 Task: Create a due date automation trigger when advanced on, on the monday of the week a card is due add fields without custom field "Resume" set to a number lower or equal to 1 and lower or equal to 10 at 11:00 AM.
Action: Mouse moved to (1194, 361)
Screenshot: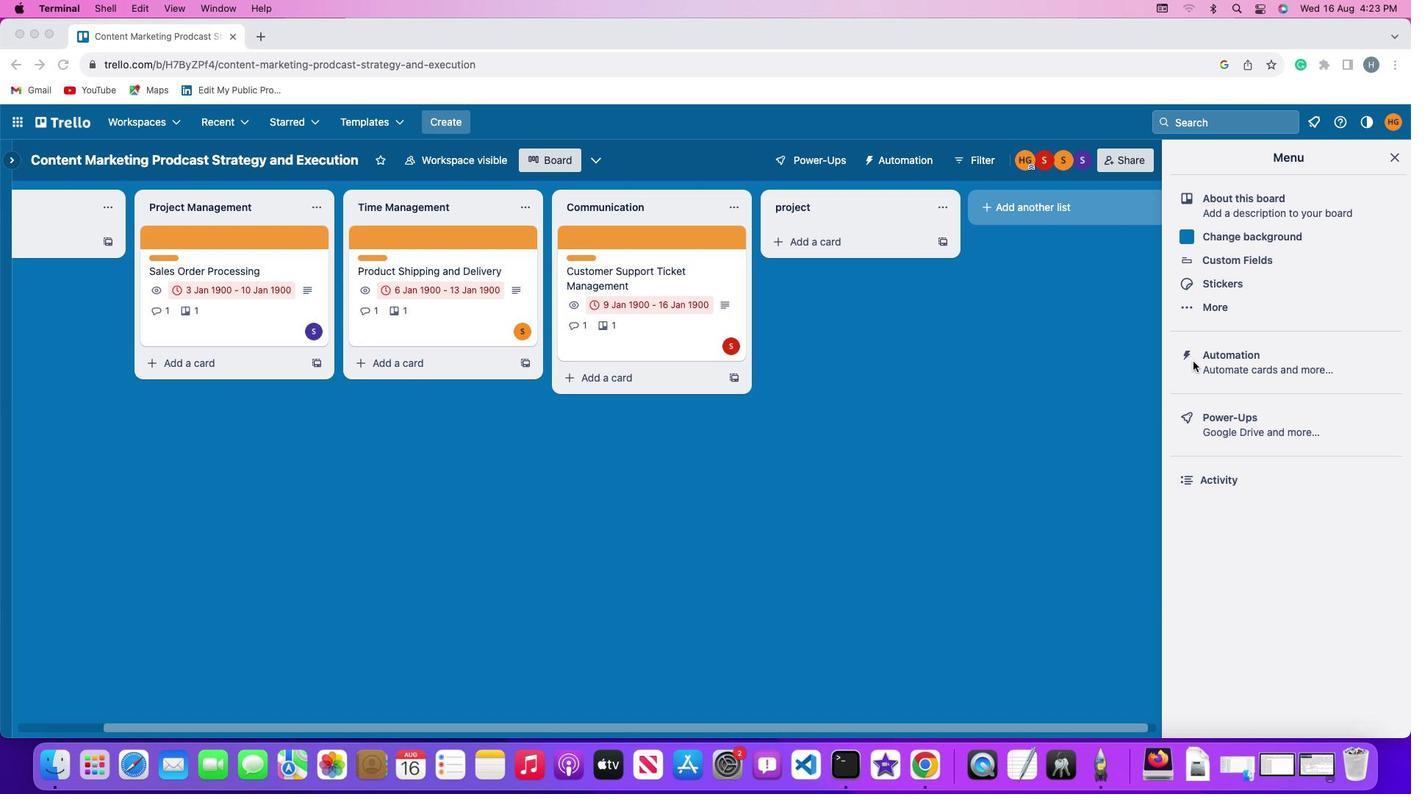 
Action: Mouse pressed left at (1194, 361)
Screenshot: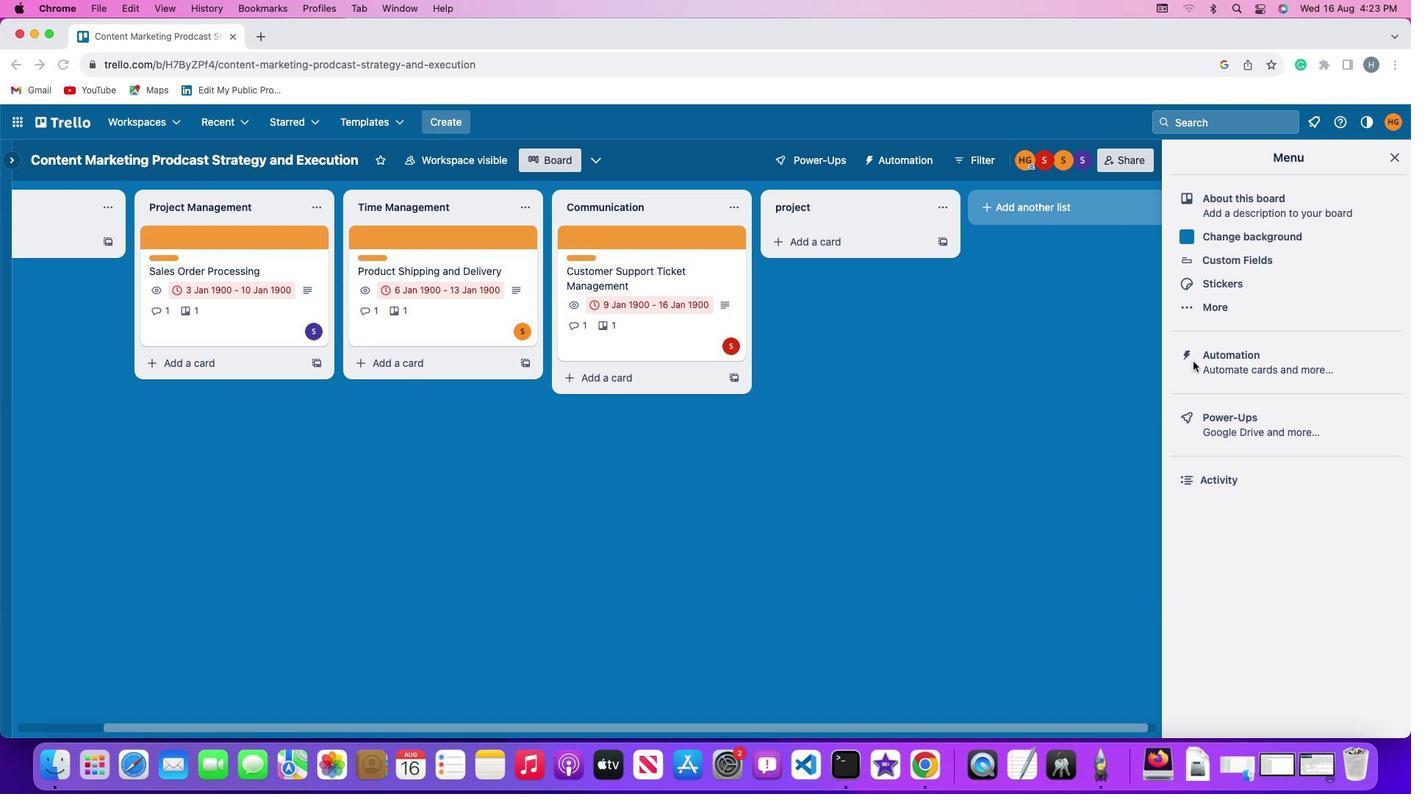 
Action: Mouse pressed left at (1194, 361)
Screenshot: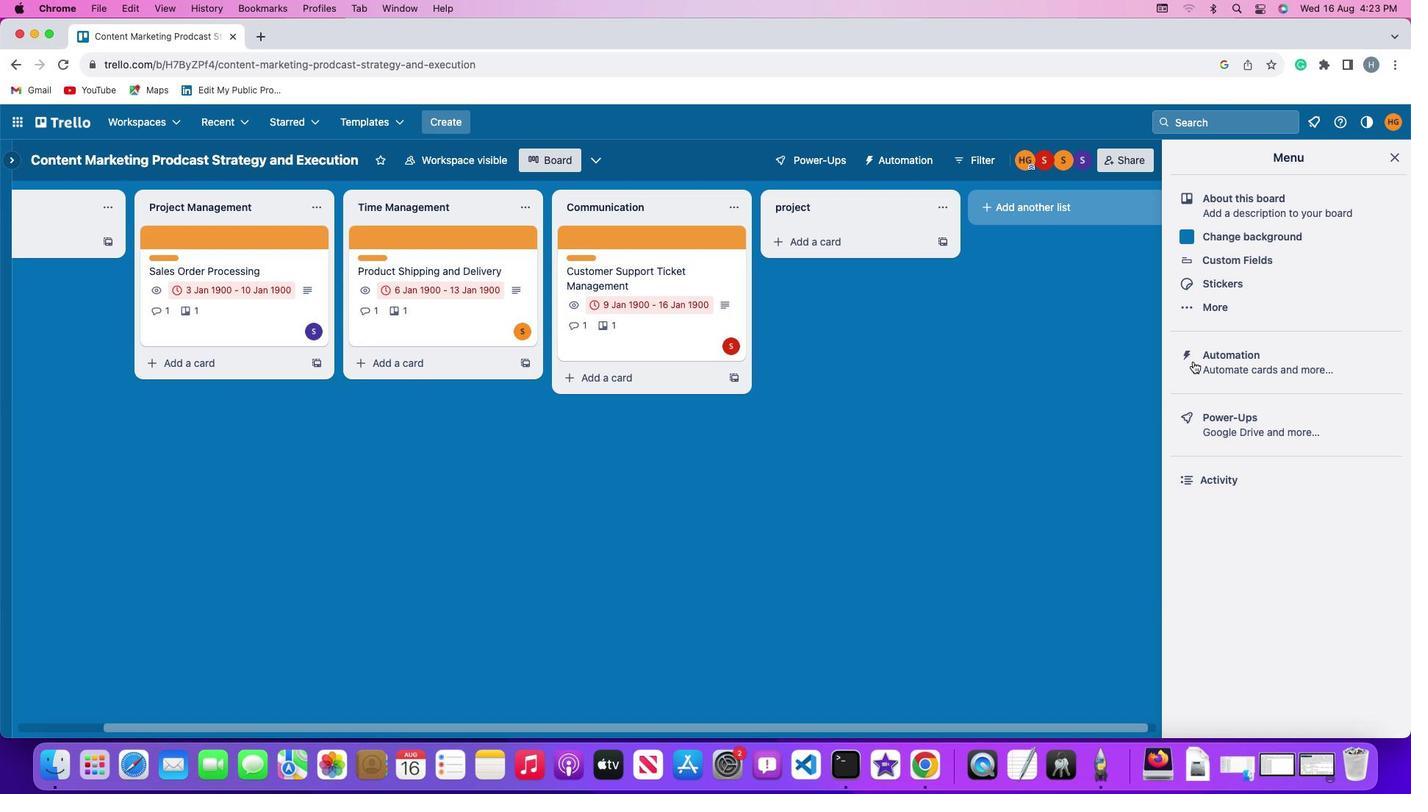 
Action: Mouse moved to (68, 349)
Screenshot: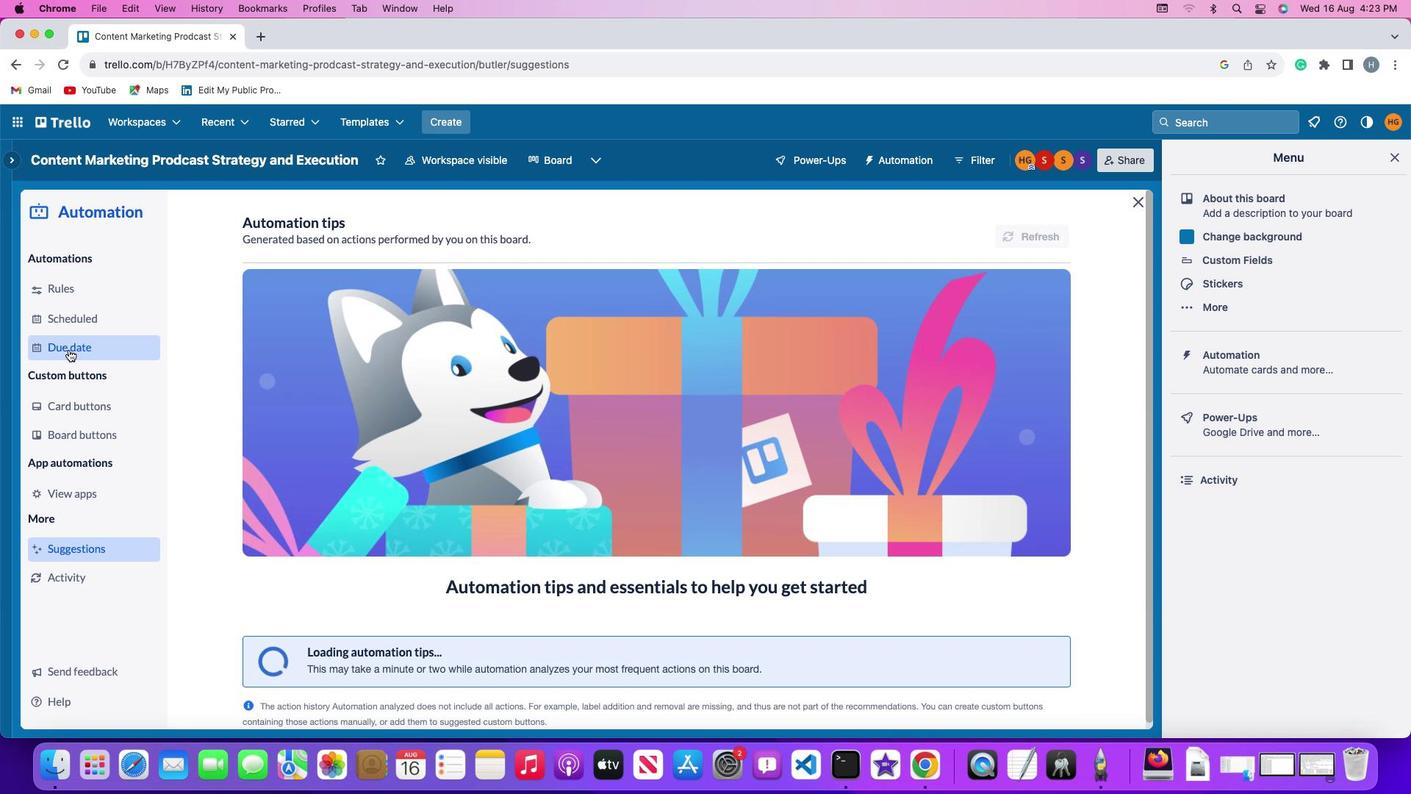 
Action: Mouse pressed left at (68, 349)
Screenshot: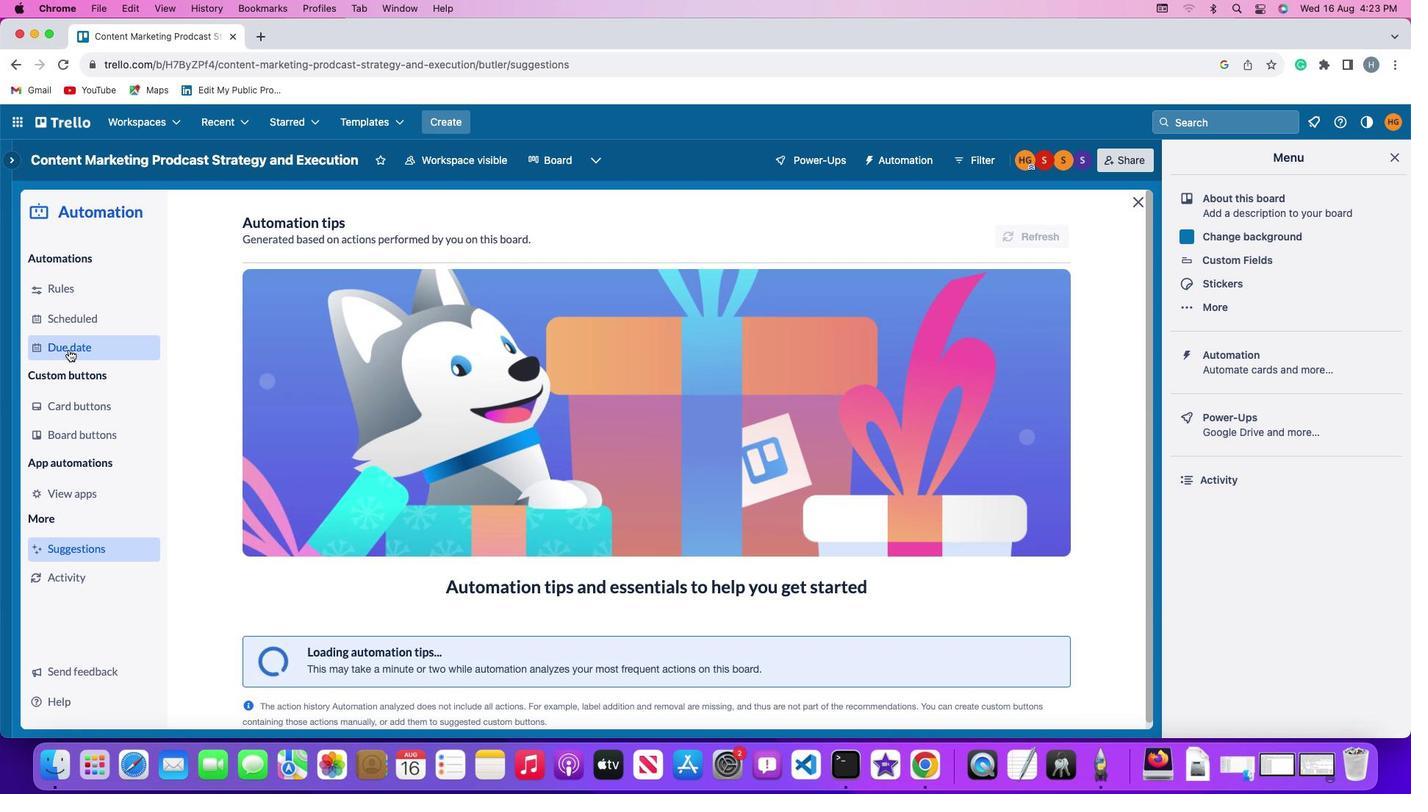 
Action: Mouse moved to (980, 229)
Screenshot: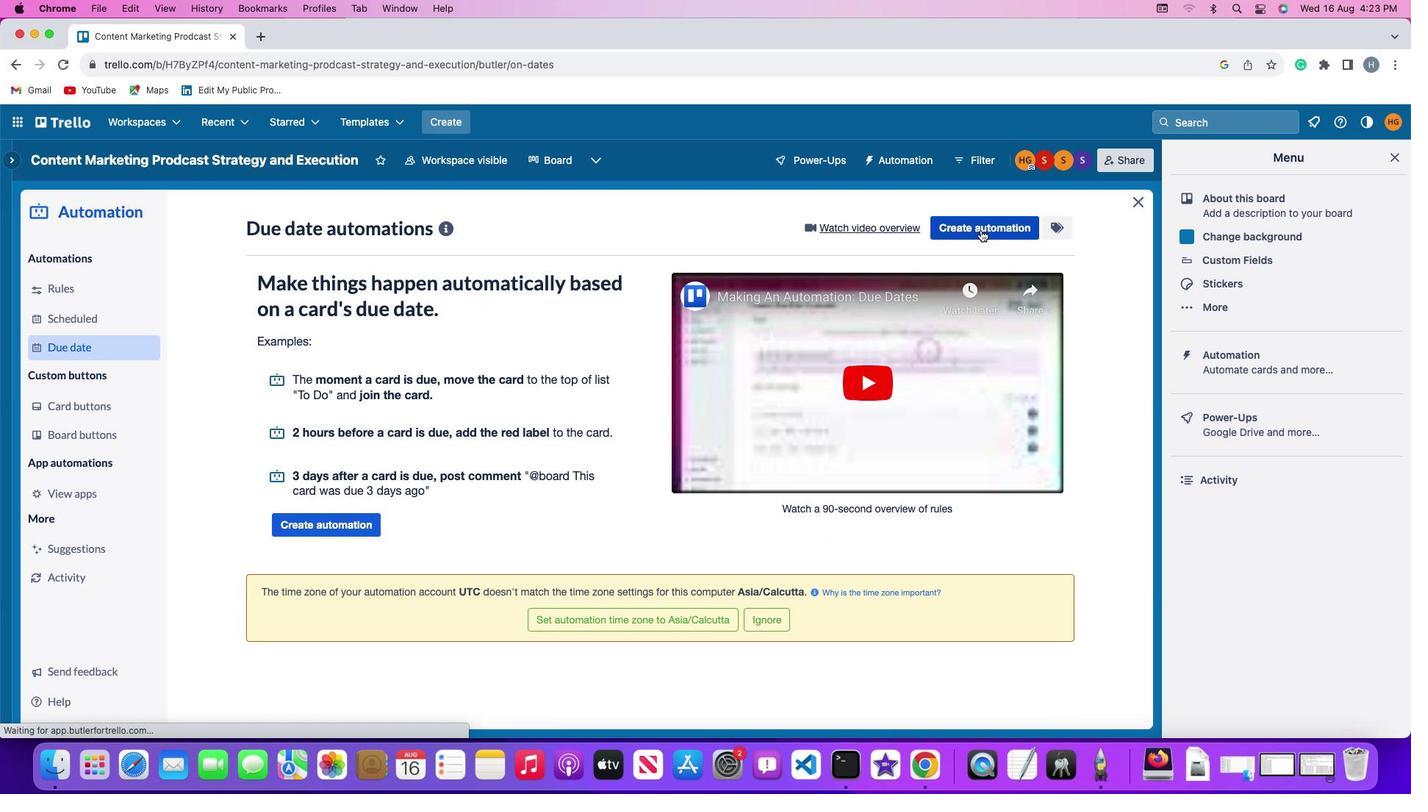 
Action: Mouse pressed left at (980, 229)
Screenshot: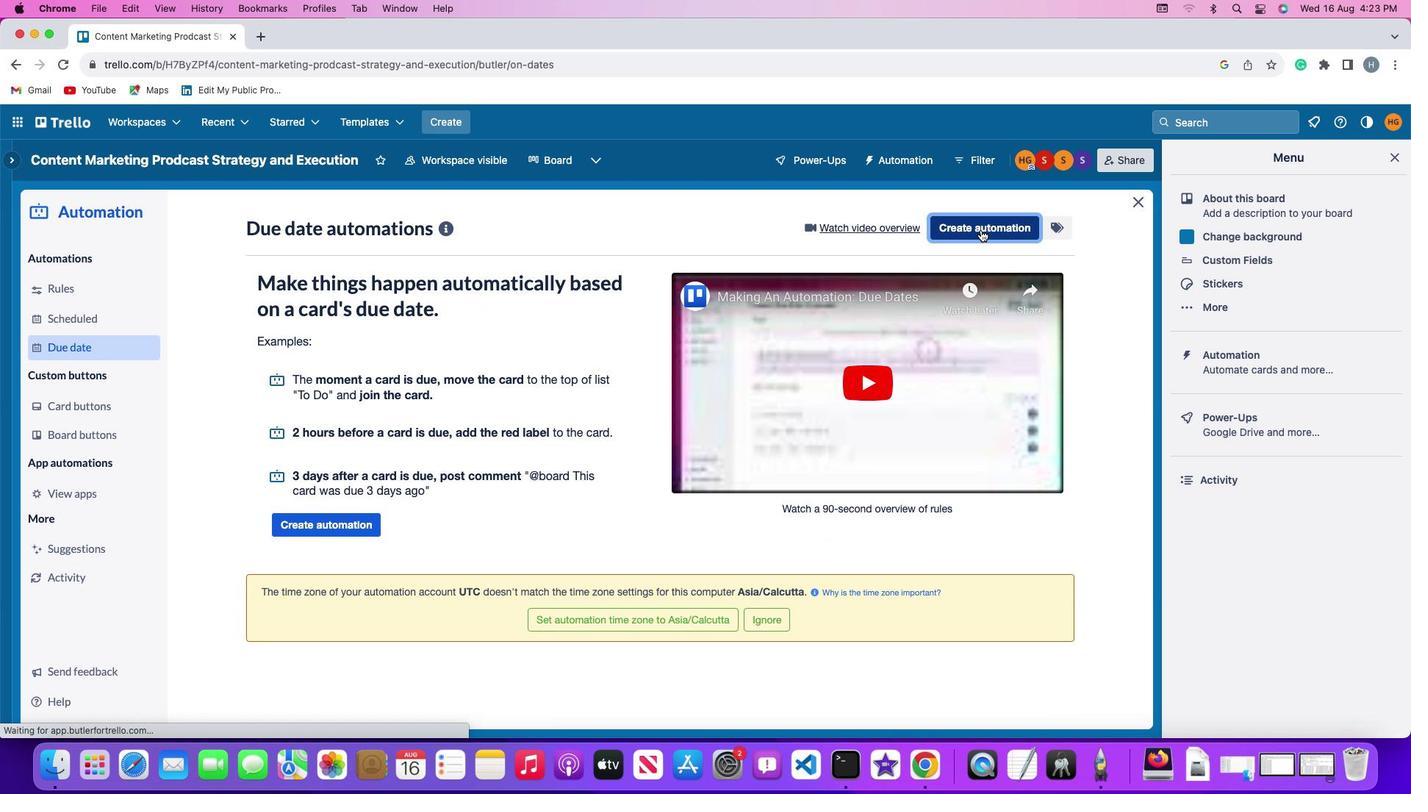 
Action: Mouse moved to (292, 372)
Screenshot: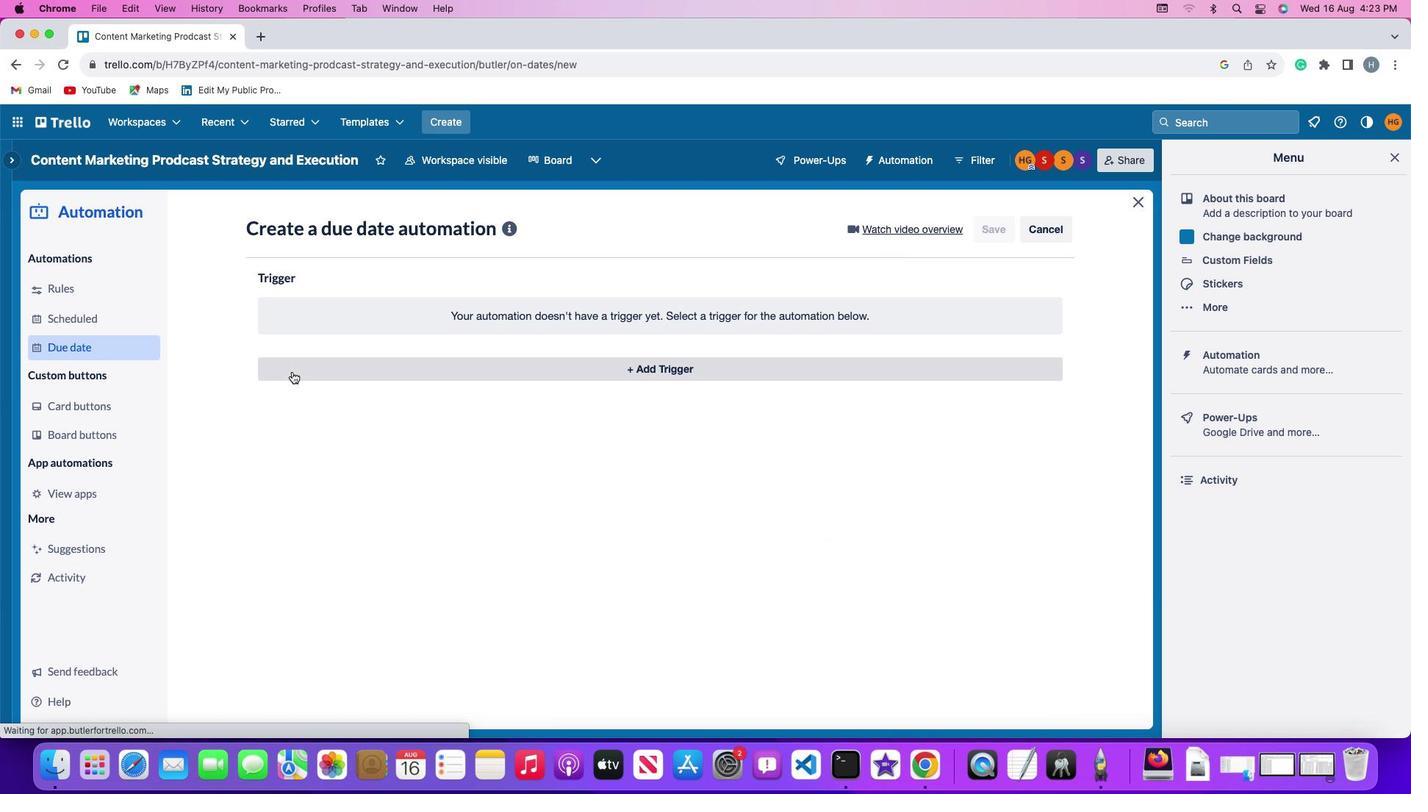 
Action: Mouse pressed left at (292, 372)
Screenshot: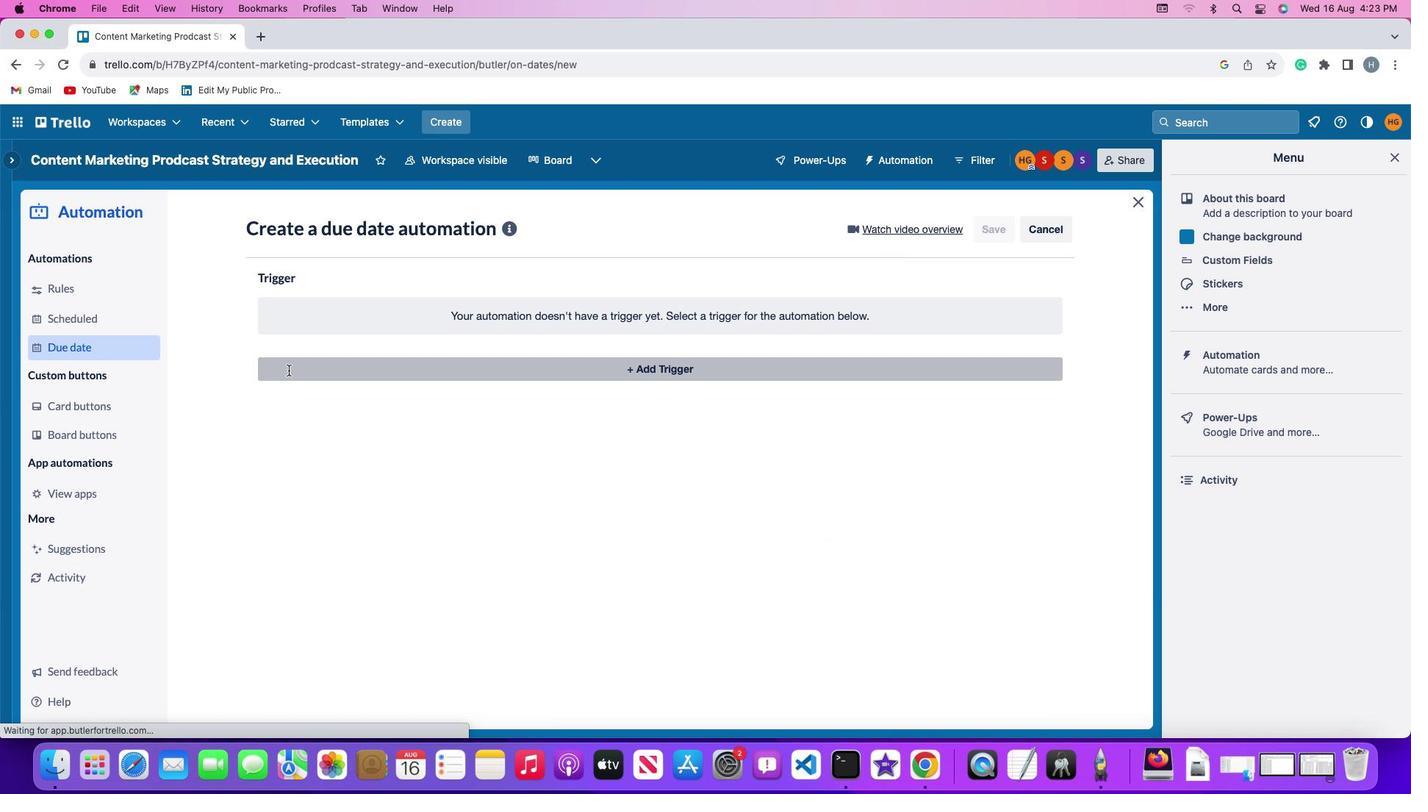 
Action: Mouse moved to (317, 641)
Screenshot: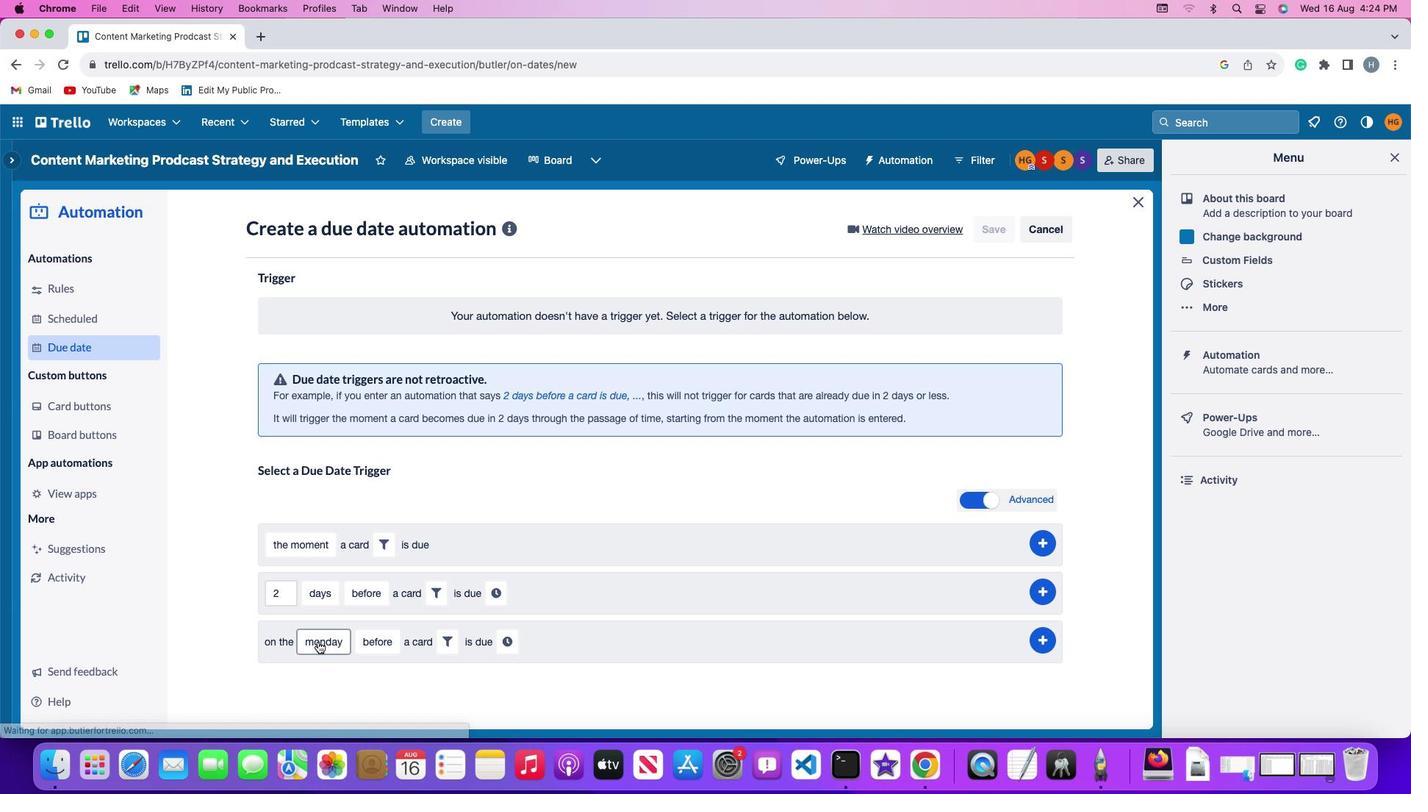 
Action: Mouse pressed left at (317, 641)
Screenshot: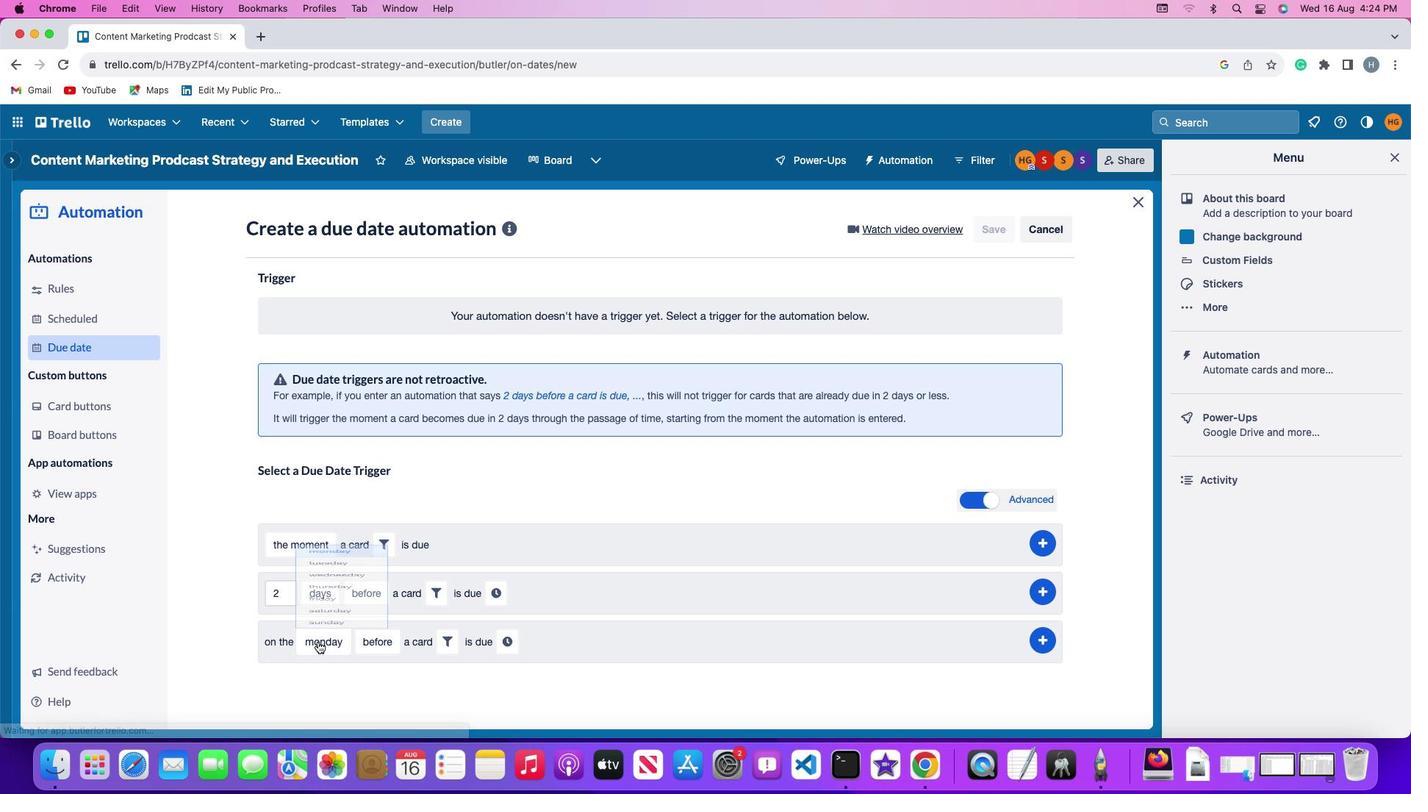 
Action: Mouse moved to (338, 435)
Screenshot: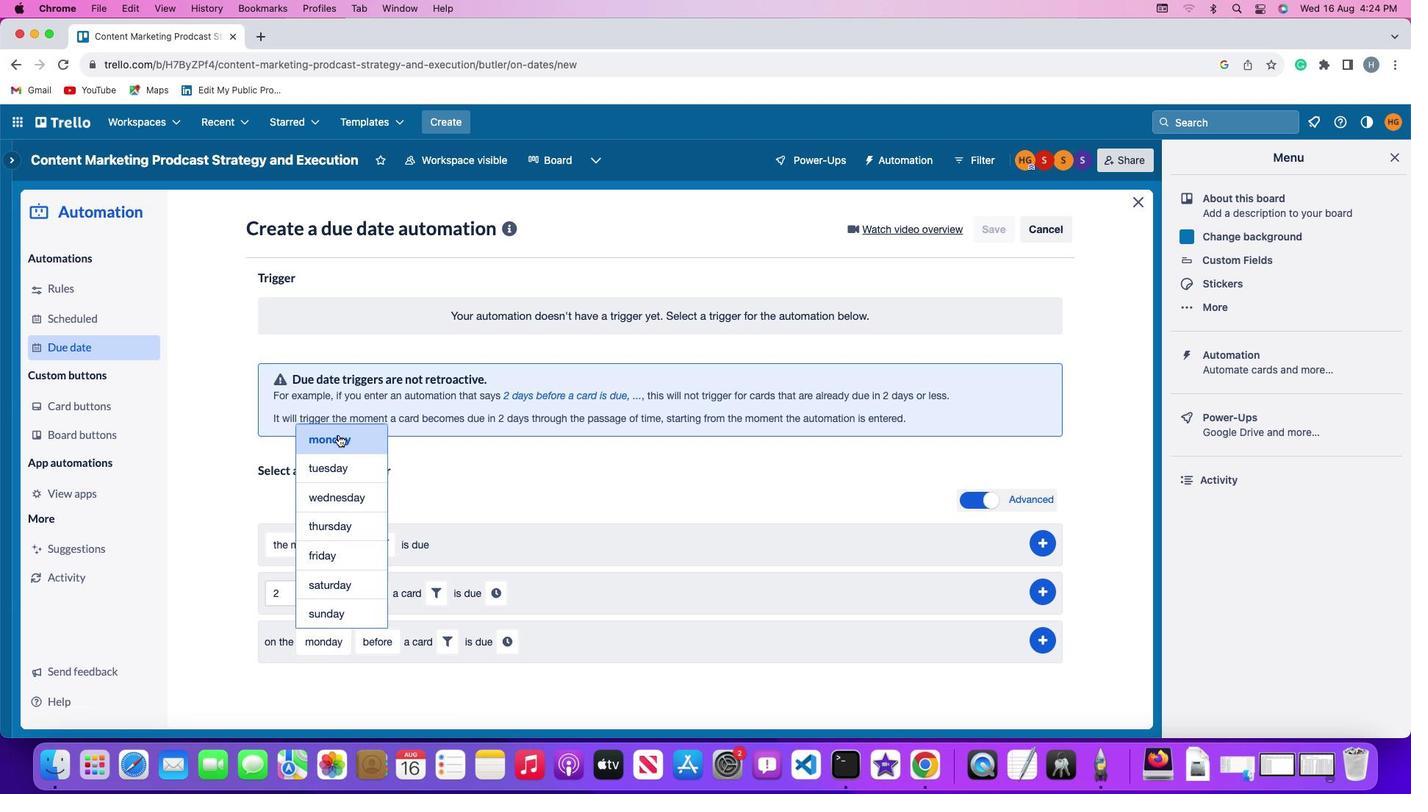 
Action: Mouse pressed left at (338, 435)
Screenshot: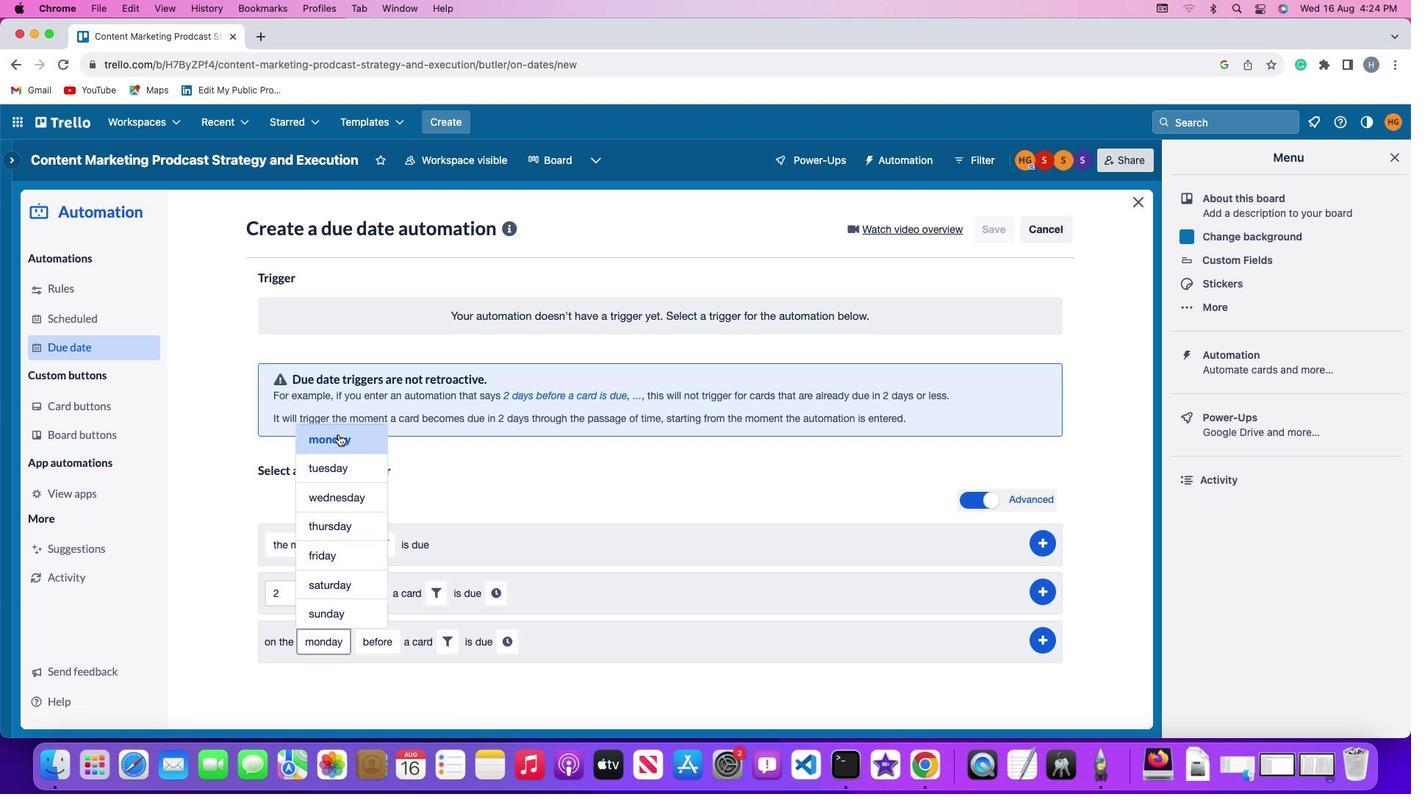 
Action: Mouse moved to (370, 633)
Screenshot: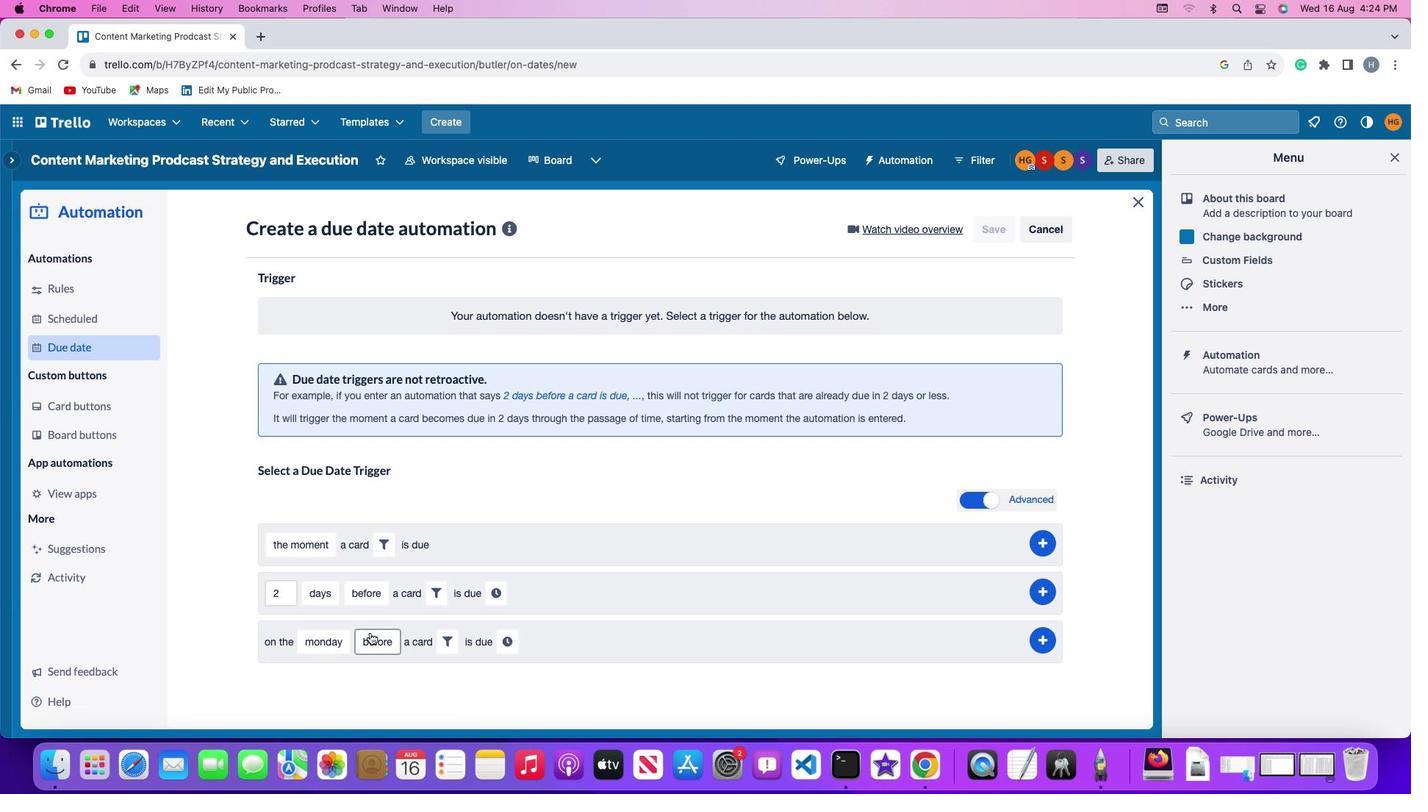 
Action: Mouse pressed left at (370, 633)
Screenshot: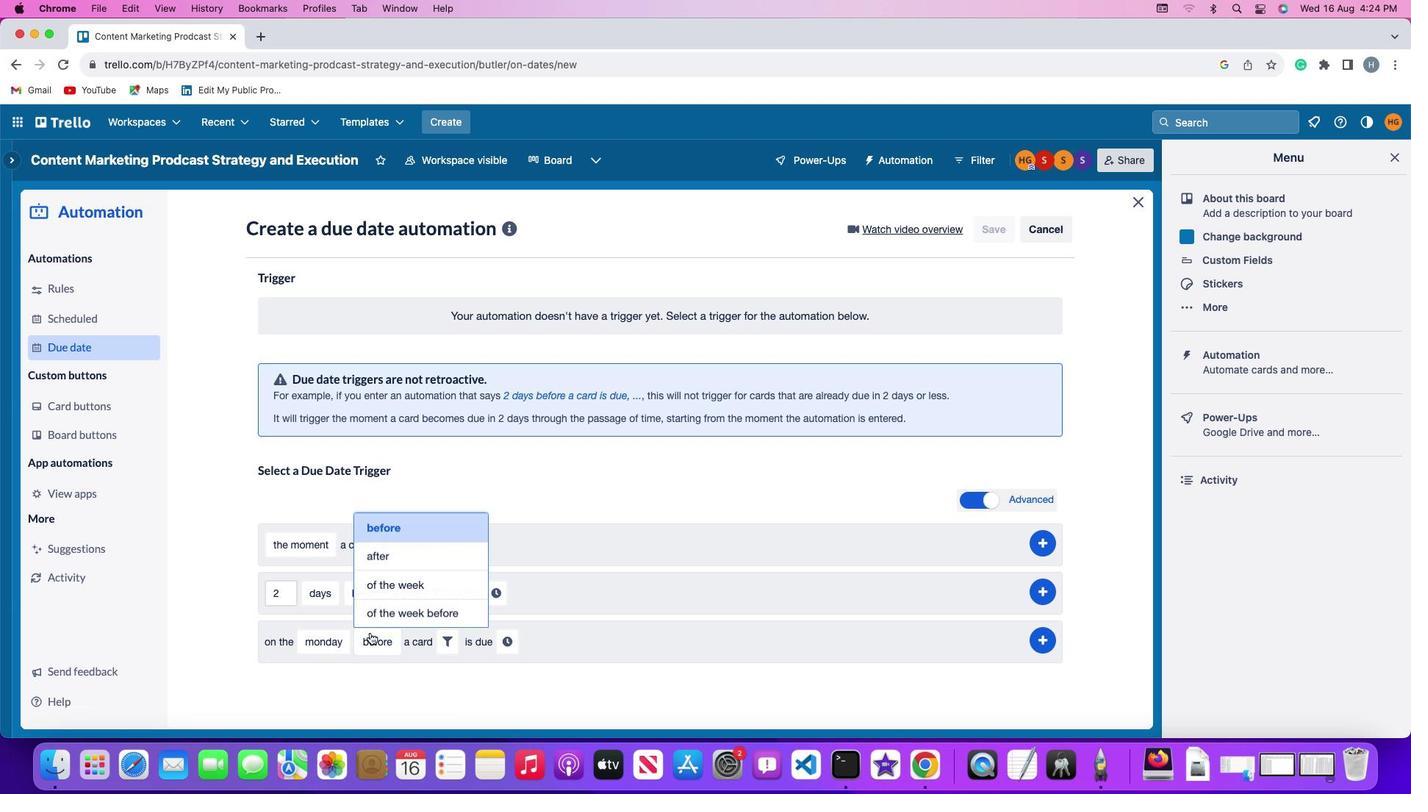 
Action: Mouse moved to (386, 581)
Screenshot: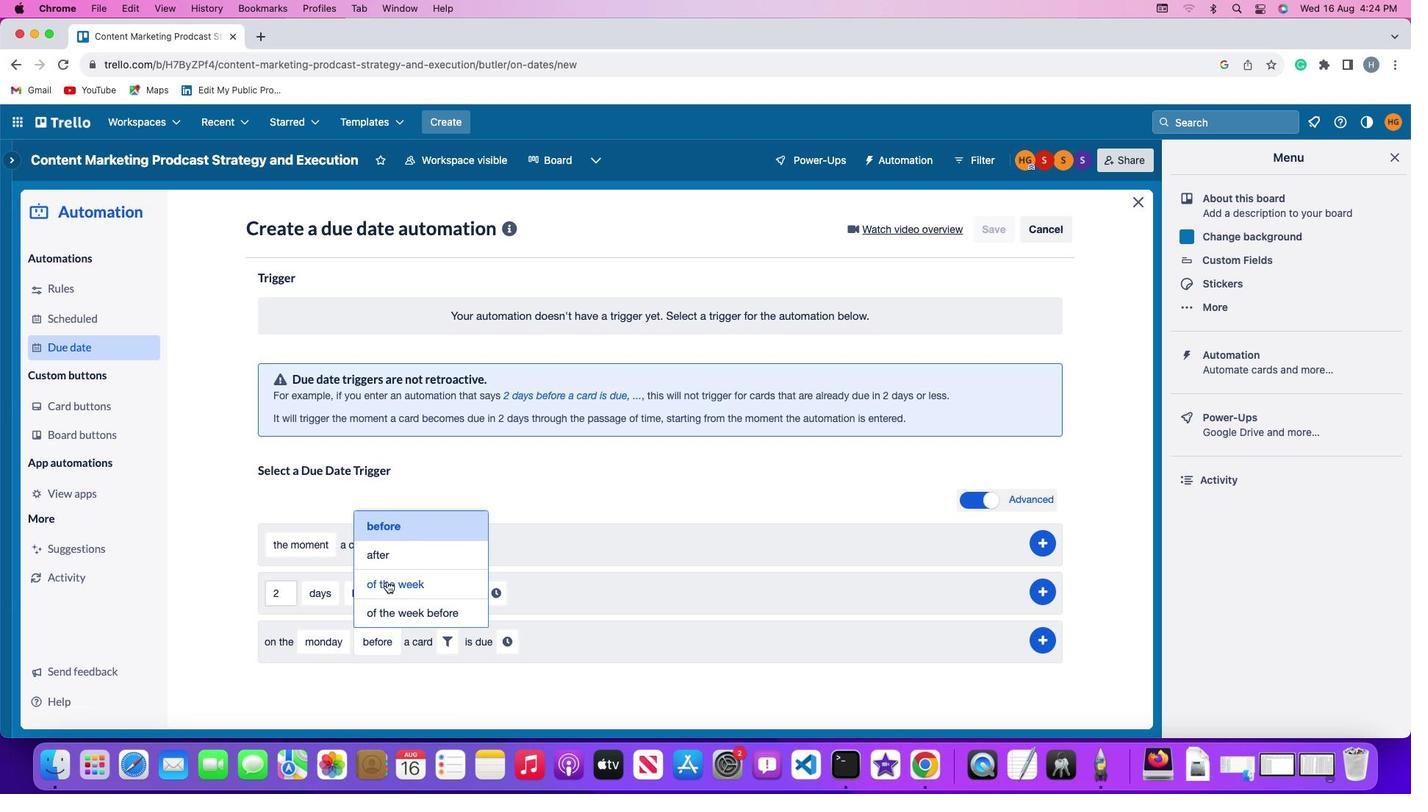 
Action: Mouse pressed left at (386, 581)
Screenshot: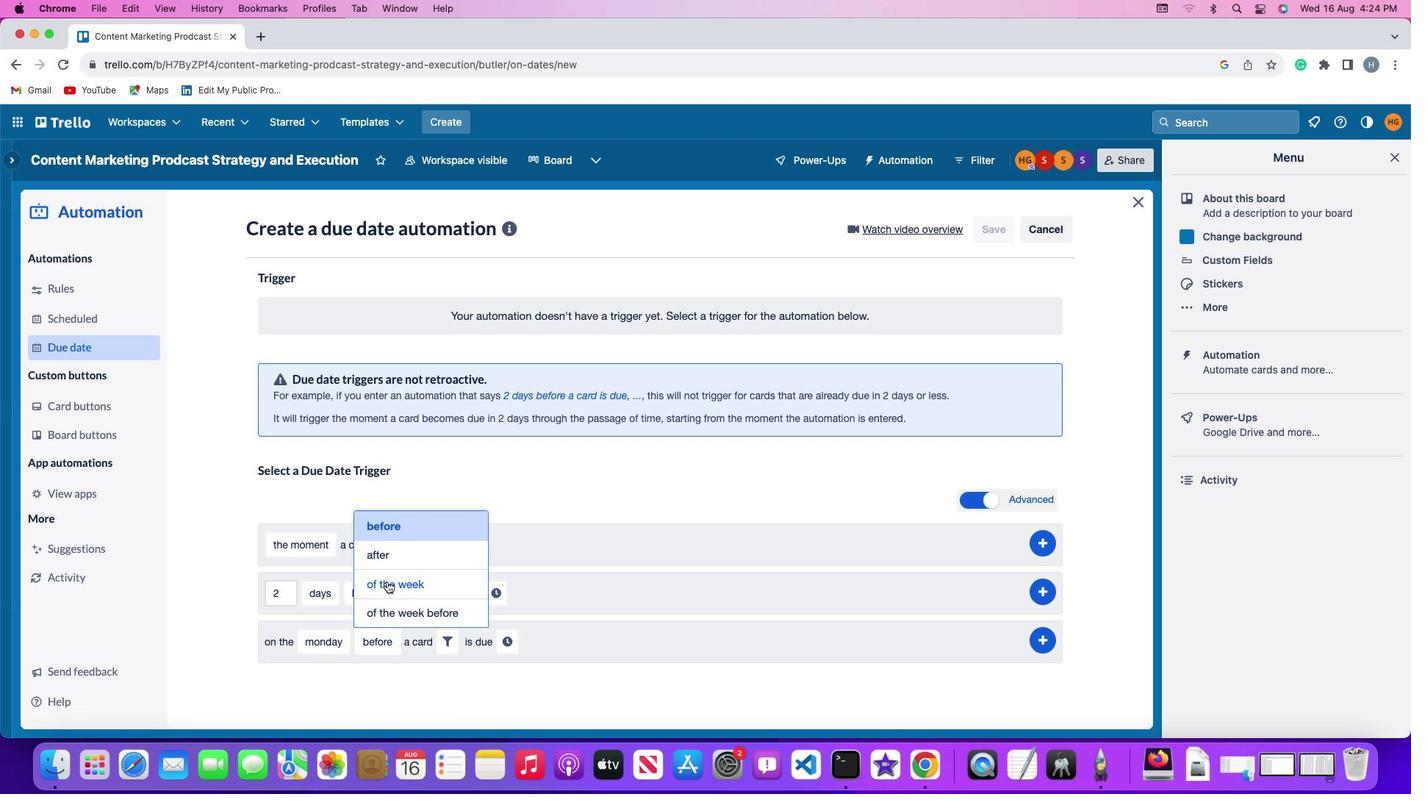
Action: Mouse moved to (477, 633)
Screenshot: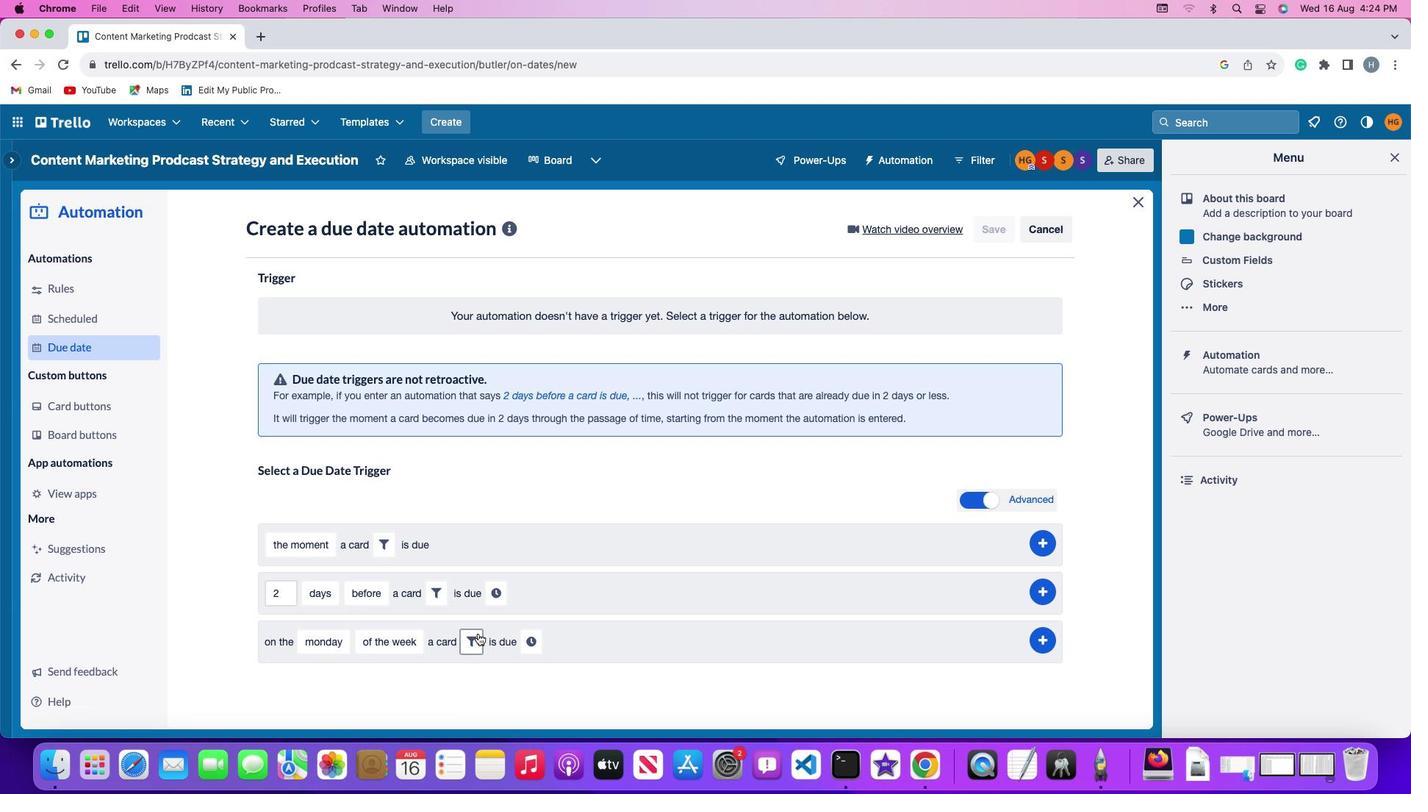 
Action: Mouse pressed left at (477, 633)
Screenshot: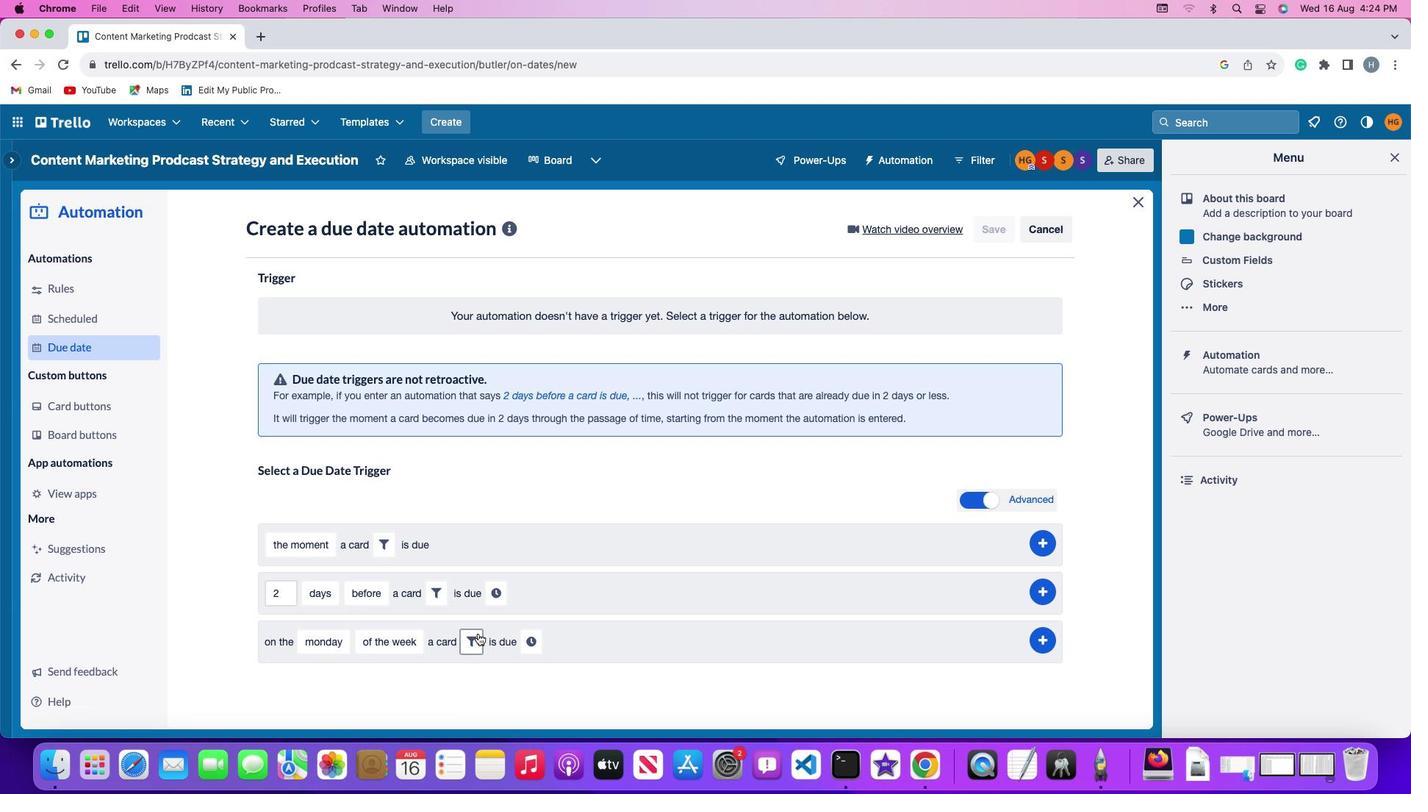 
Action: Mouse moved to (711, 686)
Screenshot: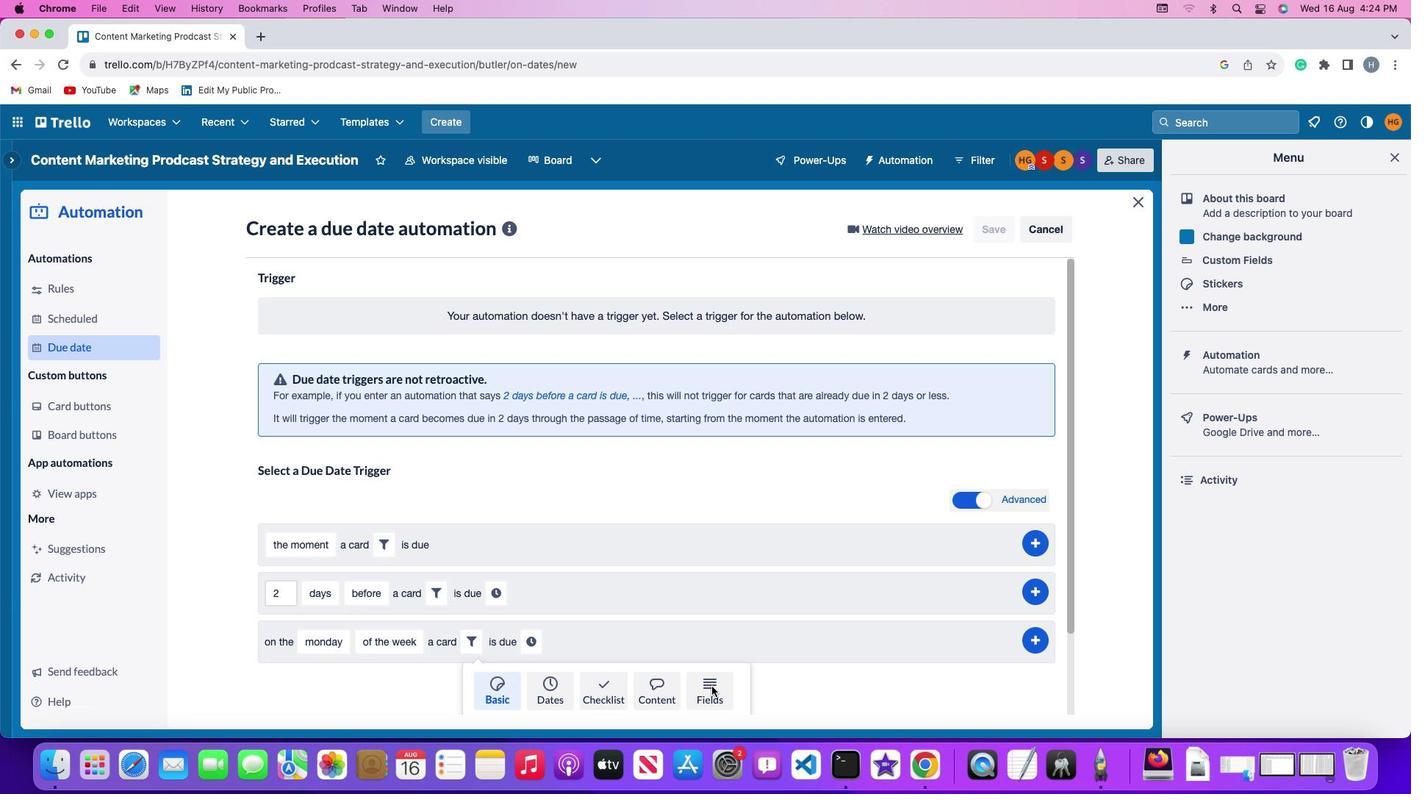 
Action: Mouse pressed left at (711, 686)
Screenshot: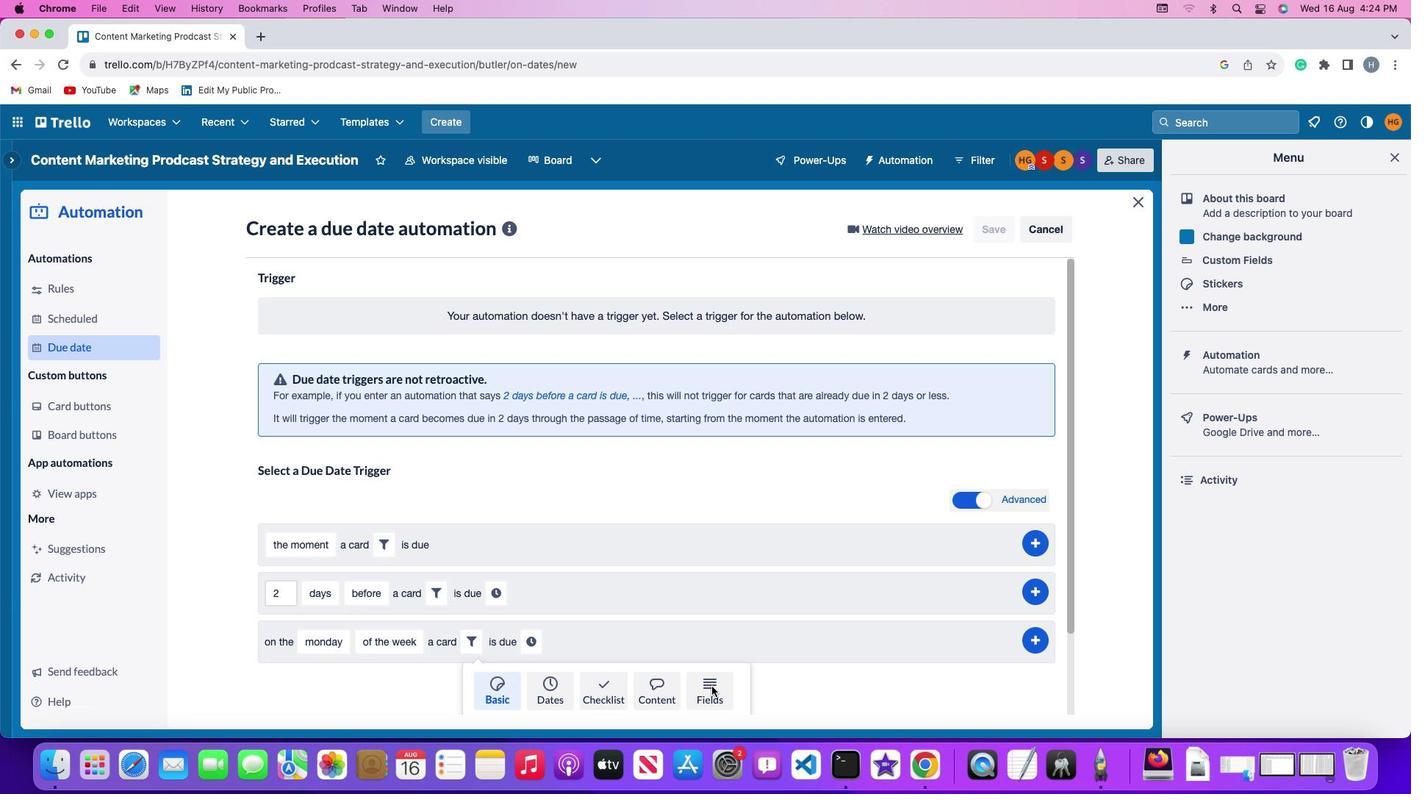 
Action: Mouse moved to (447, 662)
Screenshot: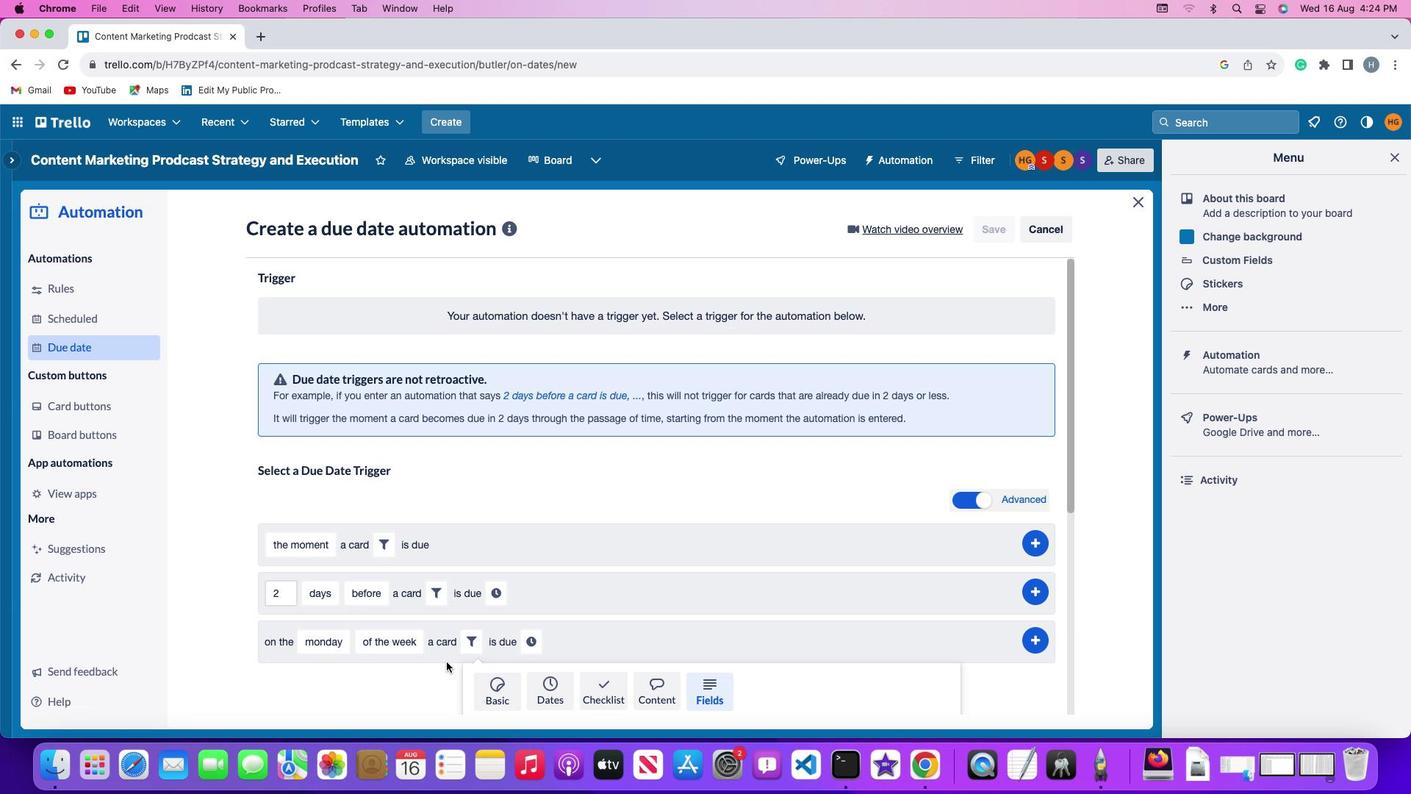 
Action: Mouse scrolled (447, 662) with delta (0, 0)
Screenshot: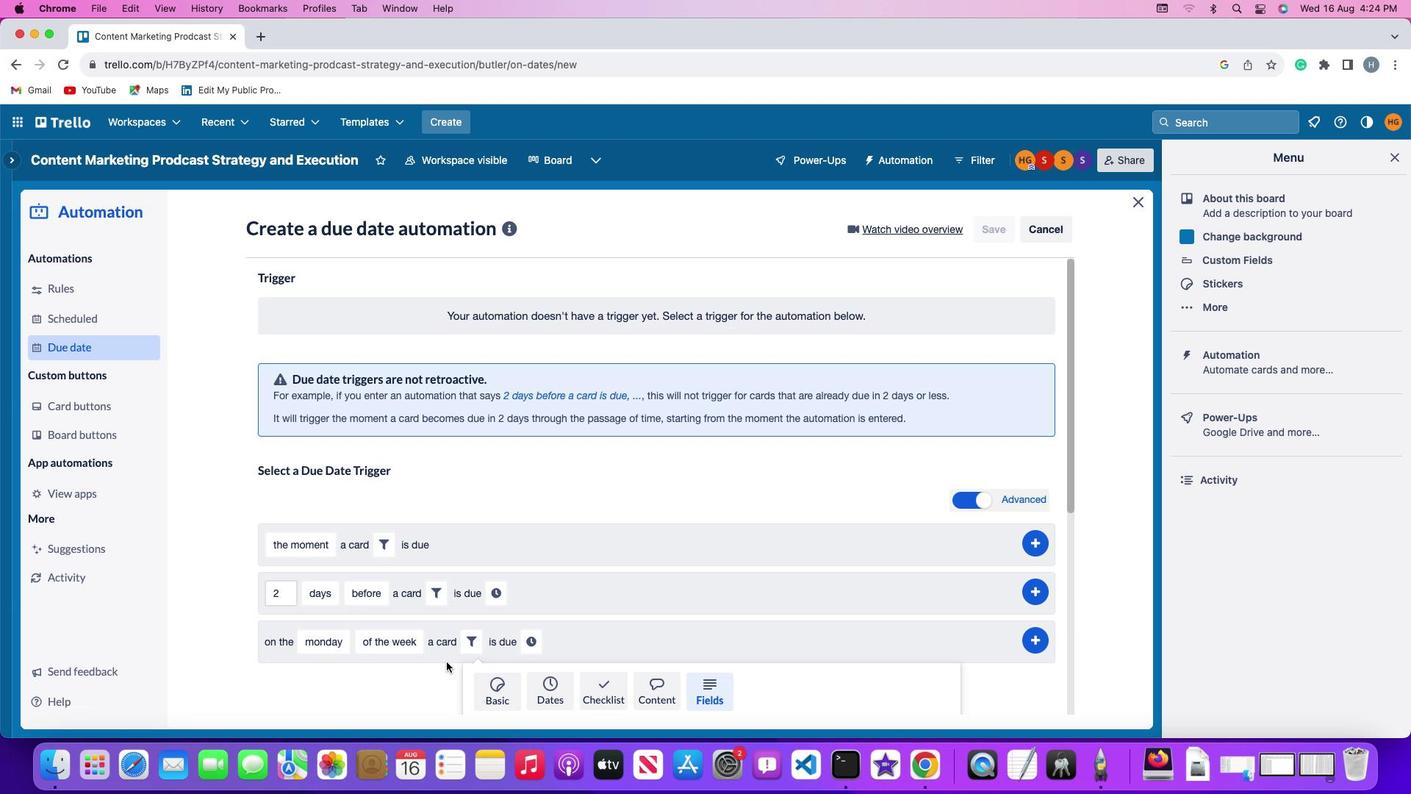 
Action: Mouse scrolled (447, 662) with delta (0, 0)
Screenshot: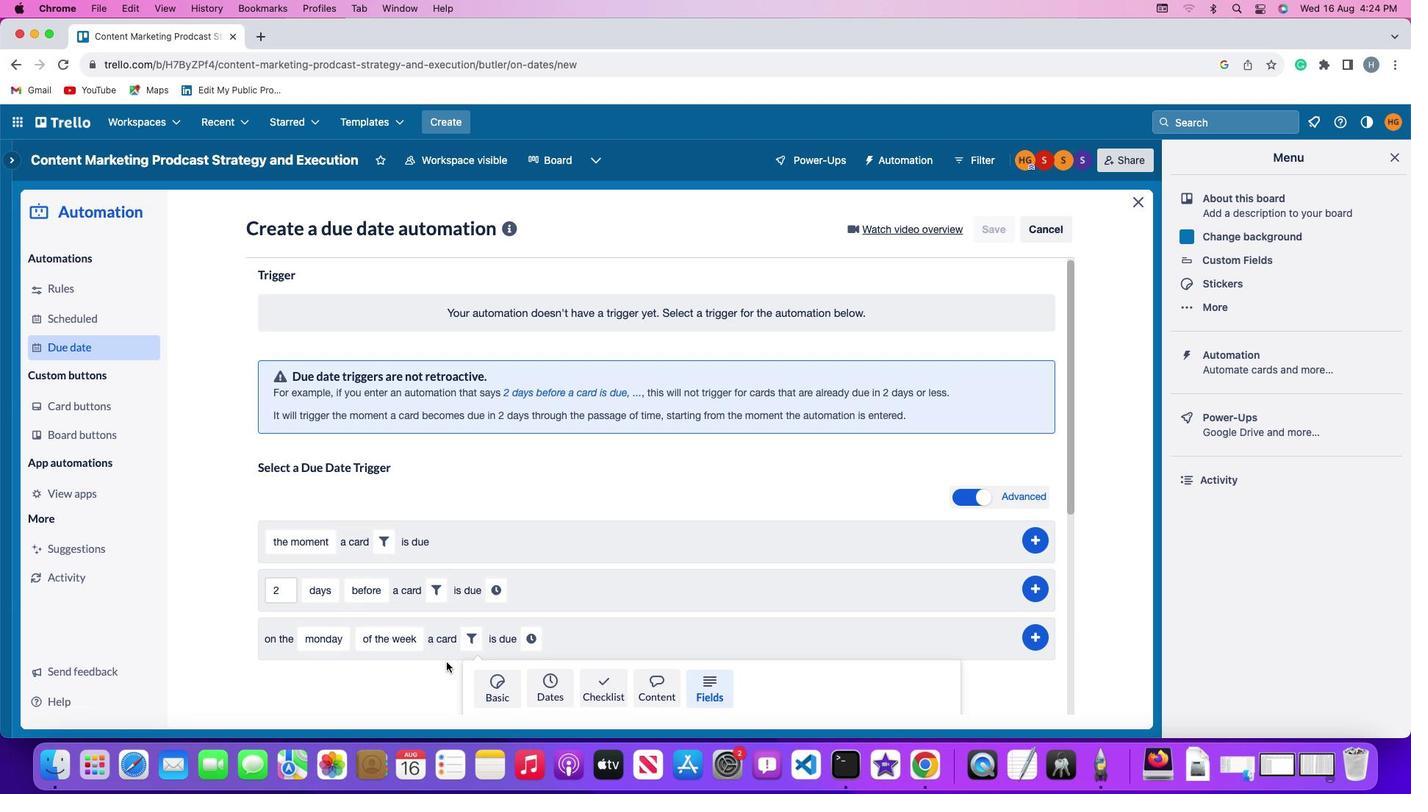 
Action: Mouse scrolled (447, 662) with delta (0, -2)
Screenshot: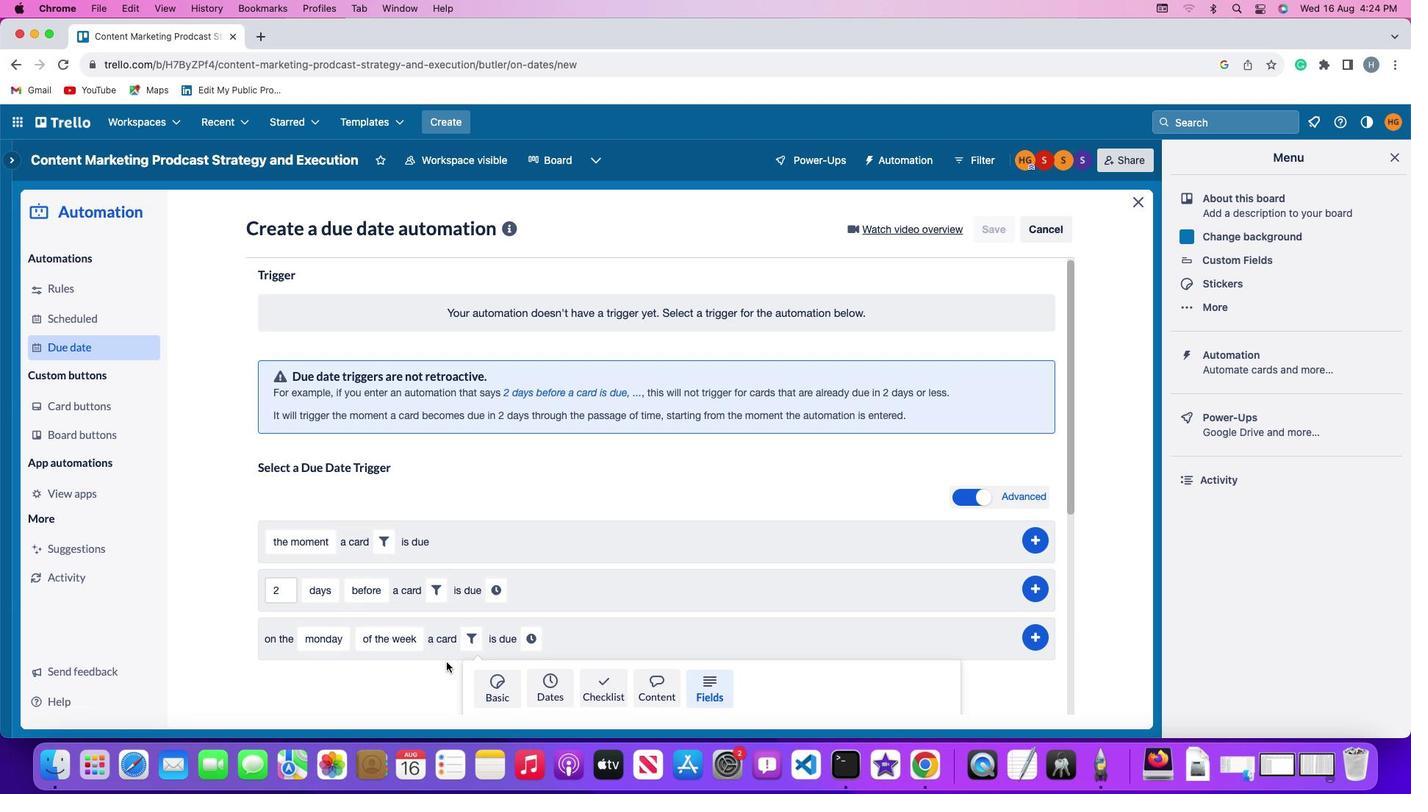 
Action: Mouse scrolled (447, 662) with delta (0, -3)
Screenshot: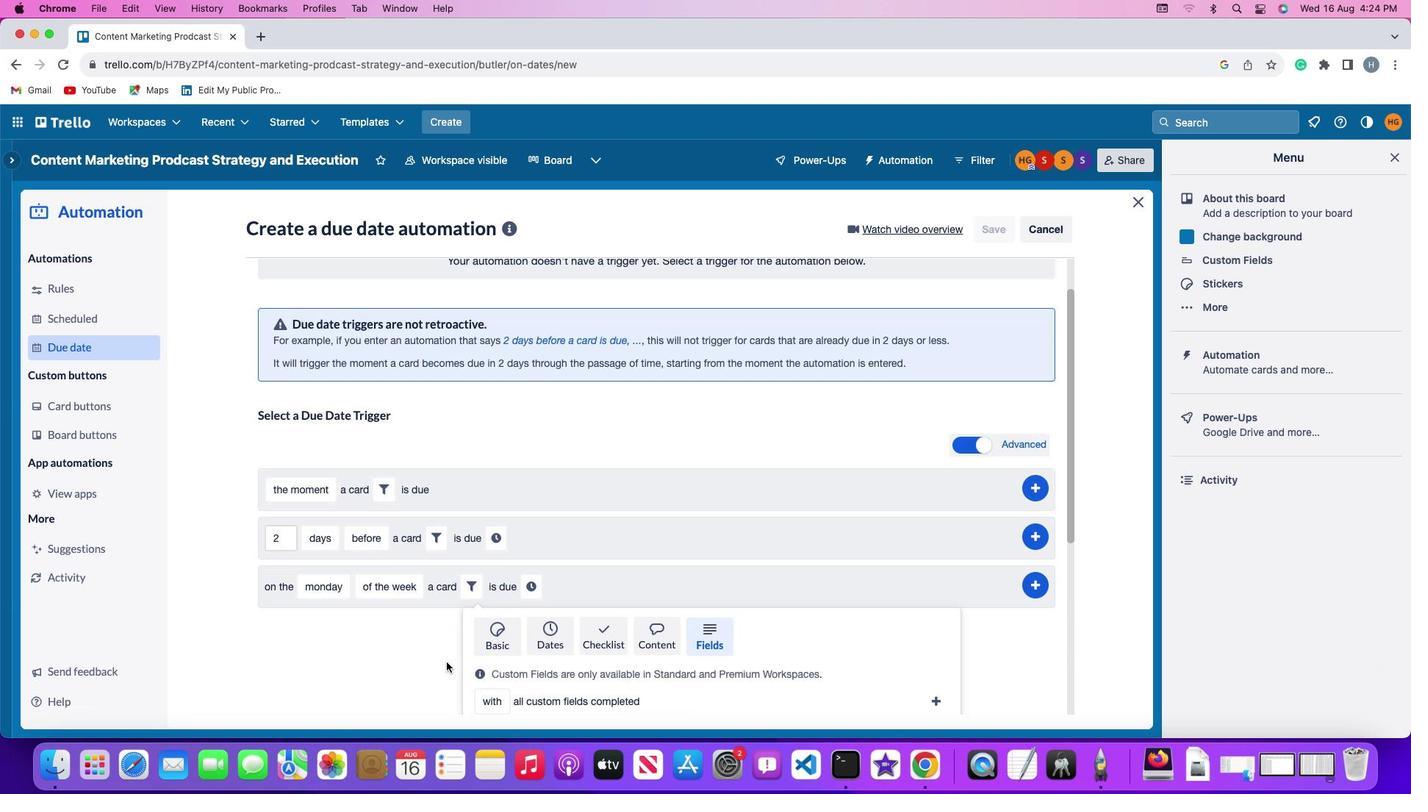 
Action: Mouse scrolled (447, 662) with delta (0, -4)
Screenshot: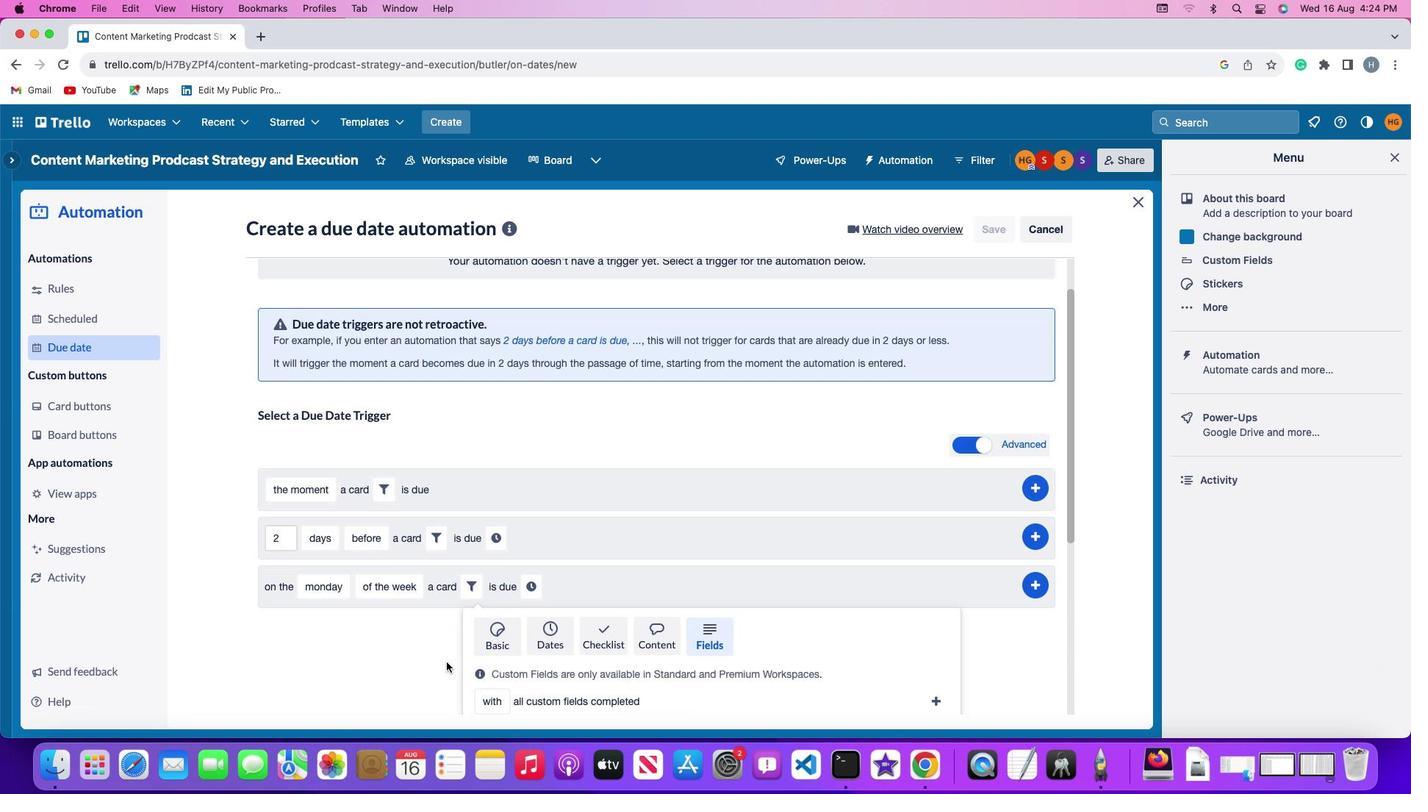 
Action: Mouse moved to (445, 661)
Screenshot: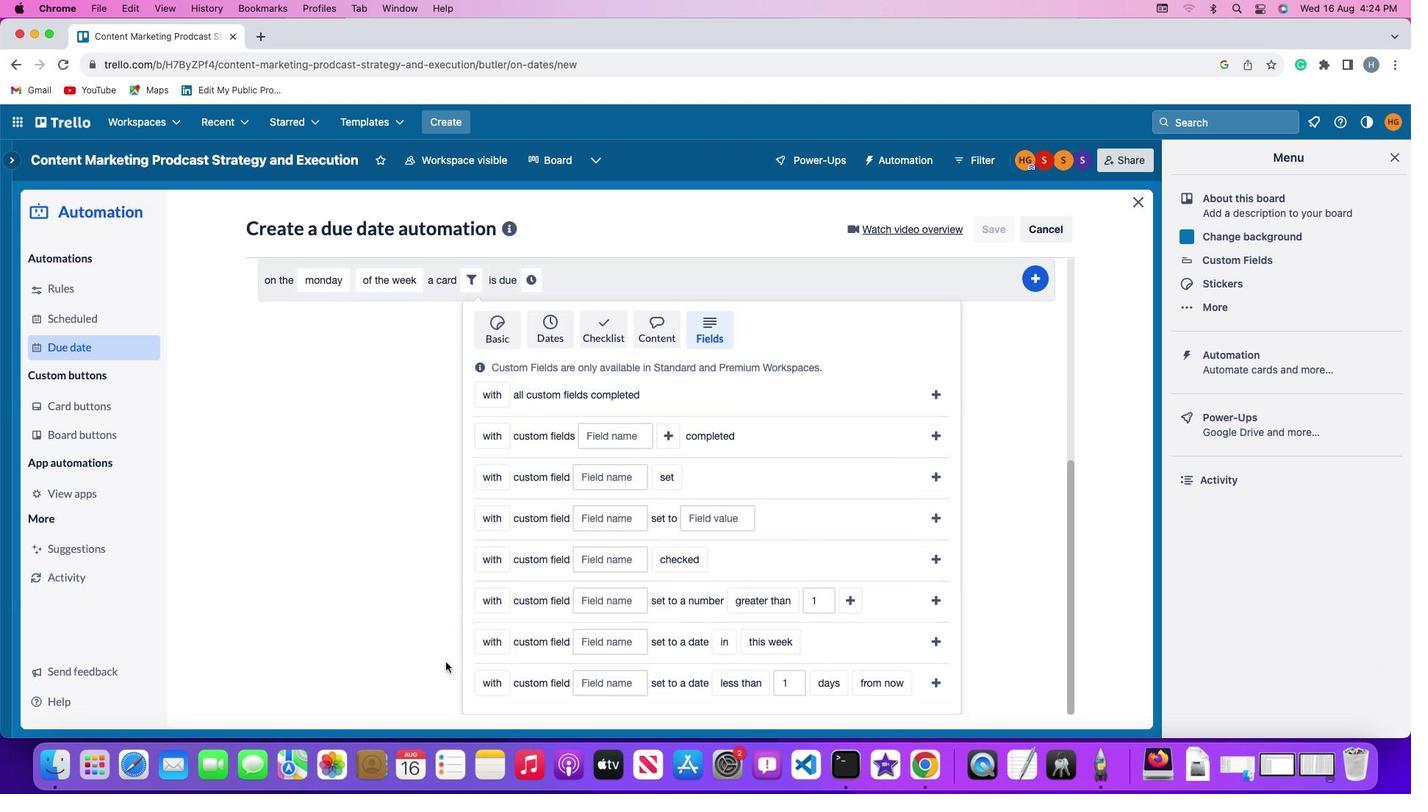 
Action: Mouse scrolled (445, 661) with delta (0, 0)
Screenshot: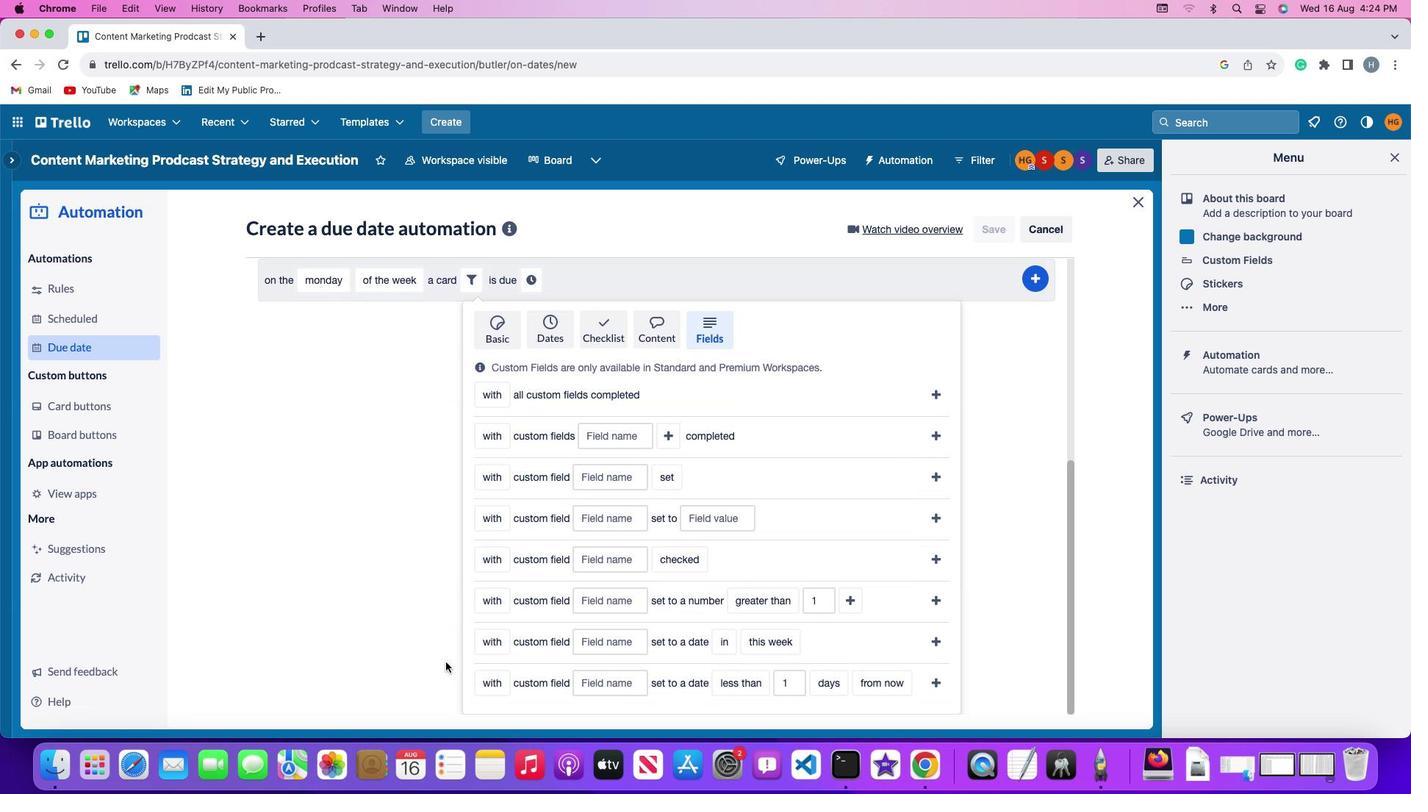 
Action: Mouse scrolled (445, 661) with delta (0, 0)
Screenshot: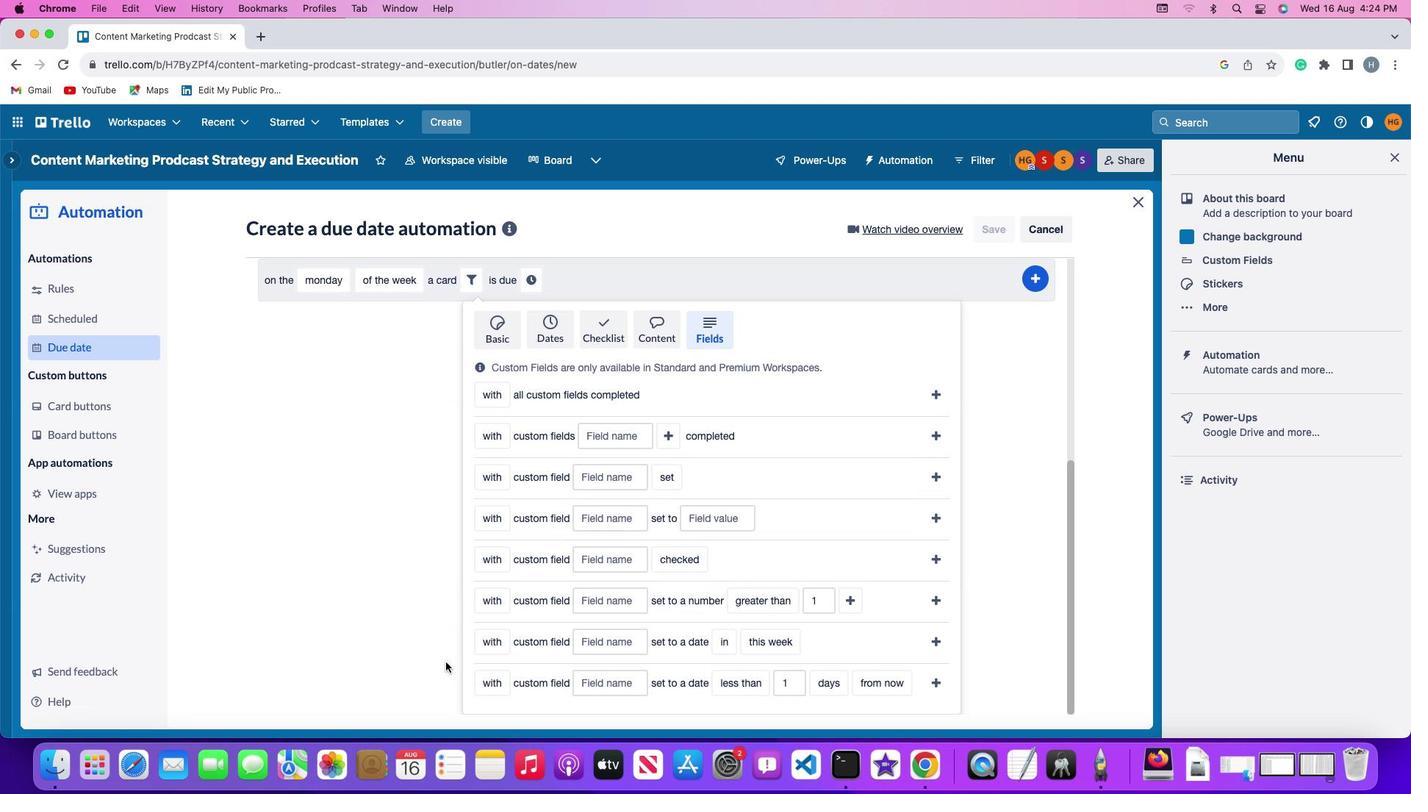 
Action: Mouse scrolled (445, 661) with delta (0, -2)
Screenshot: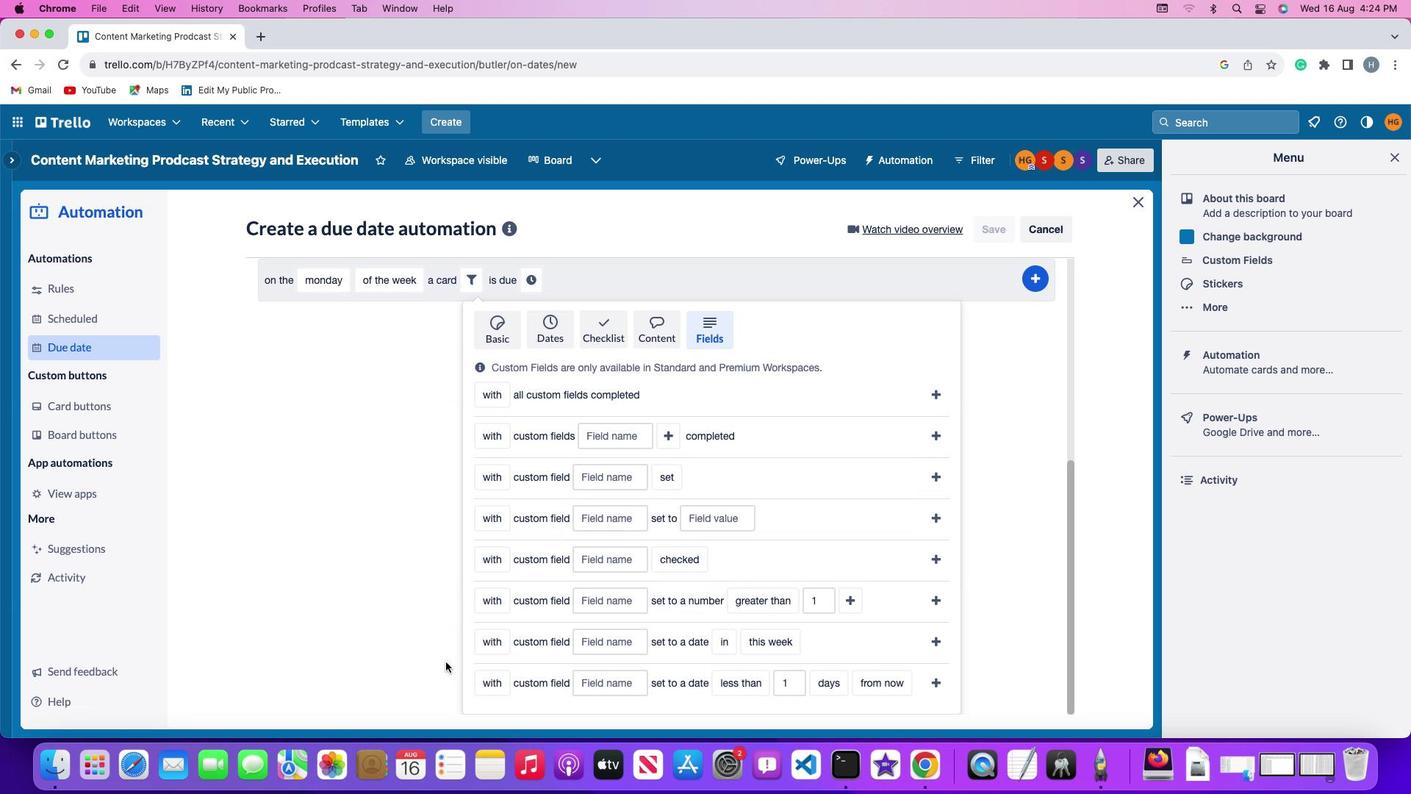 
Action: Mouse scrolled (445, 661) with delta (0, -3)
Screenshot: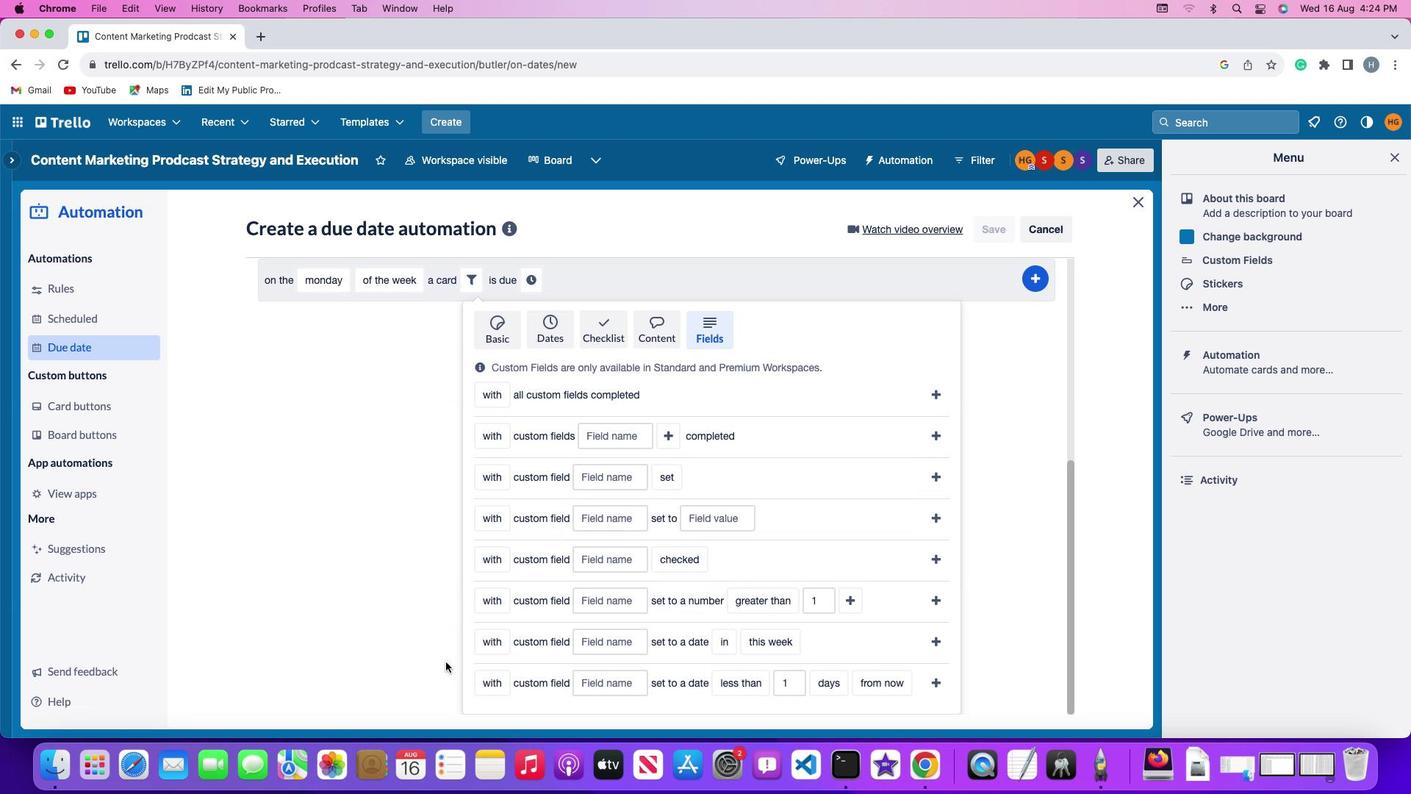 
Action: Mouse scrolled (445, 661) with delta (0, -4)
Screenshot: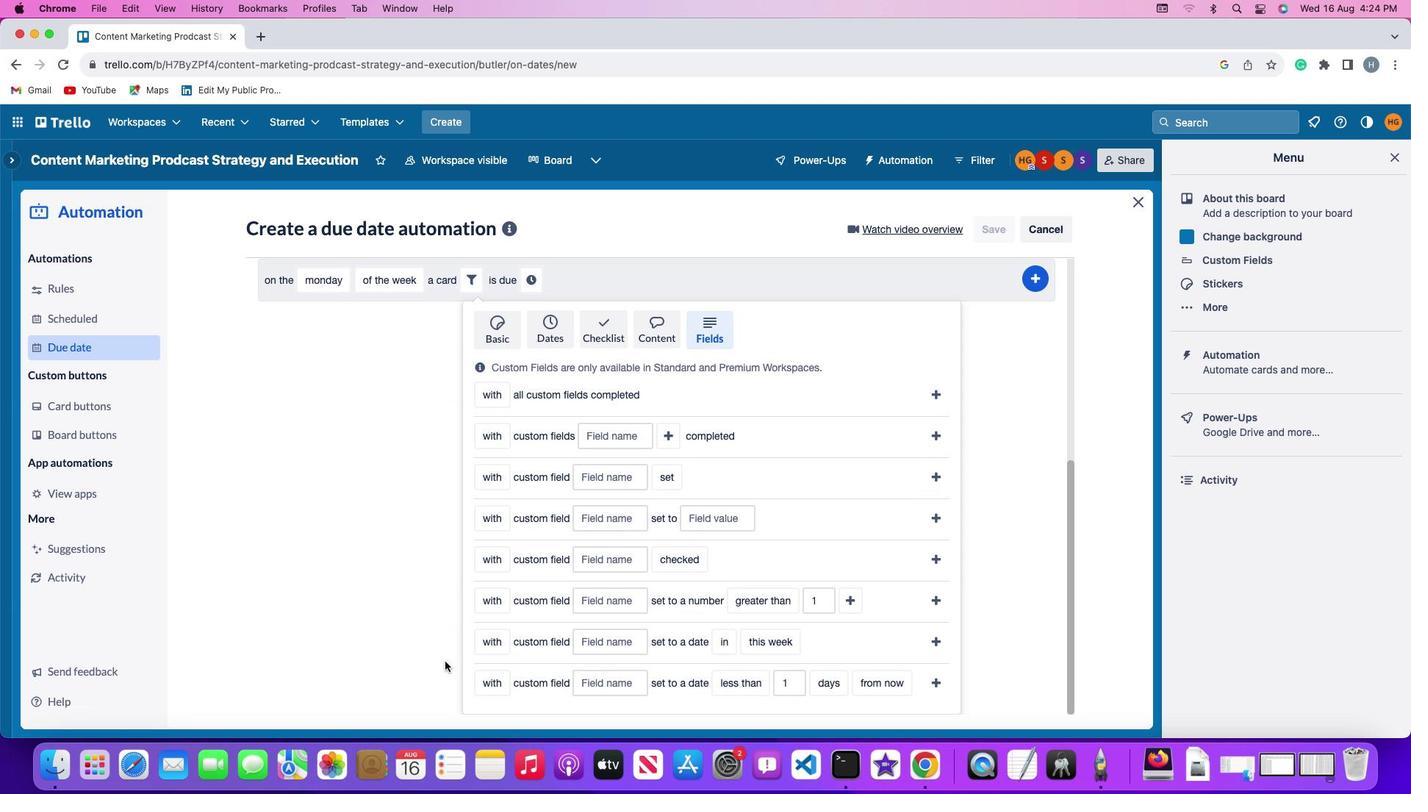 
Action: Mouse moved to (501, 594)
Screenshot: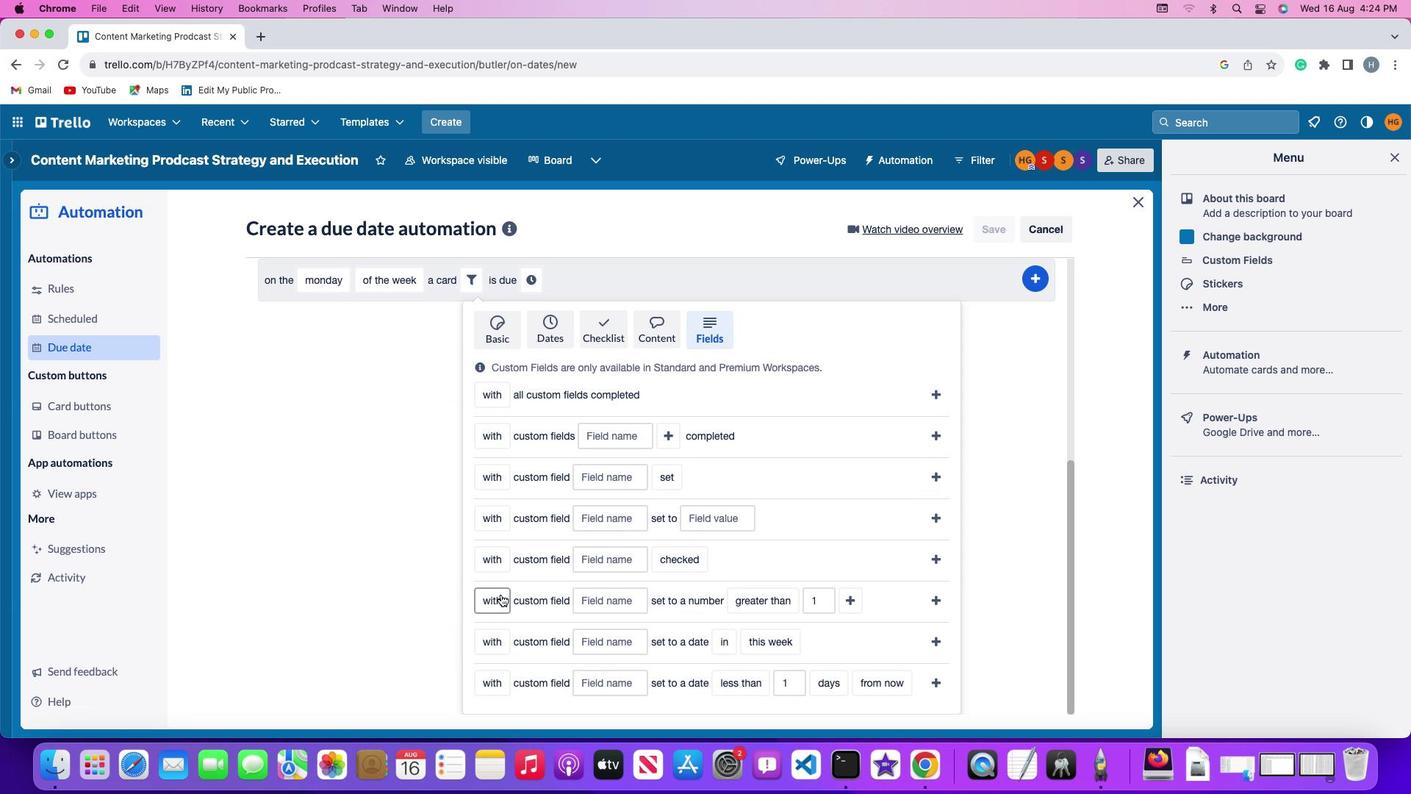 
Action: Mouse pressed left at (501, 594)
Screenshot: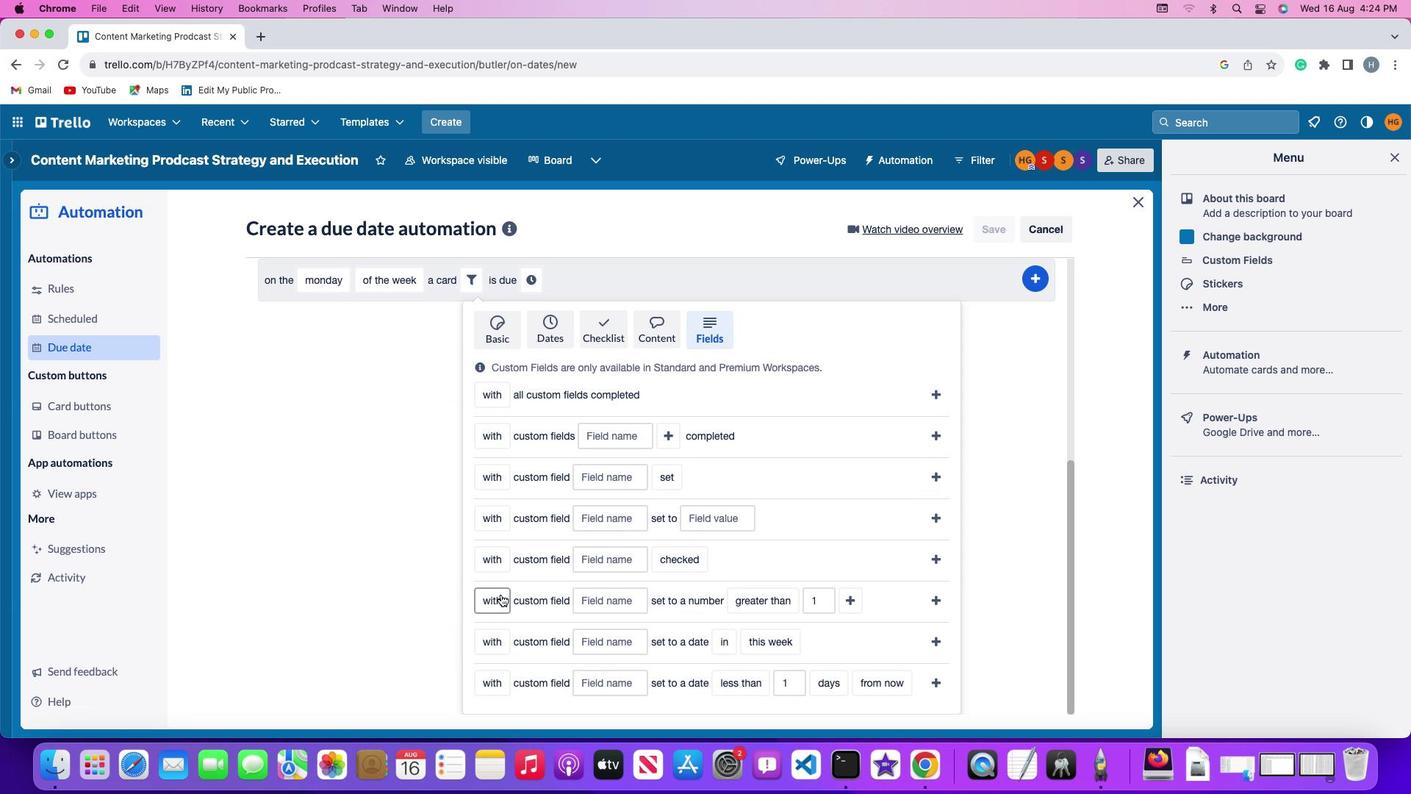 
Action: Mouse moved to (505, 656)
Screenshot: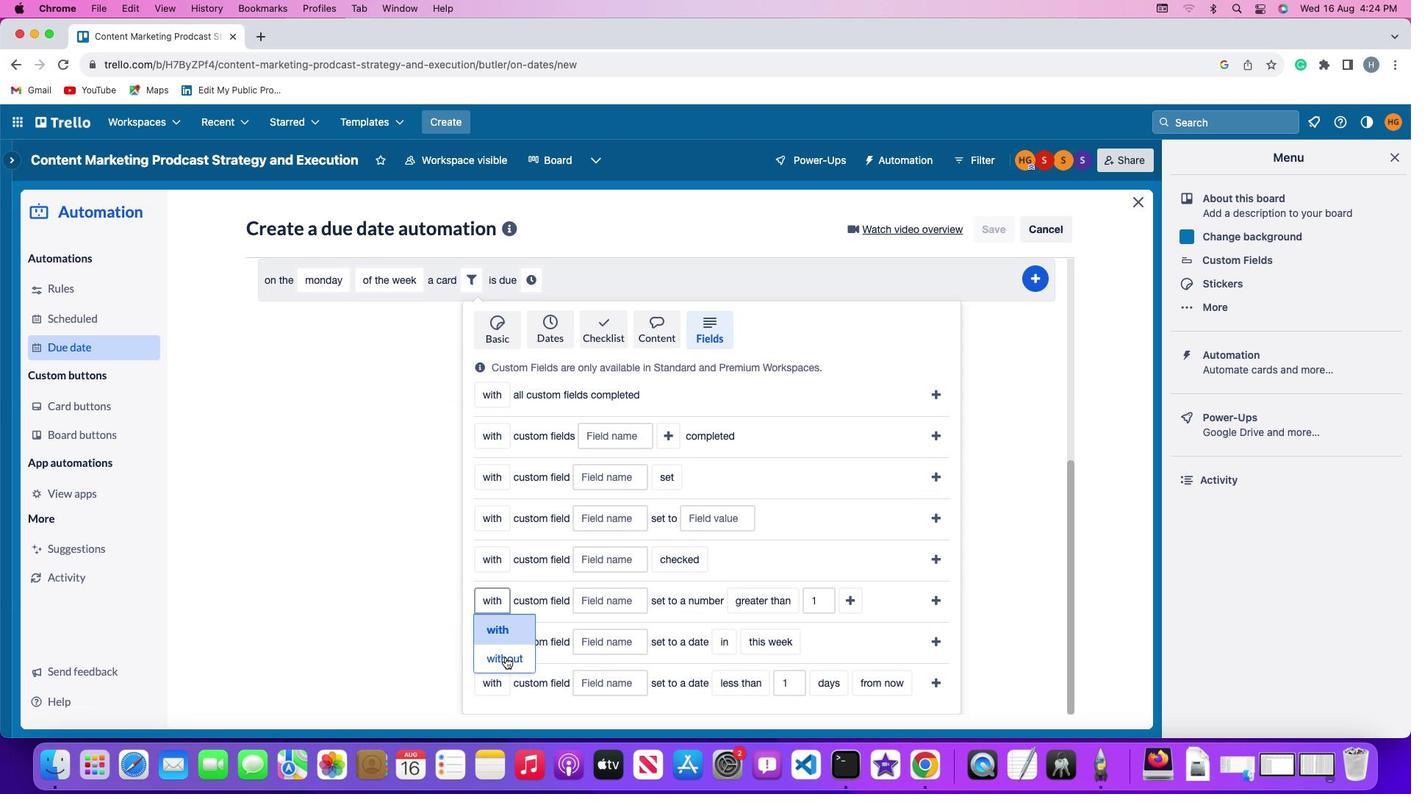 
Action: Mouse pressed left at (505, 656)
Screenshot: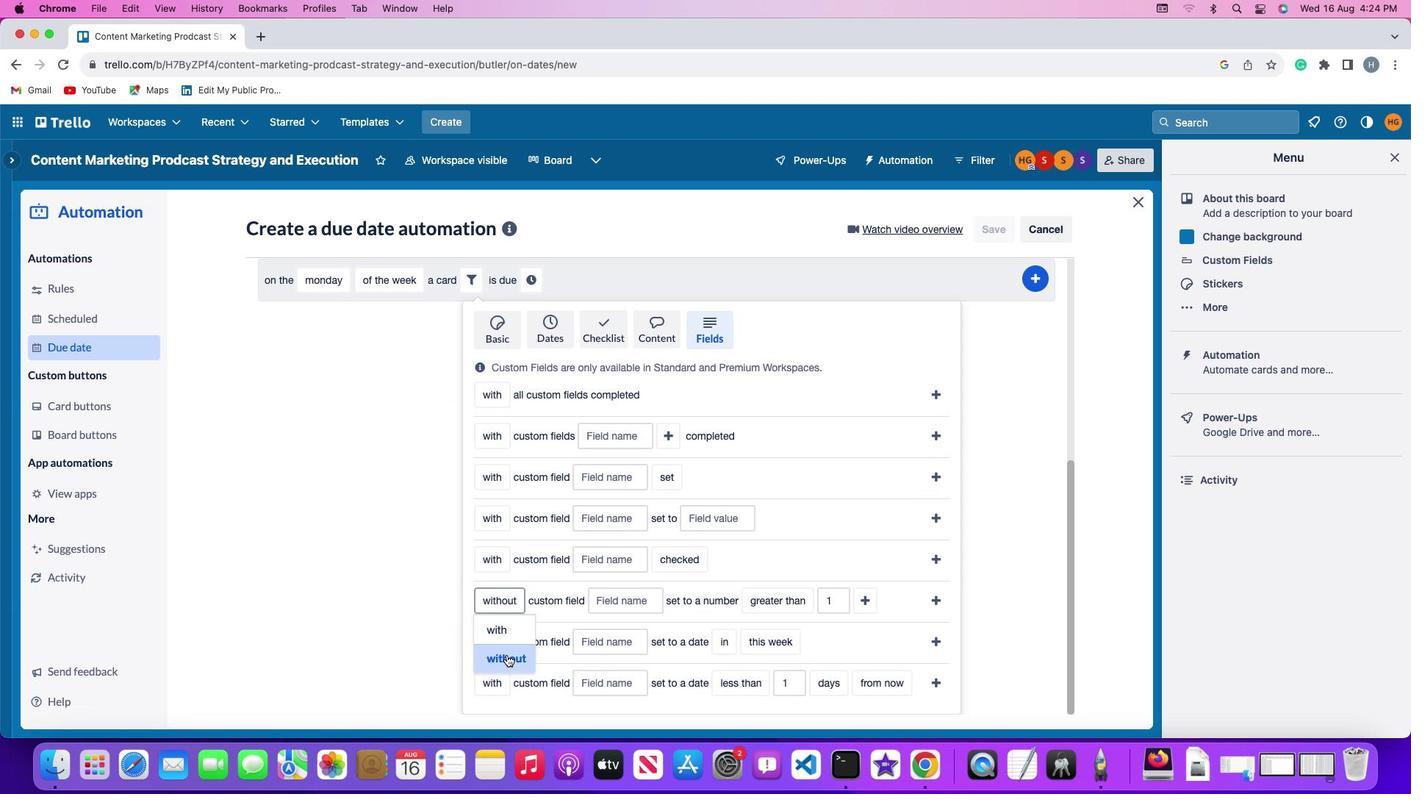 
Action: Mouse moved to (629, 601)
Screenshot: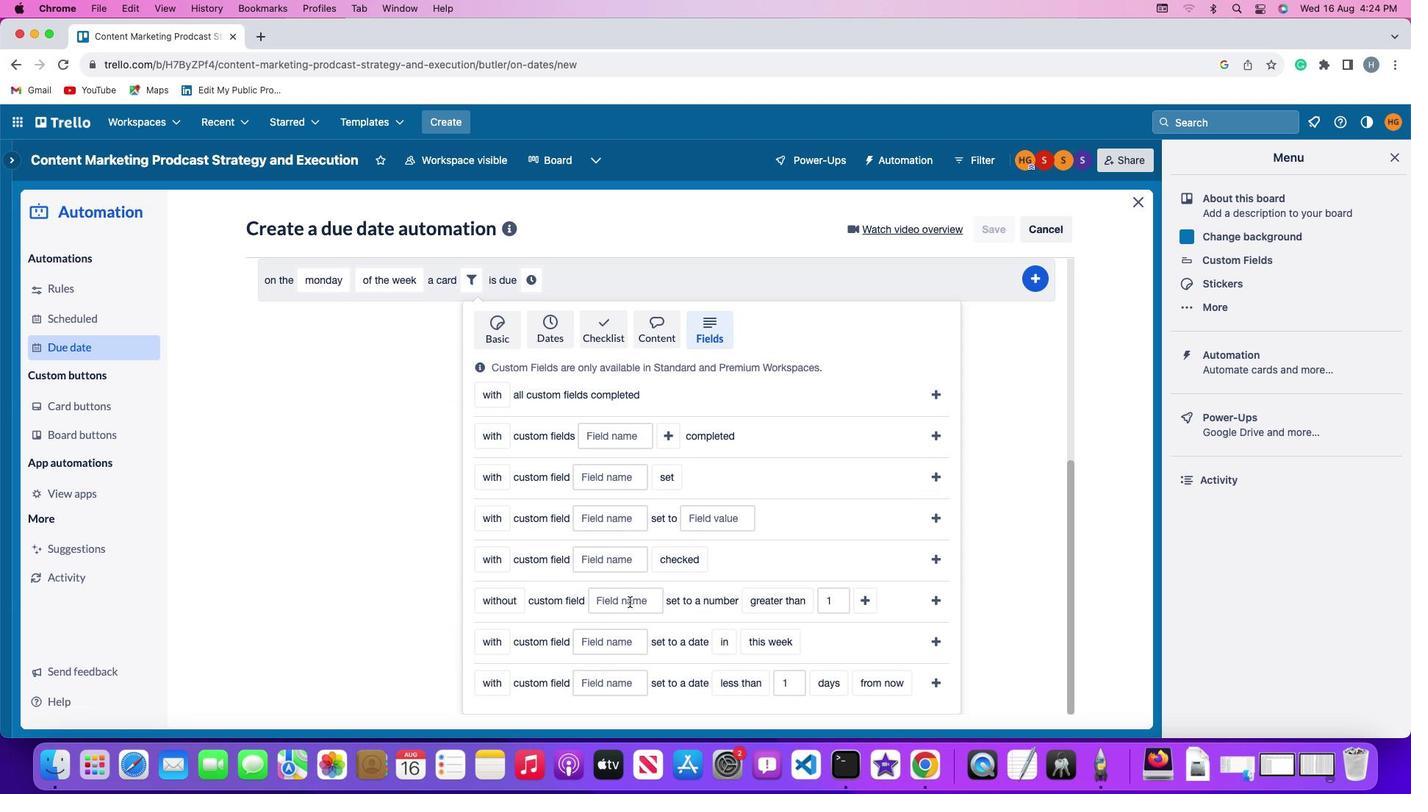 
Action: Mouse pressed left at (629, 601)
Screenshot: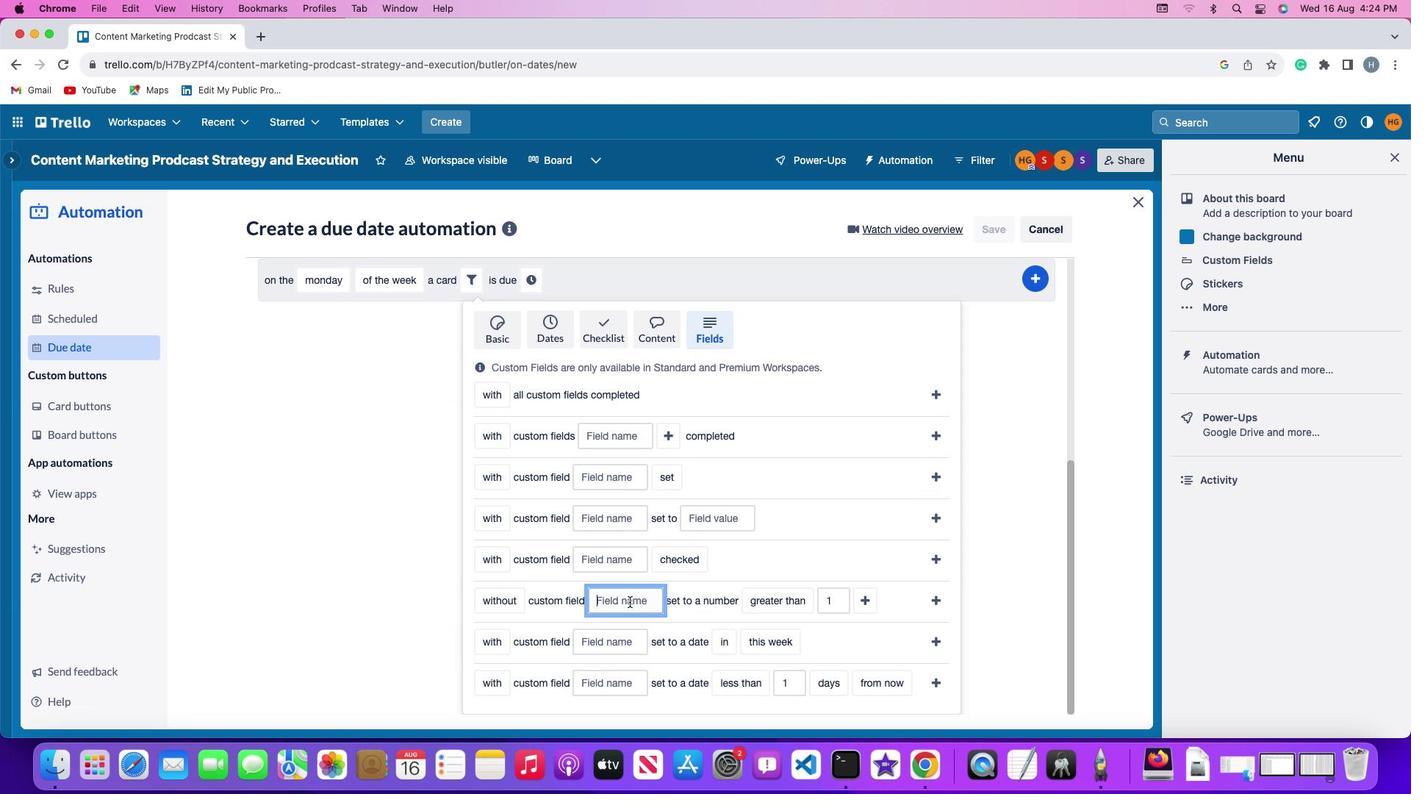 
Action: Key pressed Key.shift'R''e''s''u''m''e'
Screenshot: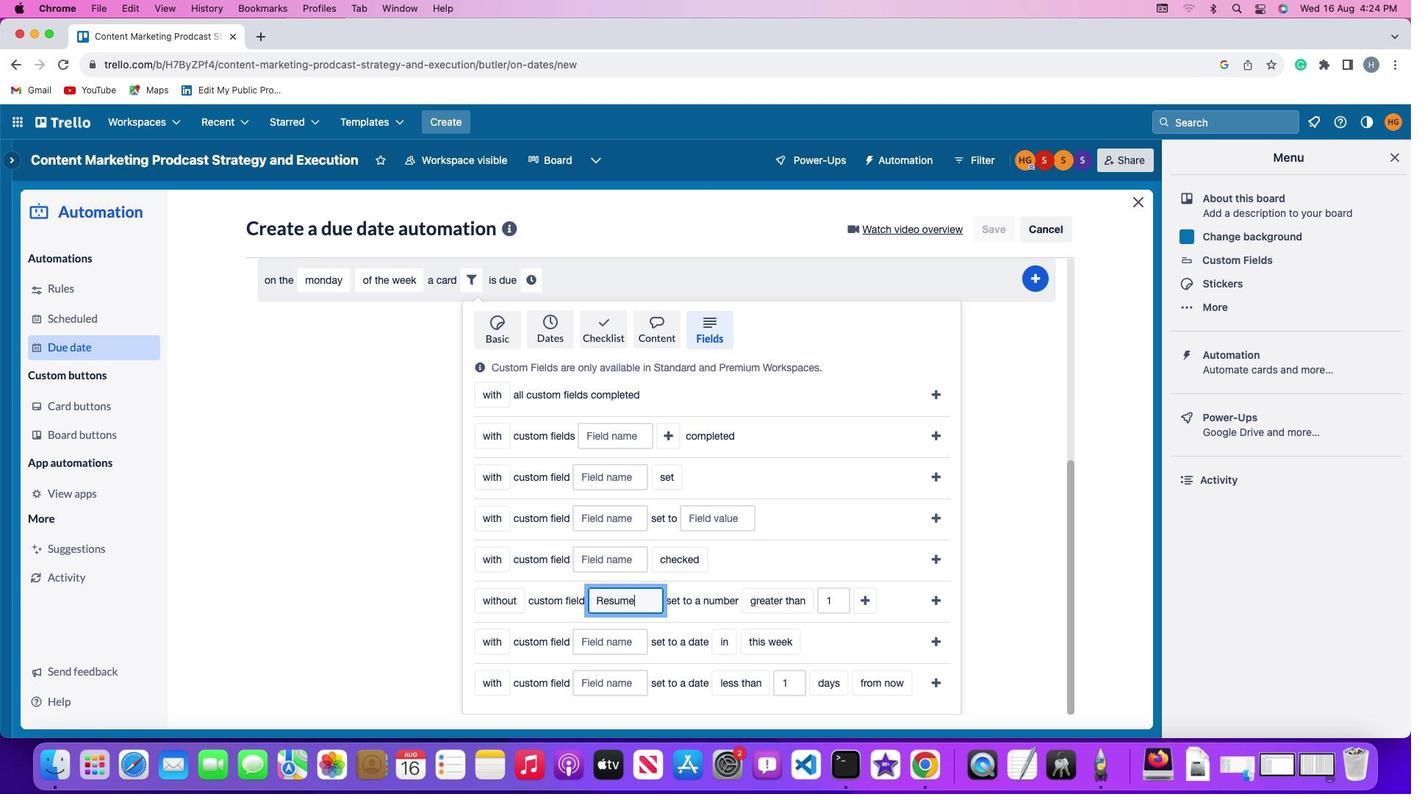 
Action: Mouse moved to (788, 597)
Screenshot: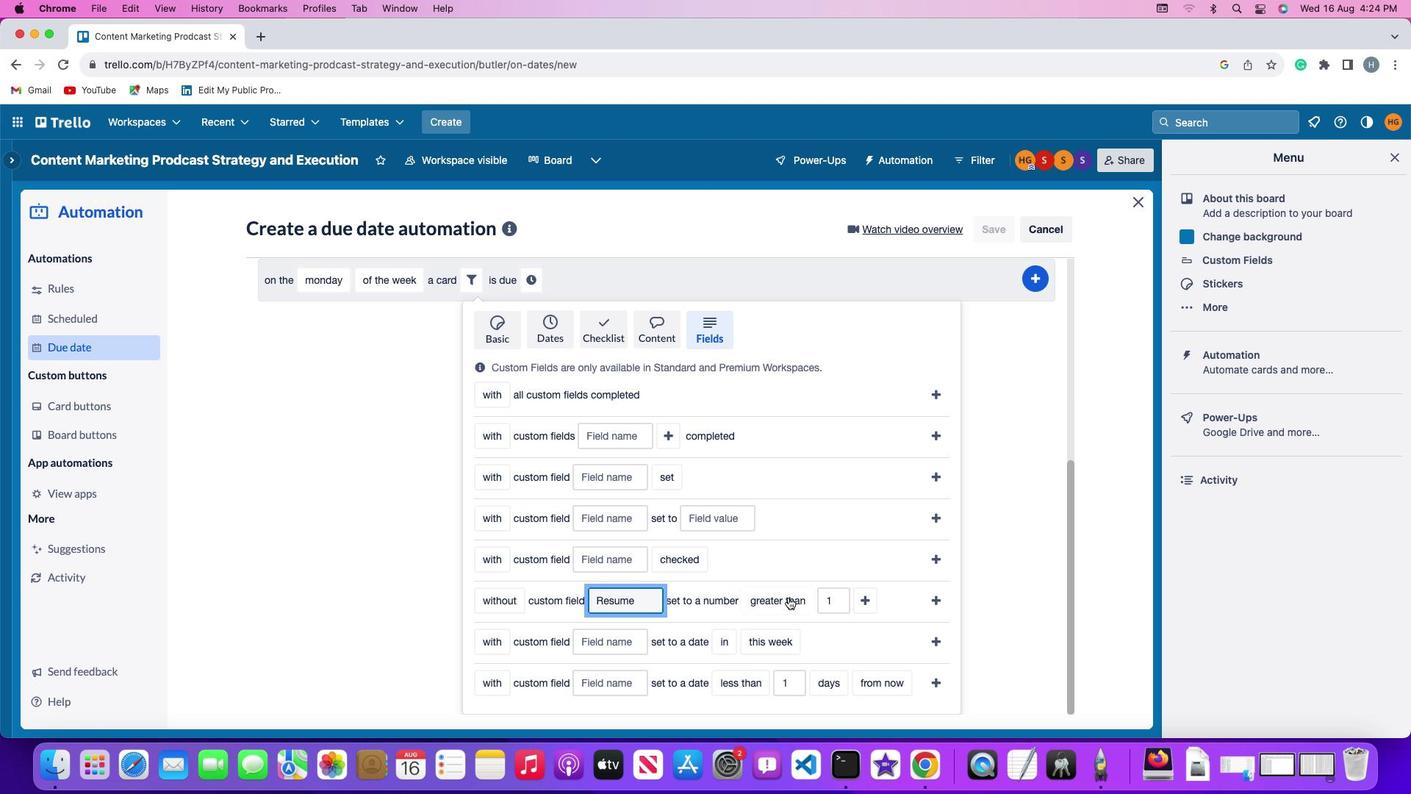 
Action: Mouse pressed left at (788, 597)
Screenshot: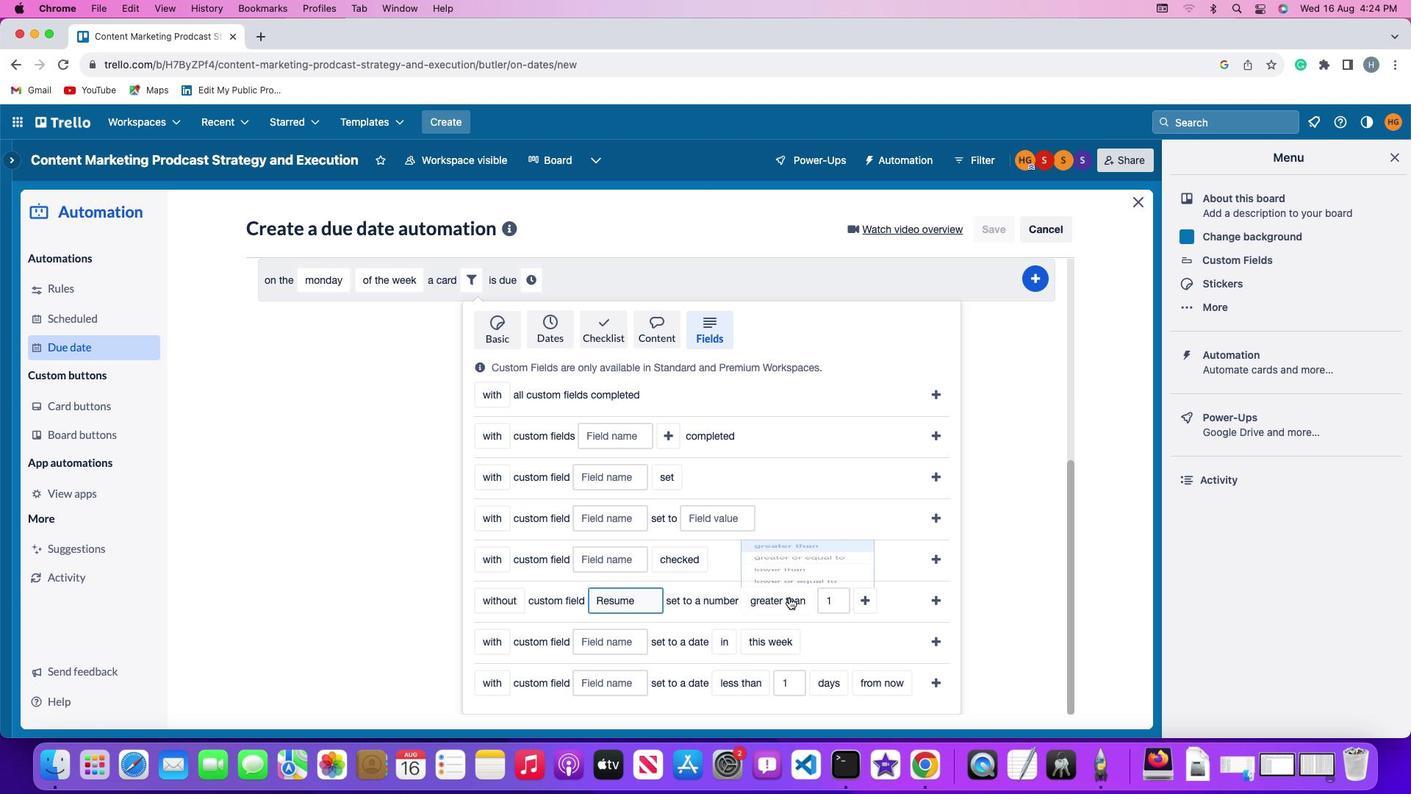 
Action: Mouse moved to (787, 568)
Screenshot: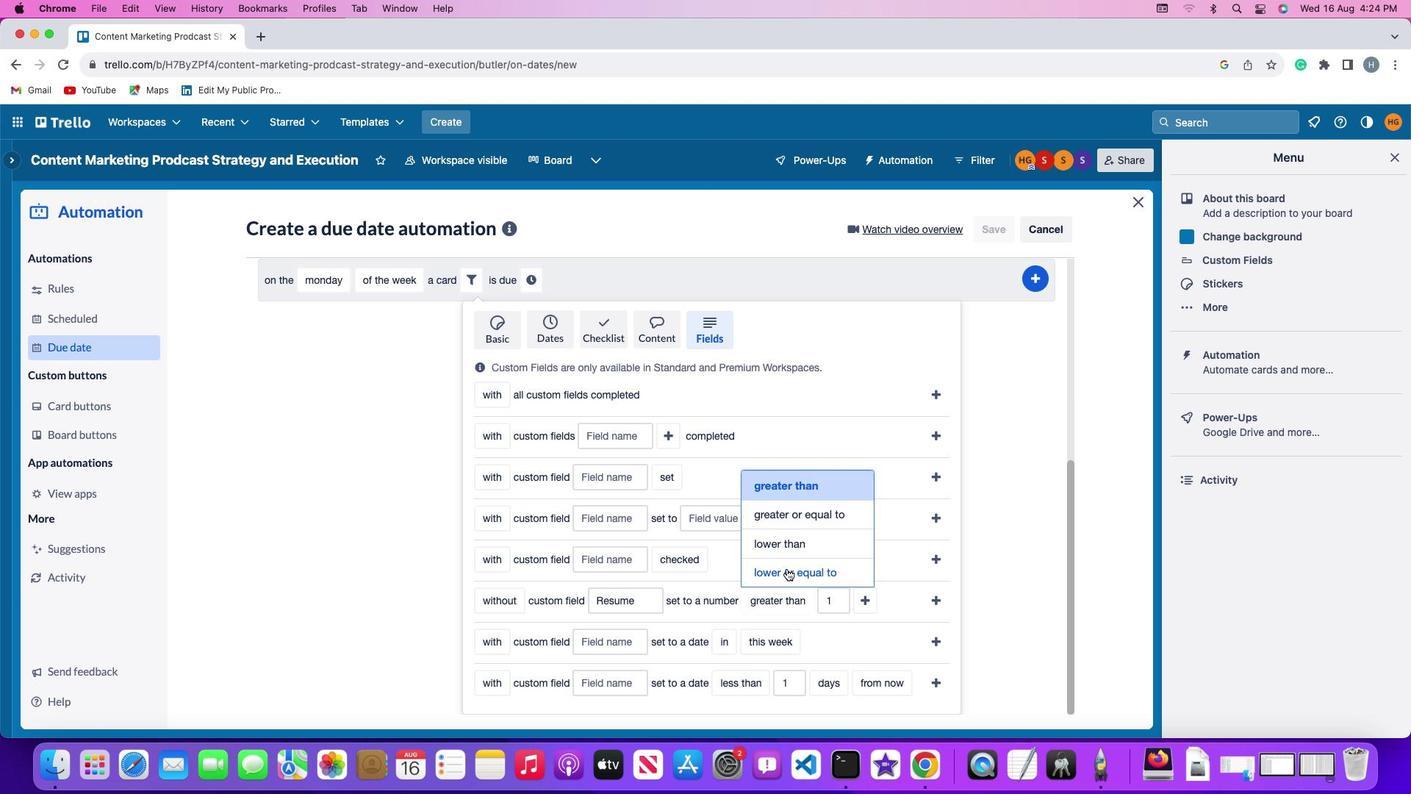 
Action: Mouse pressed left at (787, 568)
Screenshot: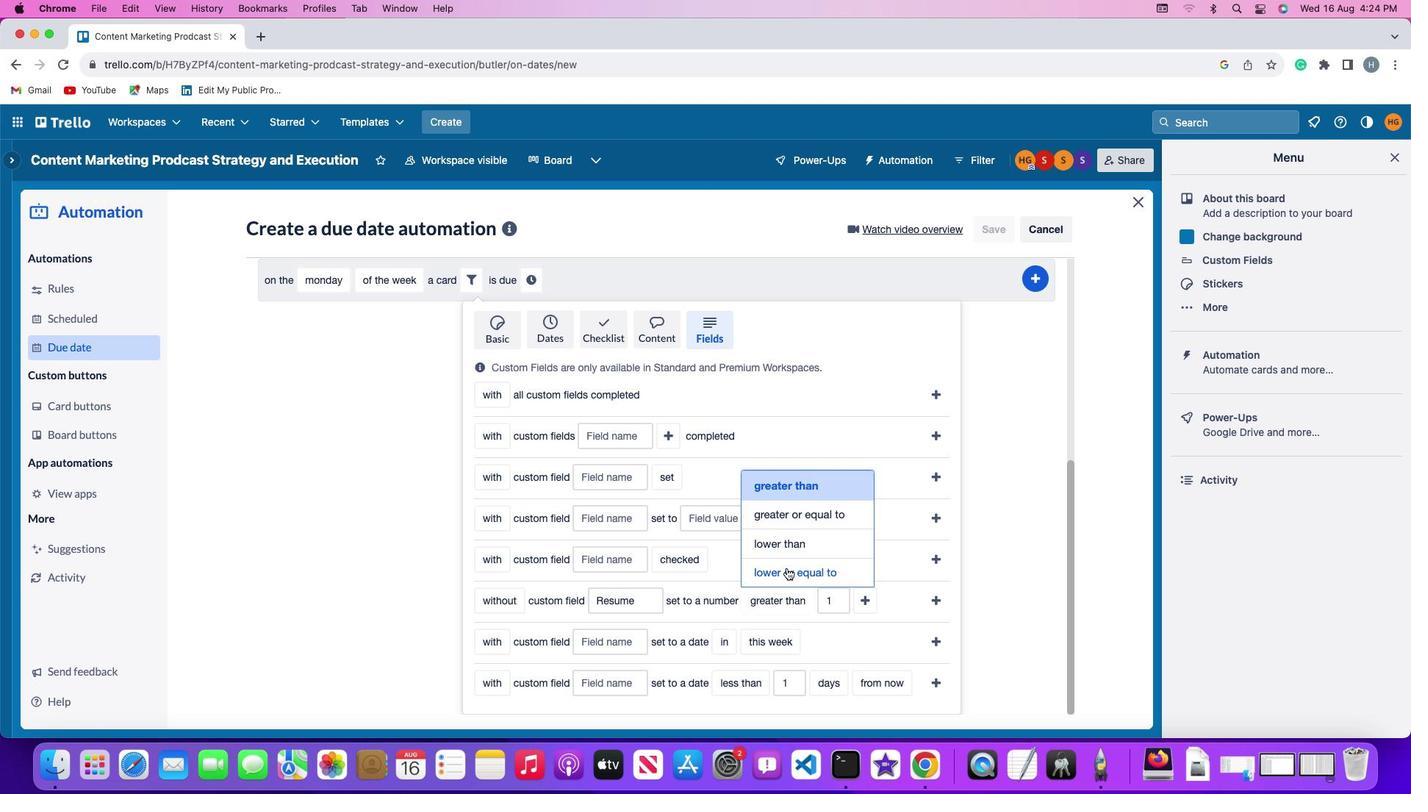 
Action: Mouse moved to (858, 597)
Screenshot: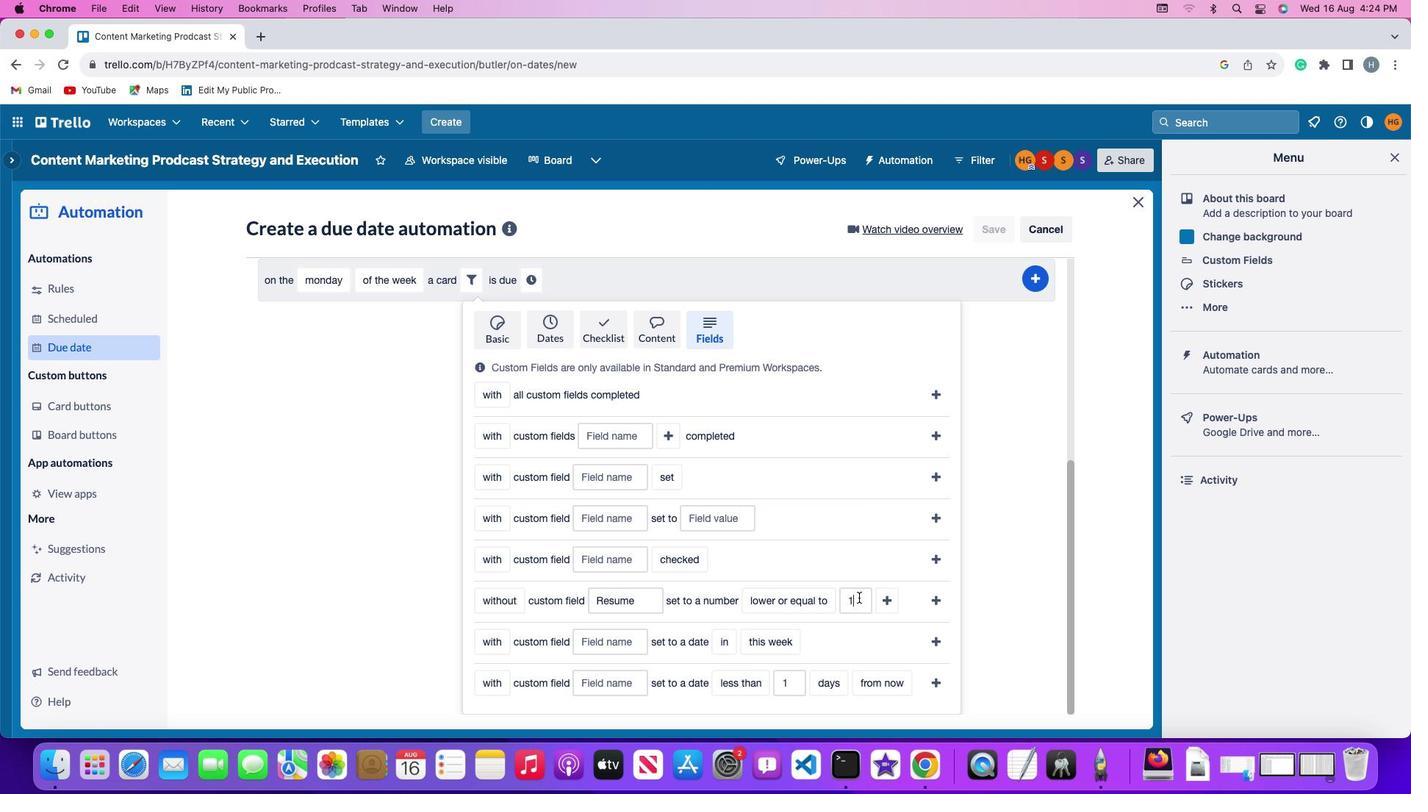 
Action: Mouse pressed left at (858, 597)
Screenshot: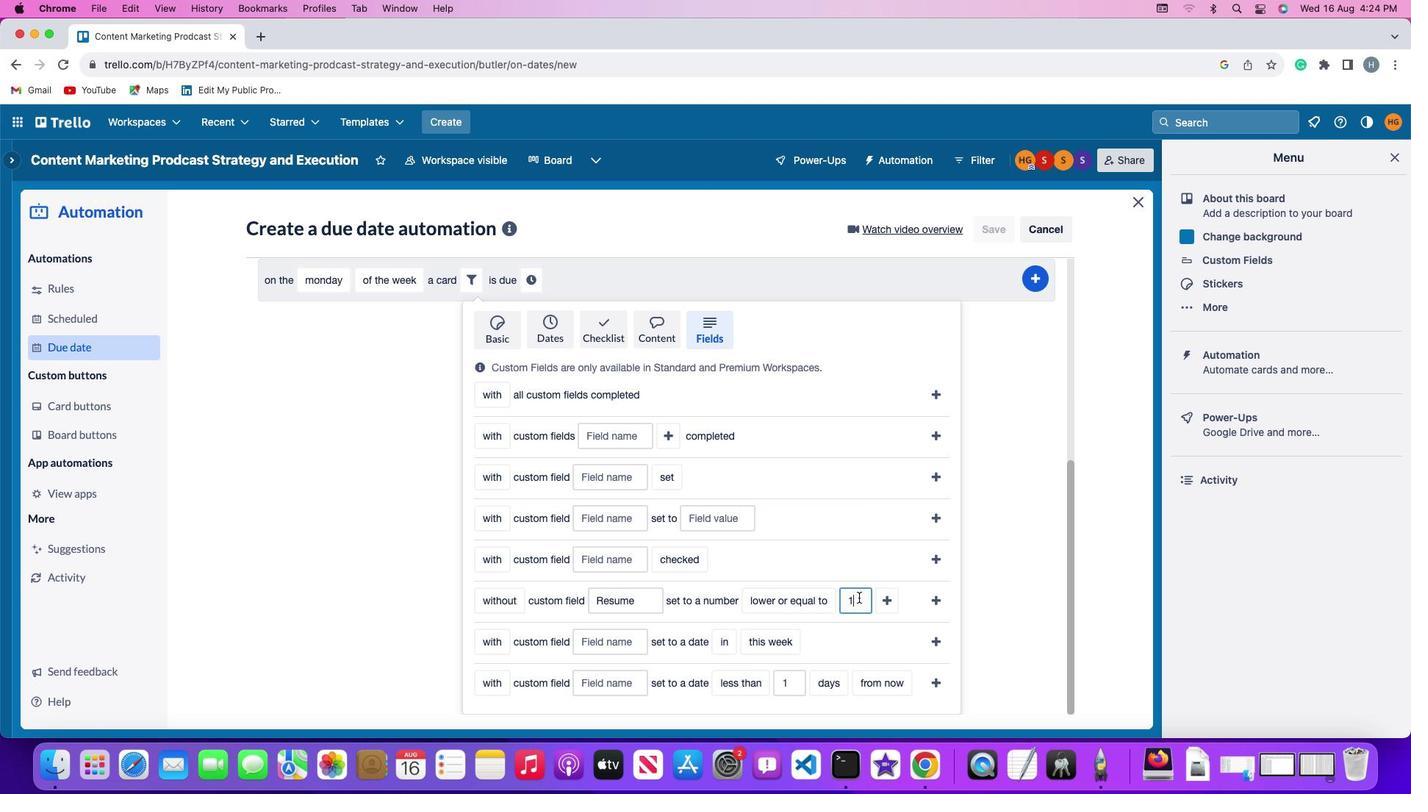 
Action: Mouse moved to (859, 599)
Screenshot: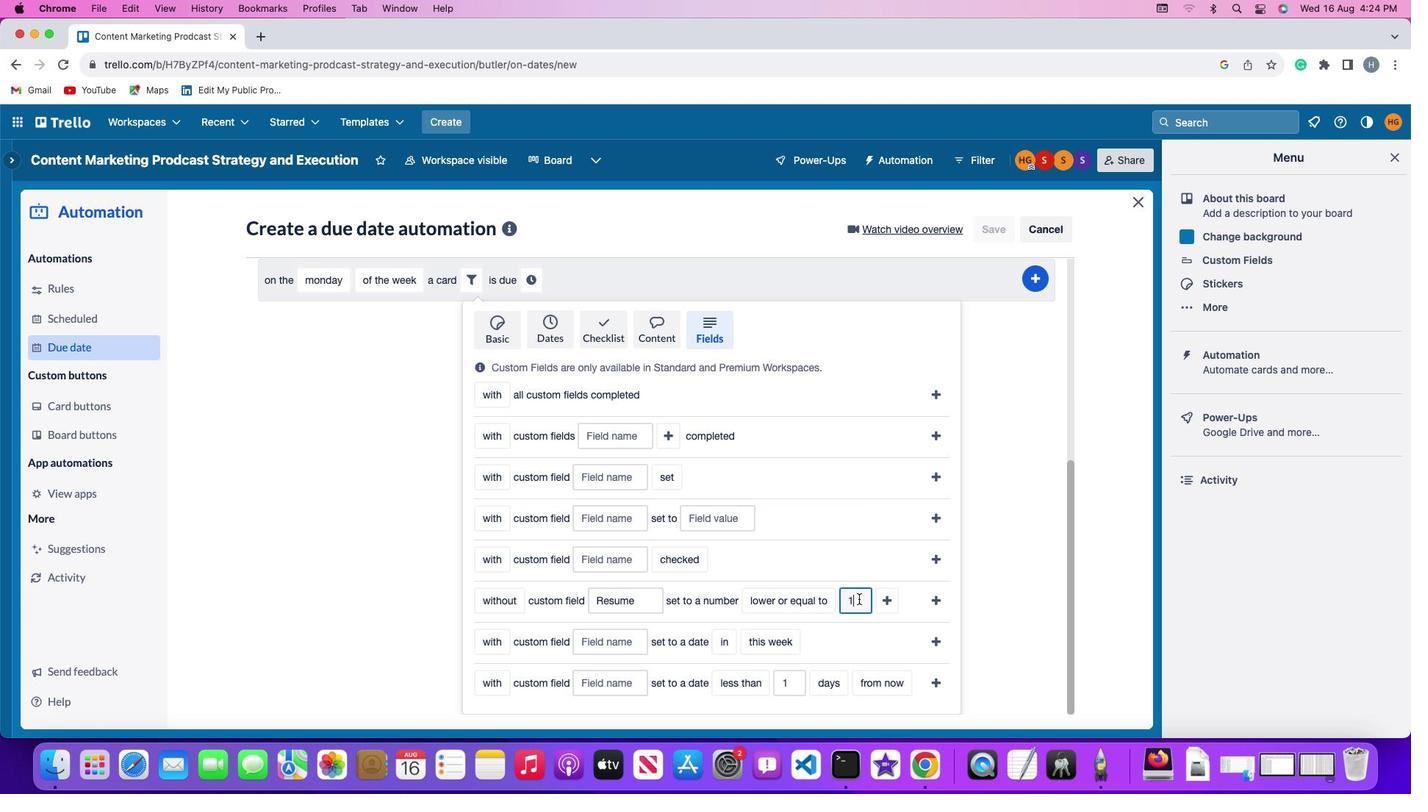 
Action: Key pressed Key.backspace'1'
Screenshot: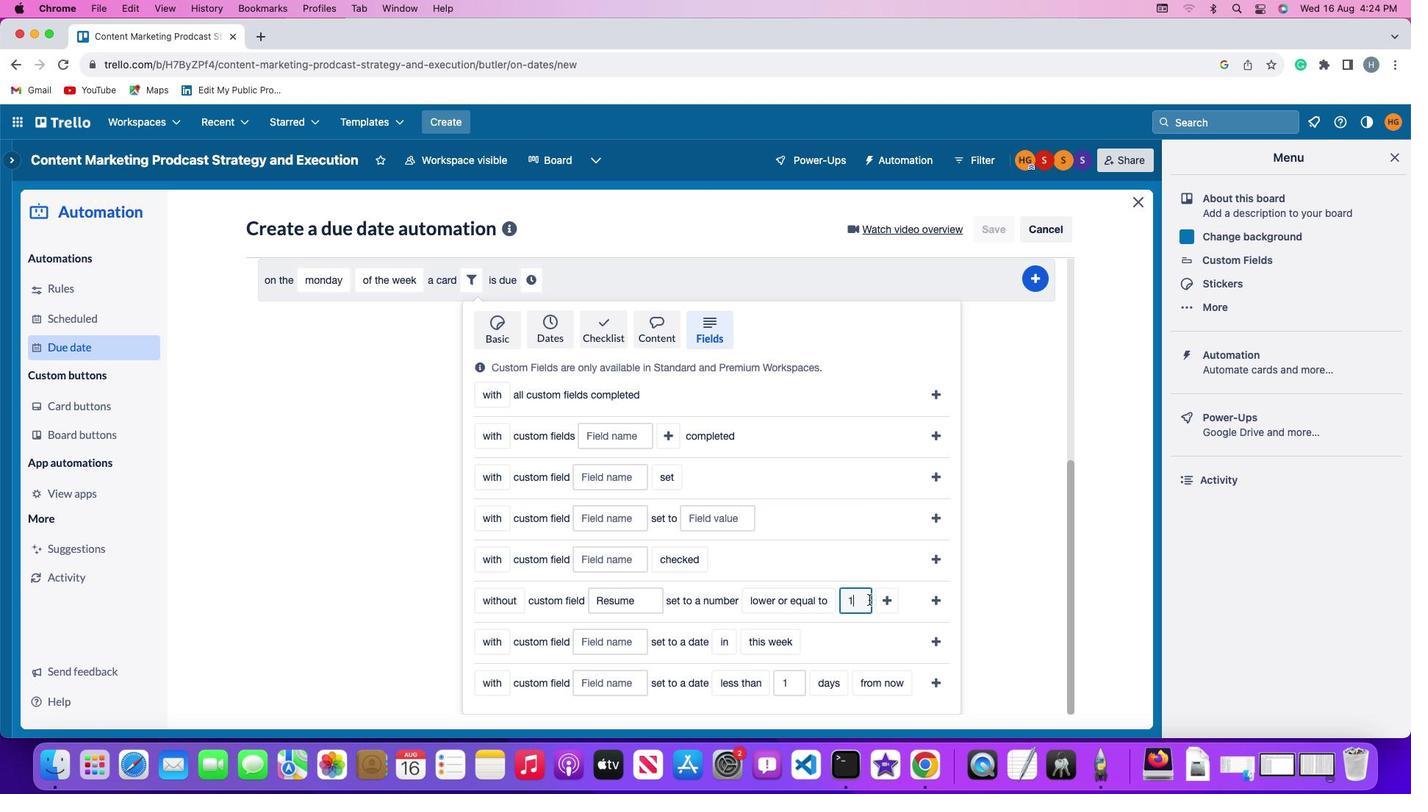 
Action: Mouse moved to (894, 602)
Screenshot: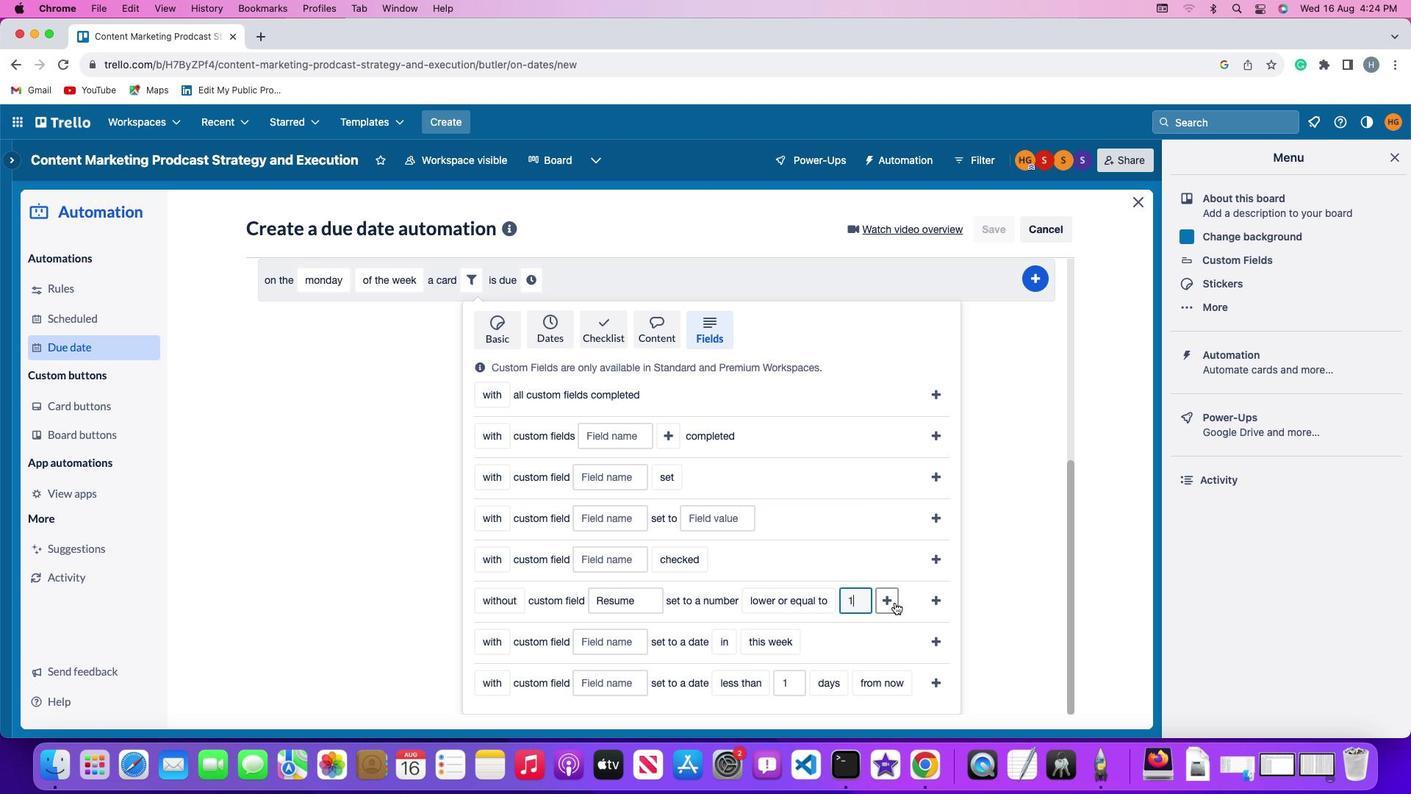 
Action: Mouse pressed left at (894, 602)
Screenshot: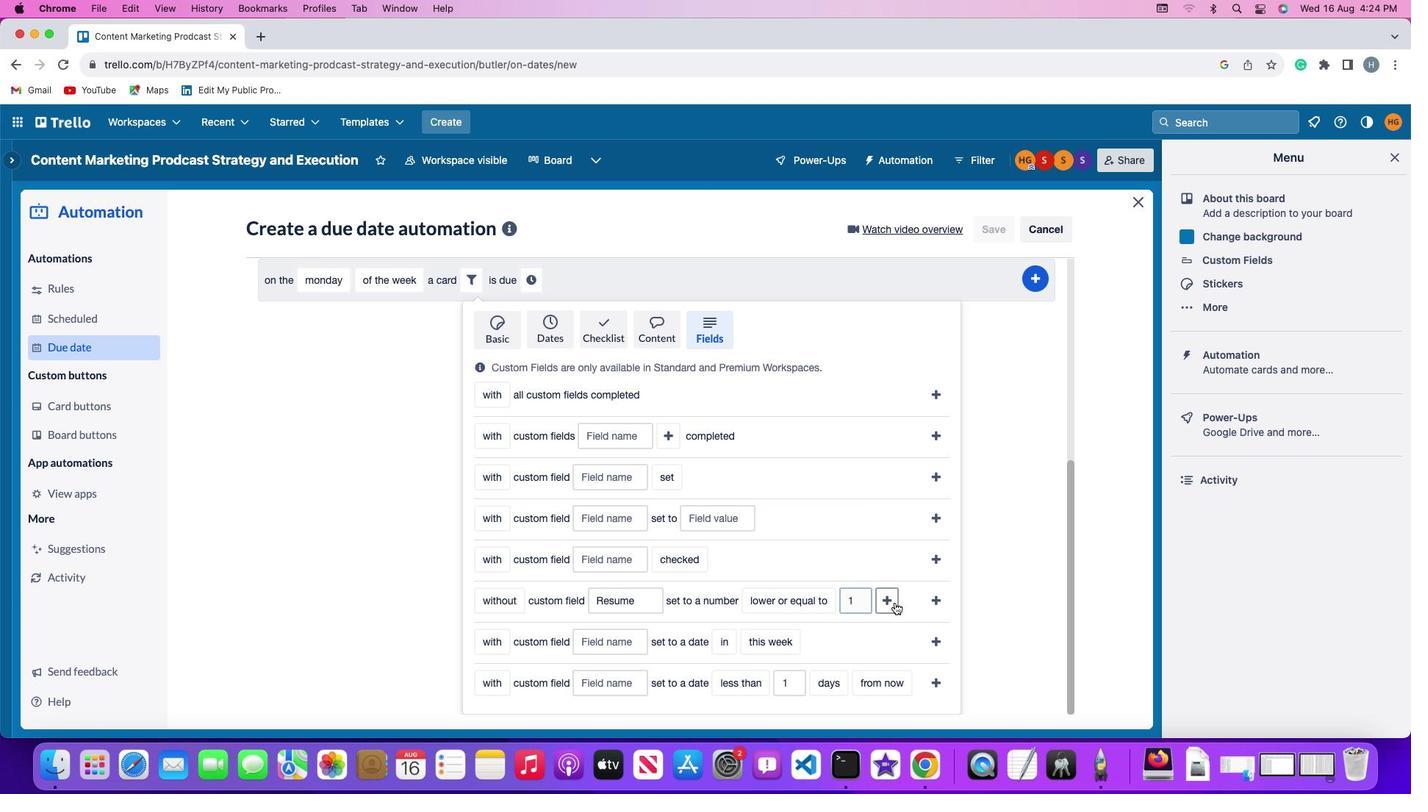 
Action: Mouse moved to (547, 627)
Screenshot: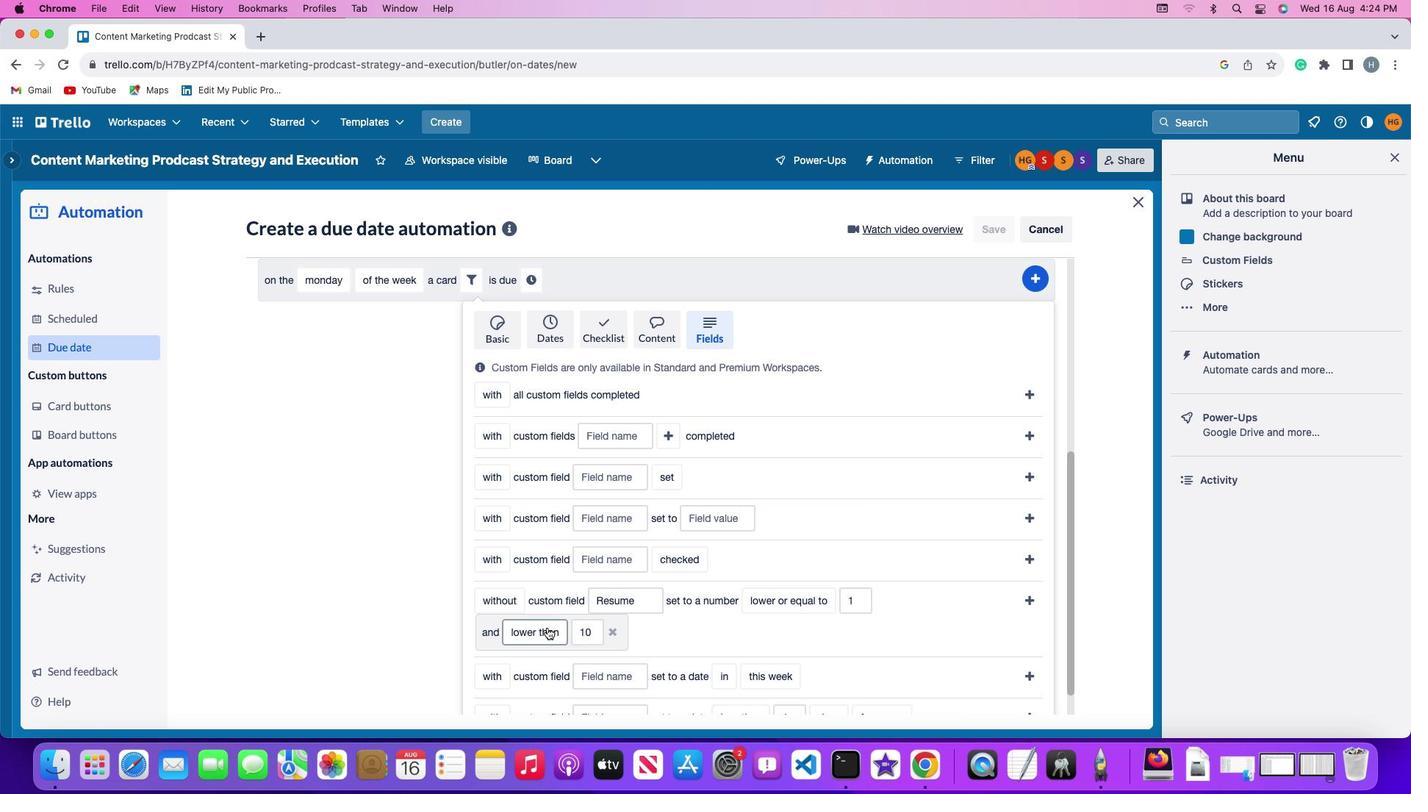 
Action: Mouse pressed left at (547, 627)
Screenshot: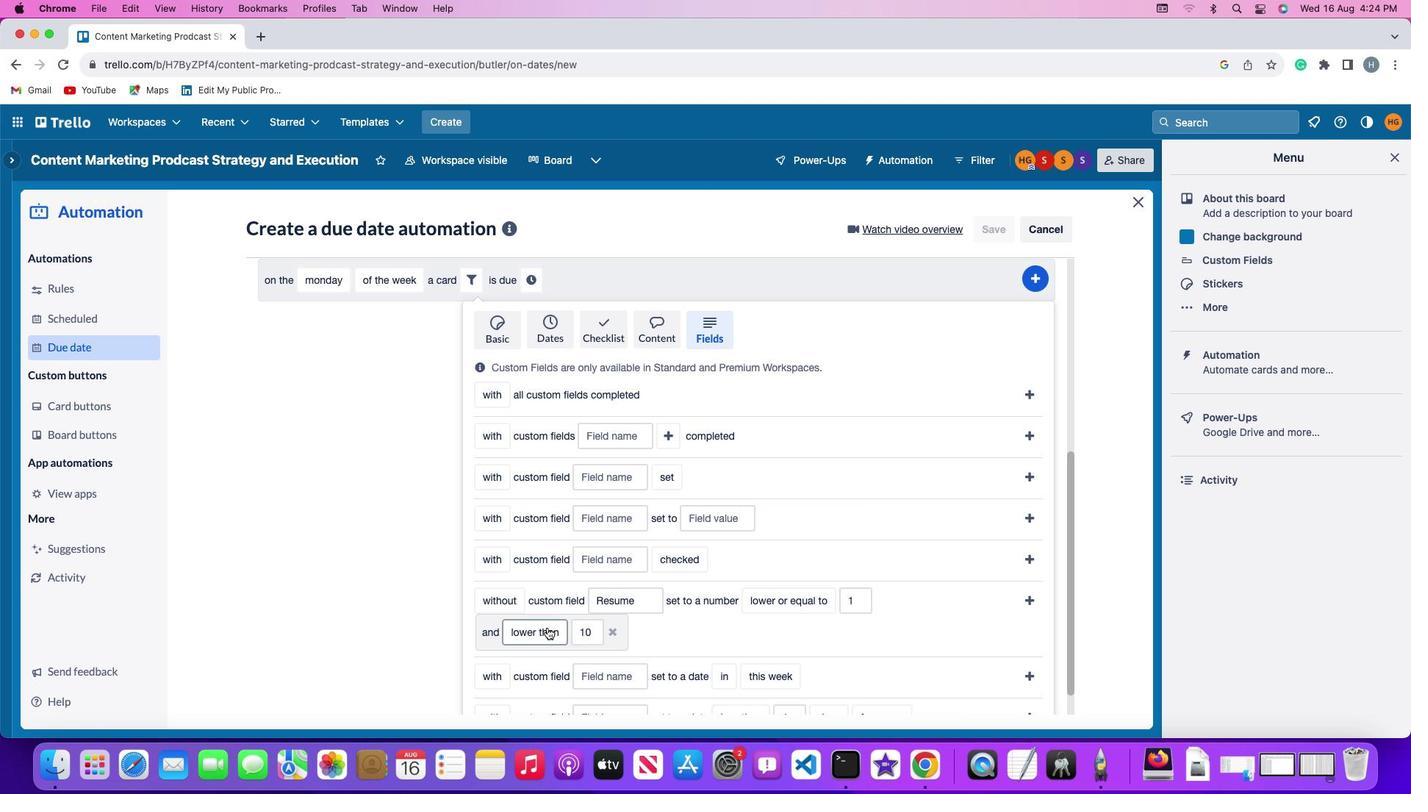 
Action: Mouse moved to (552, 540)
Screenshot: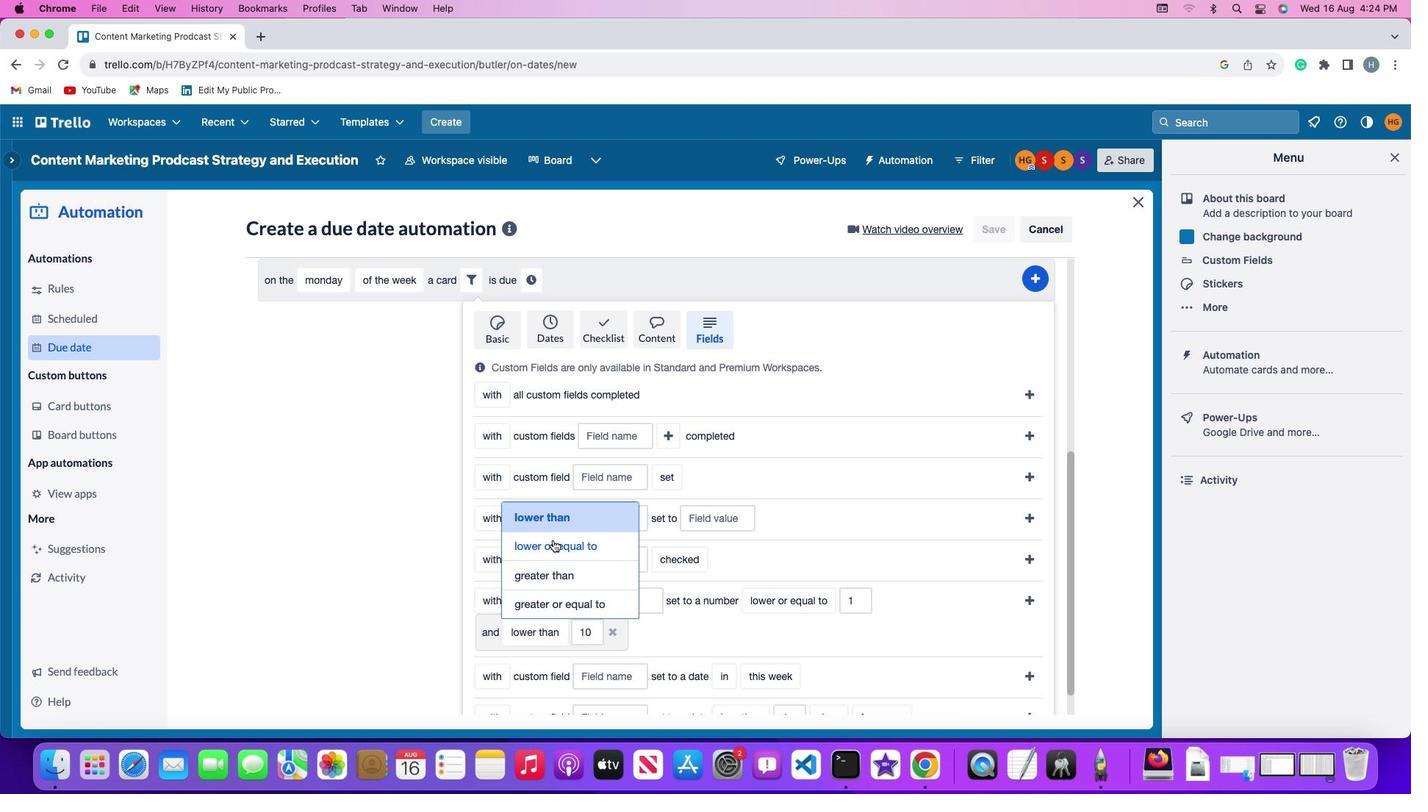 
Action: Mouse pressed left at (552, 540)
Screenshot: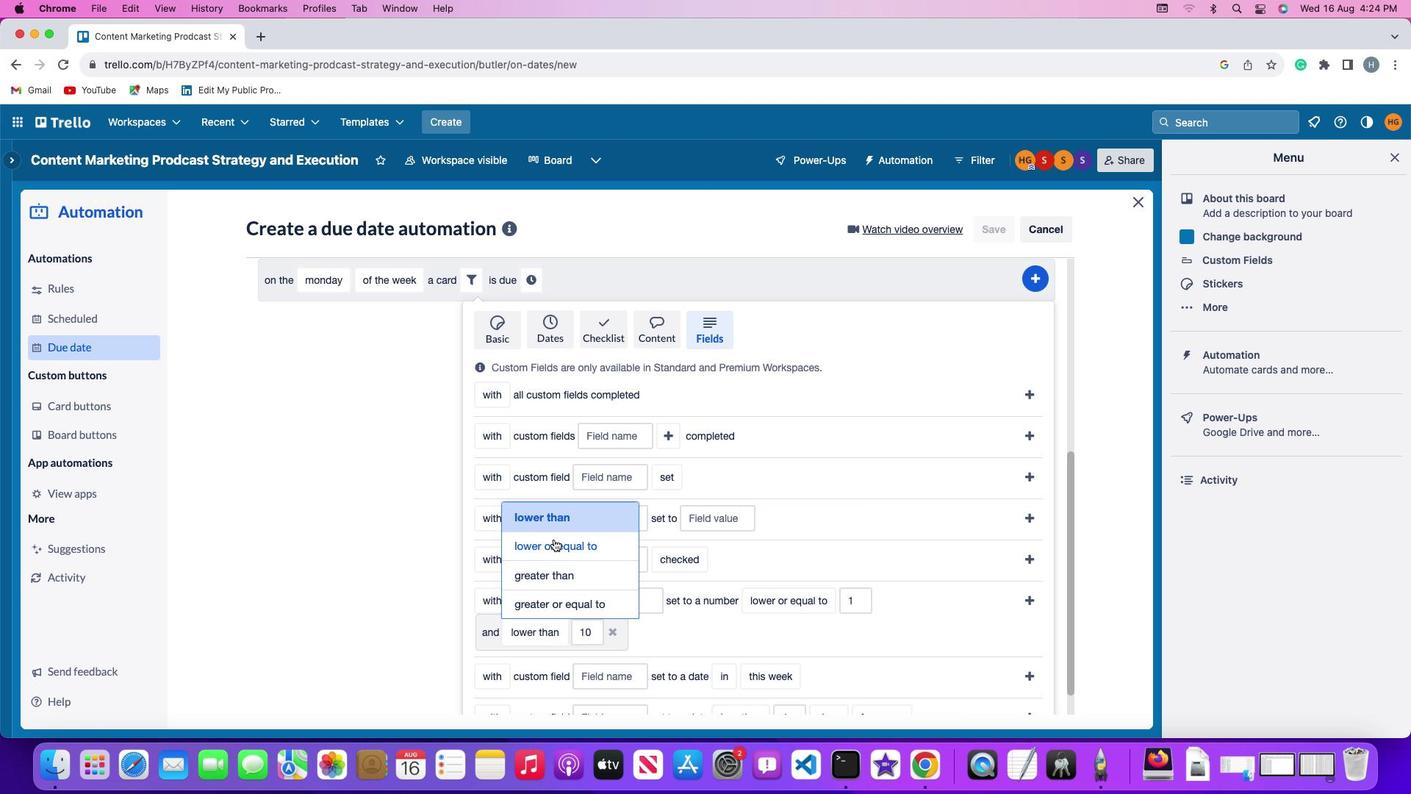 
Action: Mouse moved to (627, 629)
Screenshot: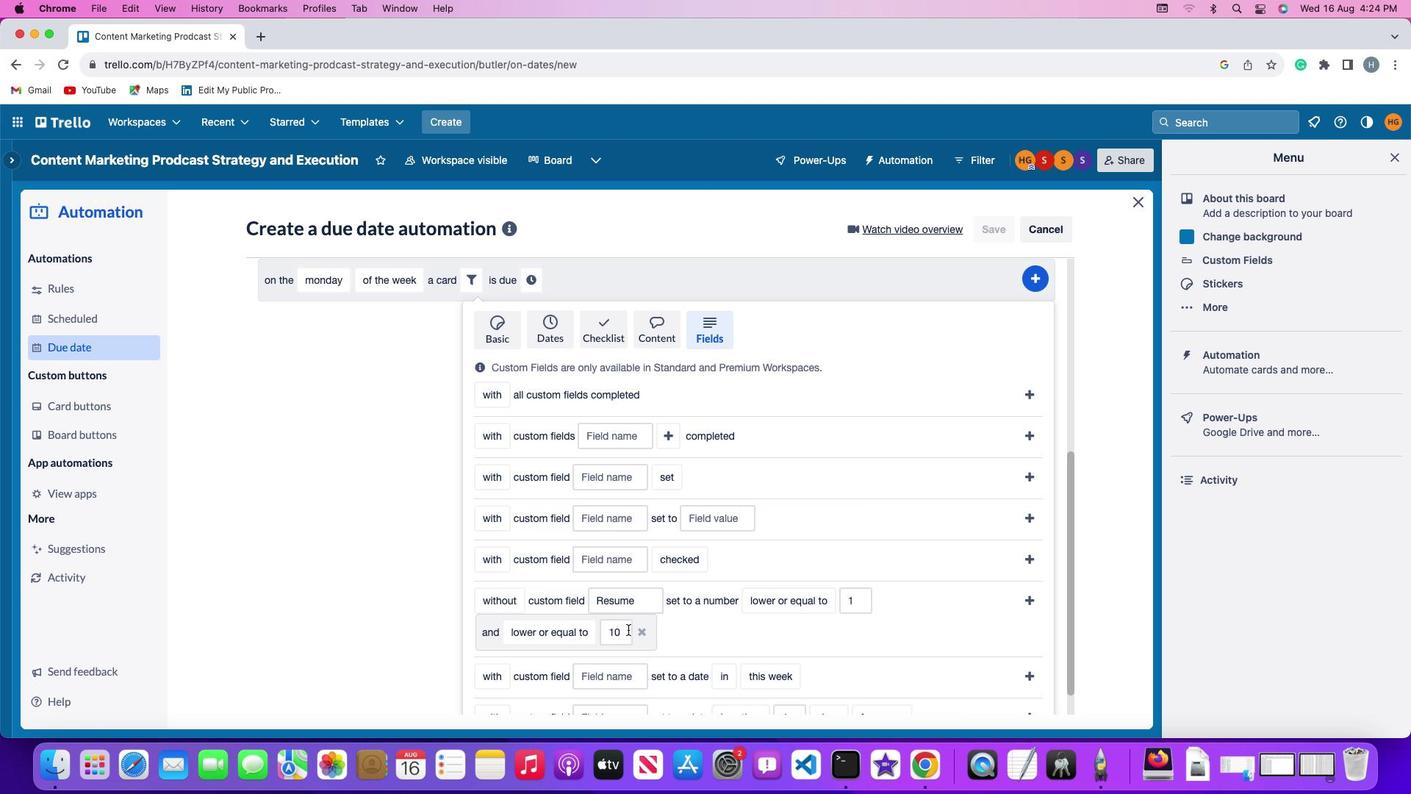
Action: Mouse pressed left at (627, 629)
Screenshot: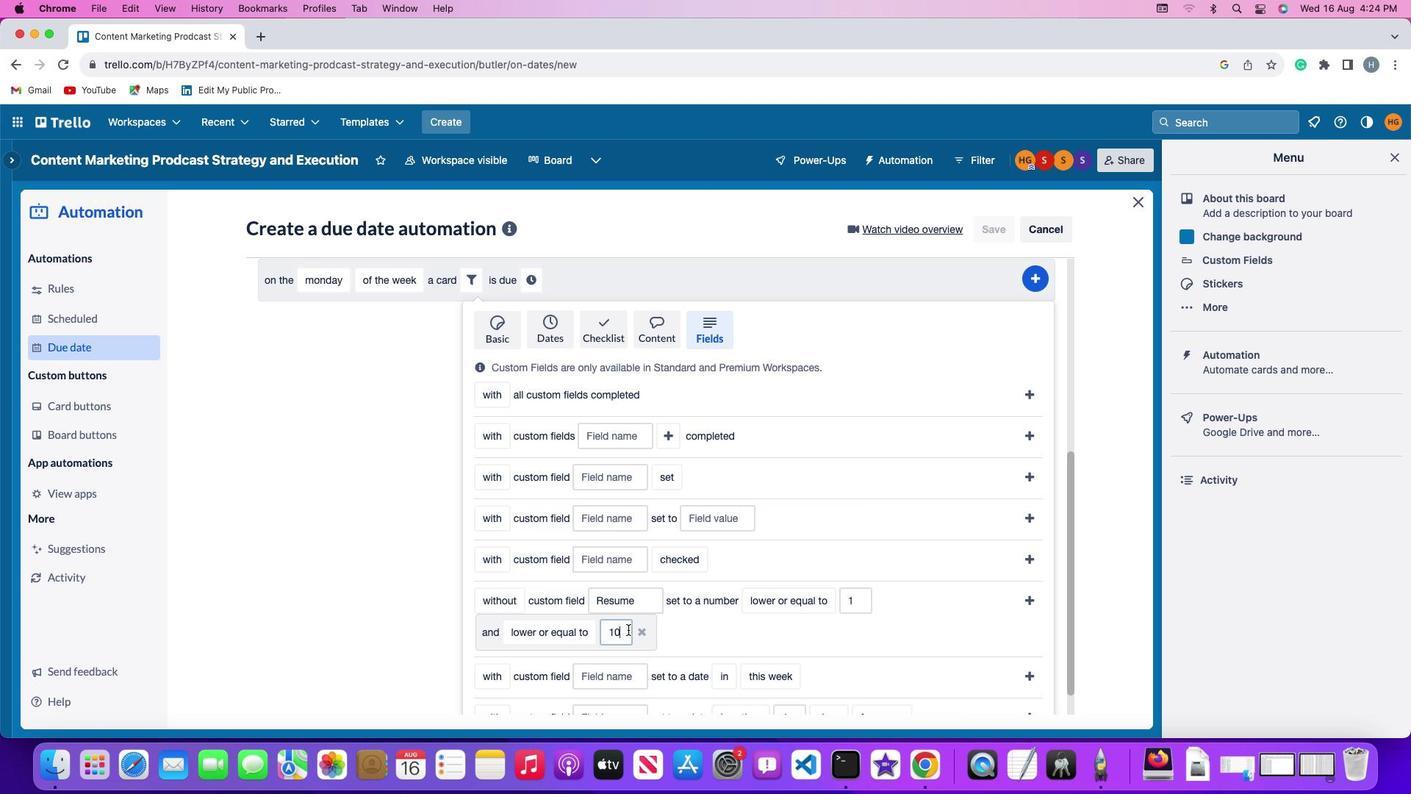 
Action: Key pressed Key.backspaceKey.backspace'1''0'
Screenshot: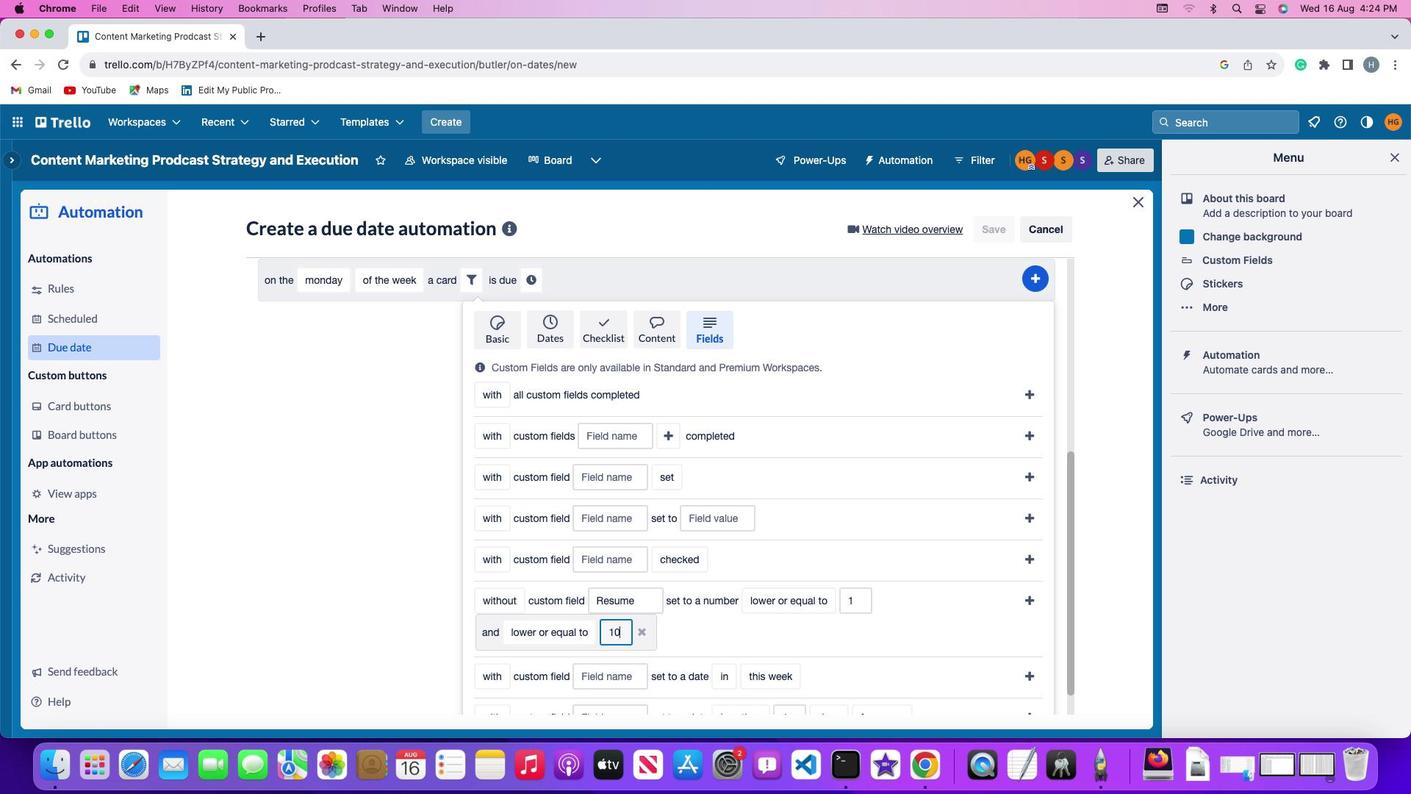 
Action: Mouse moved to (1029, 602)
Screenshot: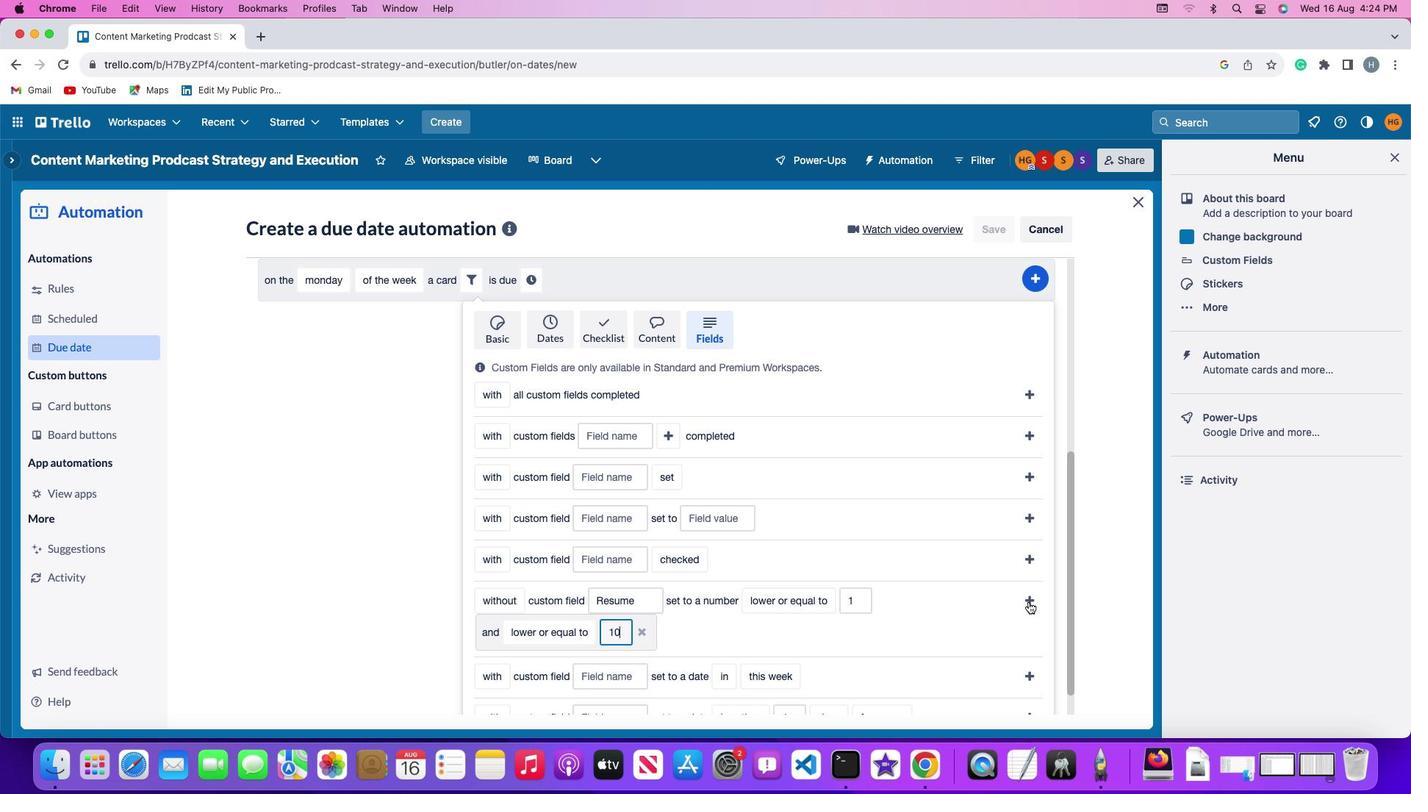 
Action: Mouse pressed left at (1029, 602)
Screenshot: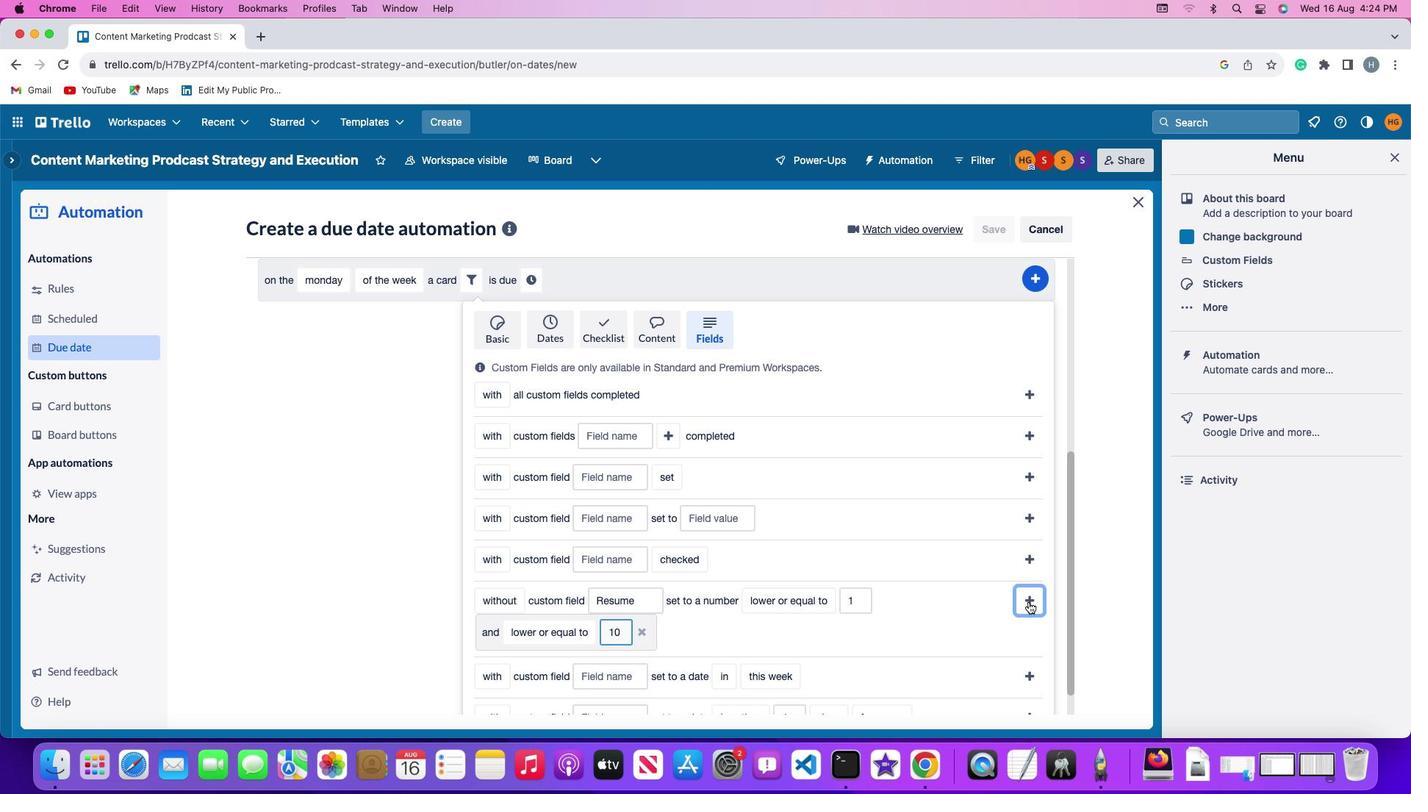 
Action: Mouse moved to (988, 638)
Screenshot: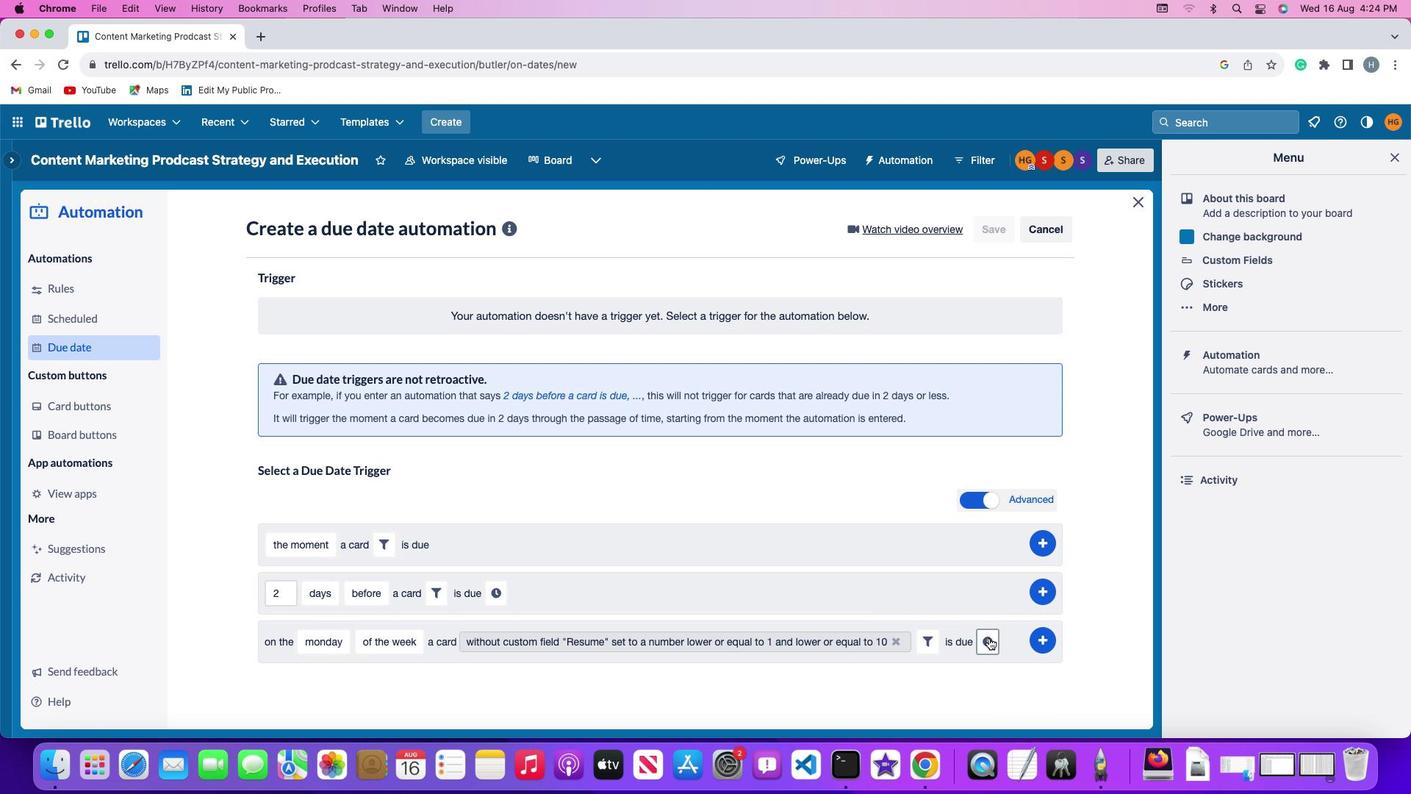 
Action: Mouse pressed left at (988, 638)
Screenshot: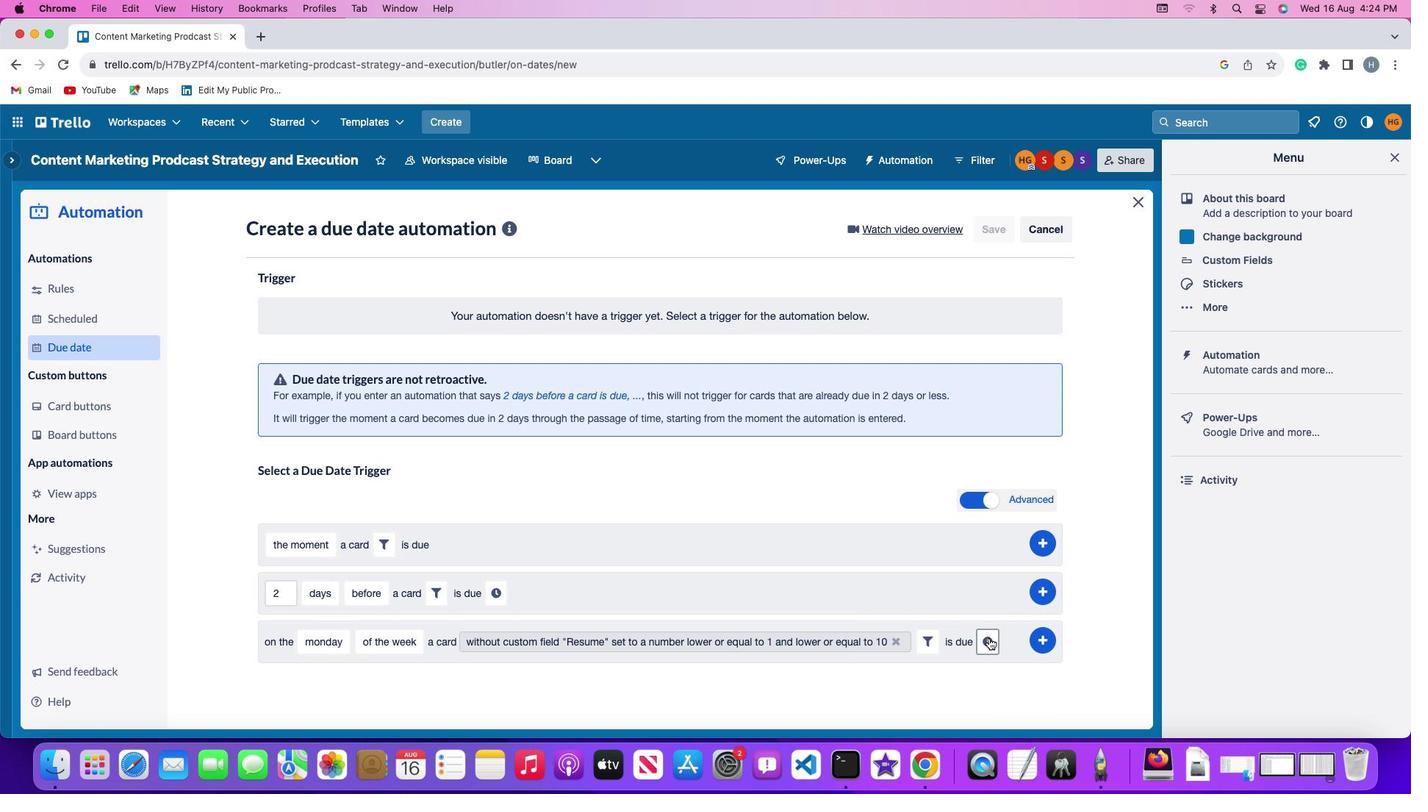
Action: Mouse moved to (303, 670)
Screenshot: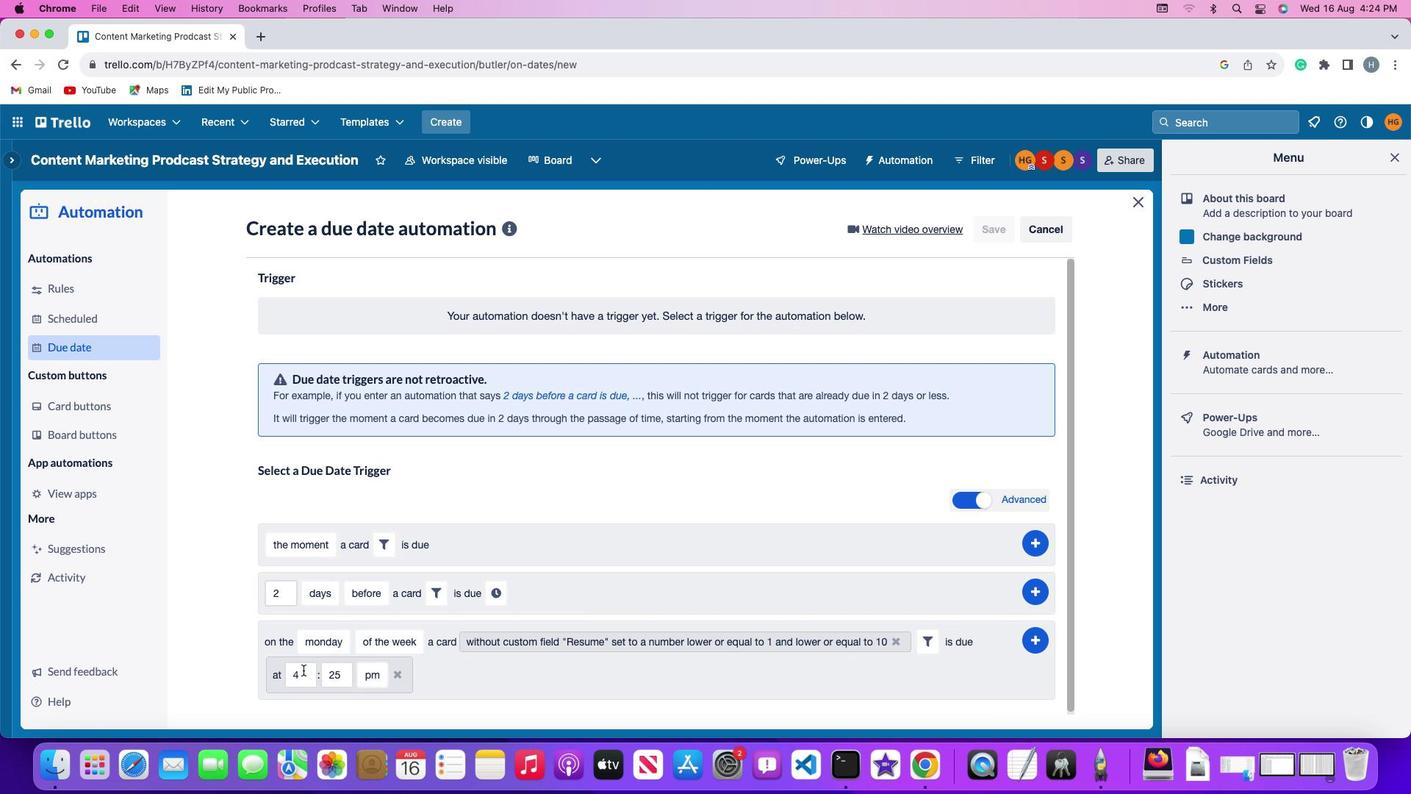 
Action: Mouse pressed left at (303, 670)
Screenshot: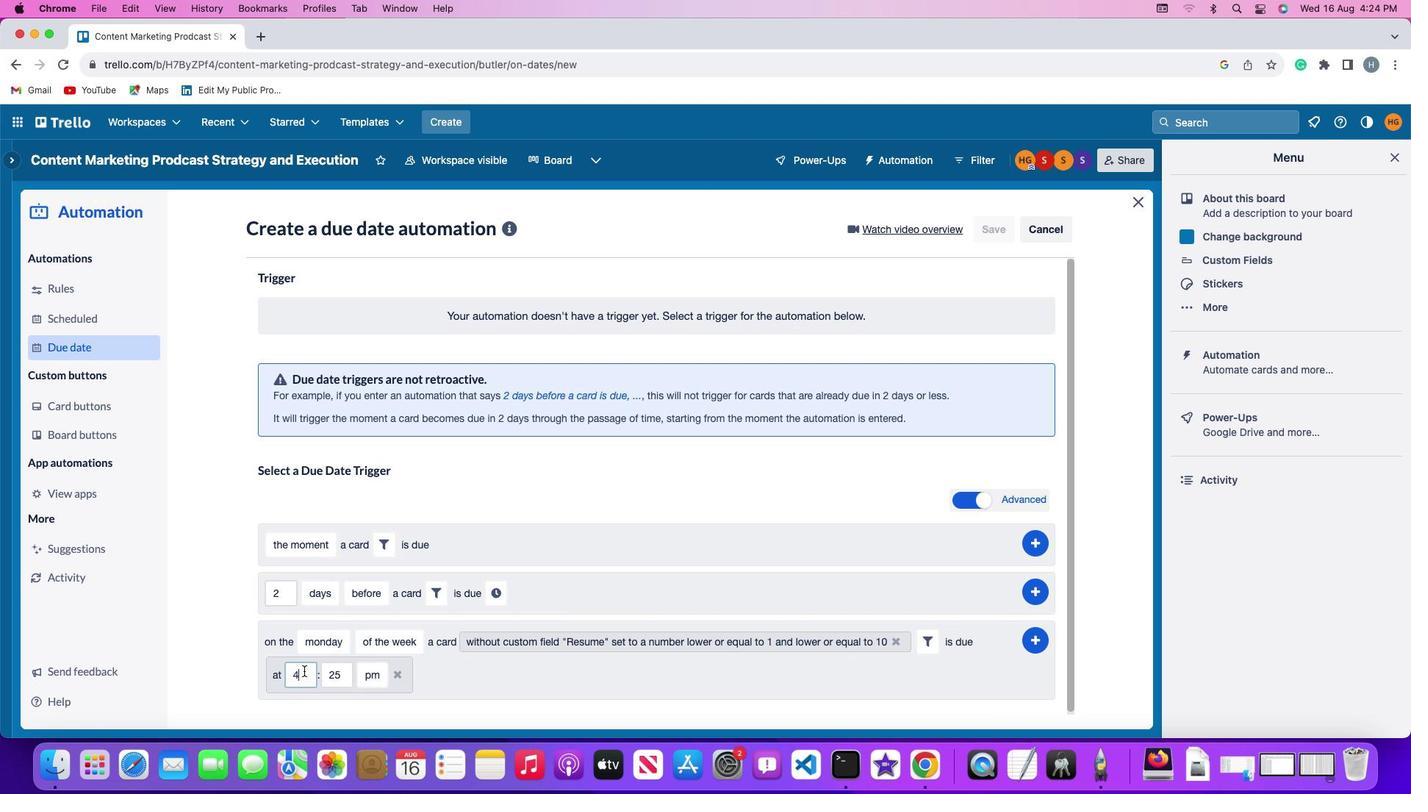 
Action: Mouse moved to (303, 670)
Screenshot: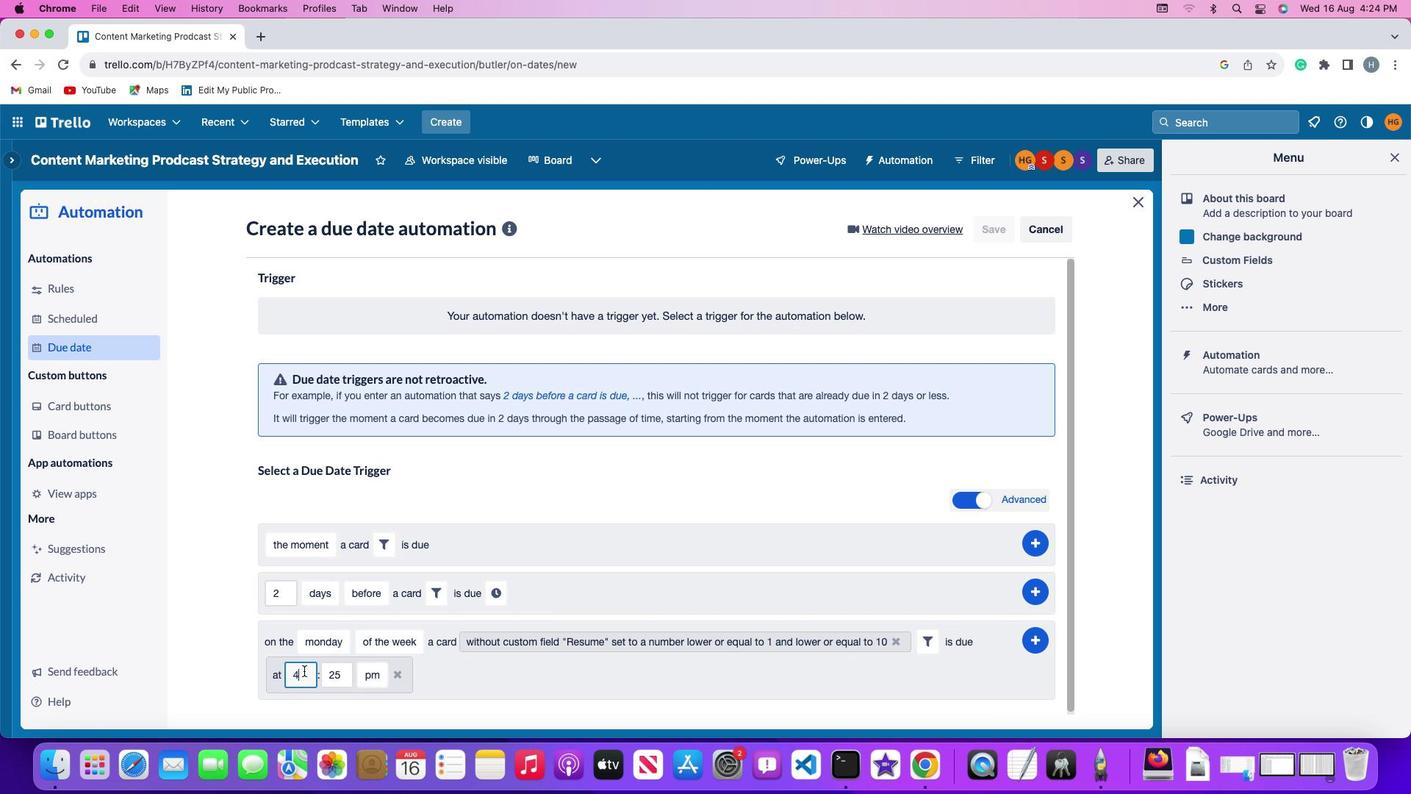 
Action: Key pressed Key.backspace
Screenshot: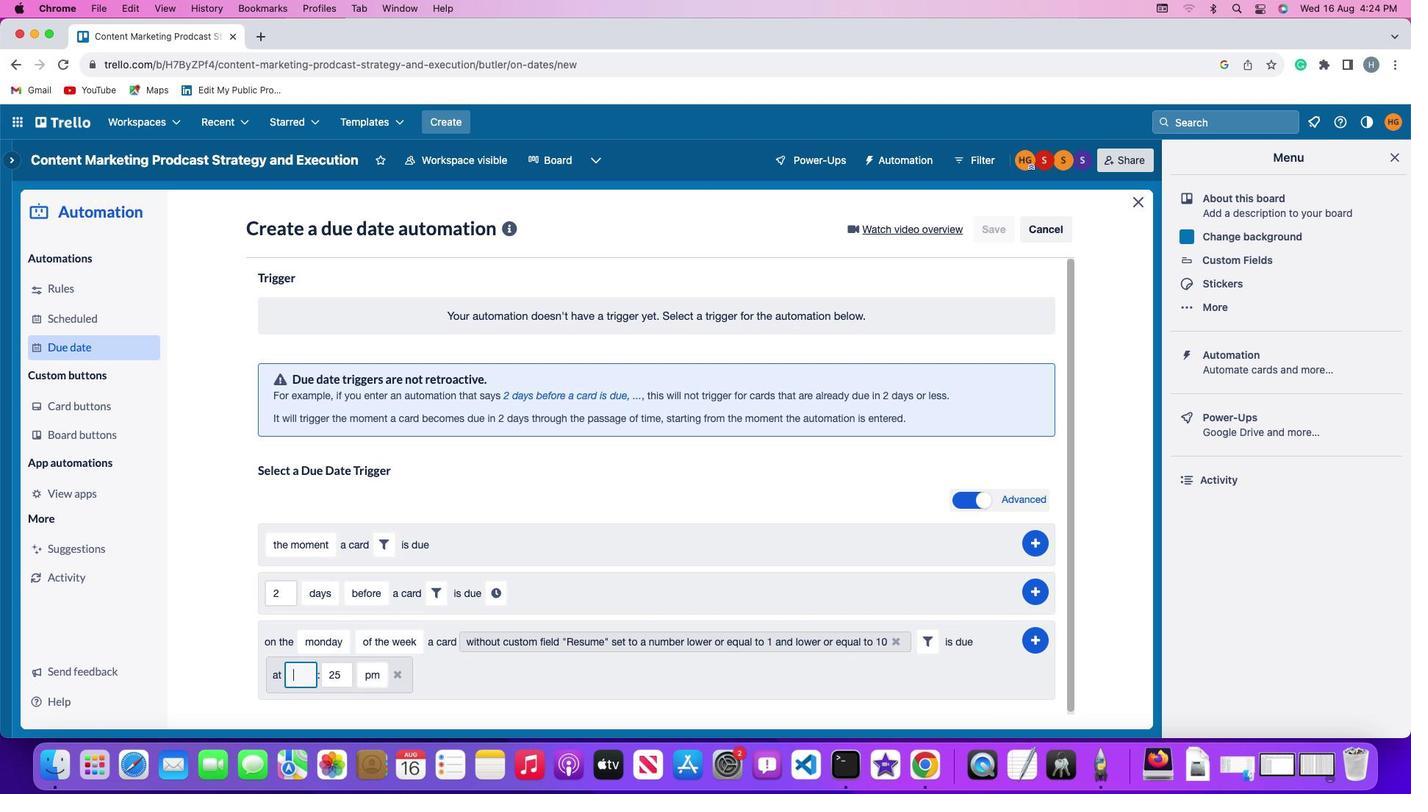 
Action: Mouse moved to (305, 672)
Screenshot: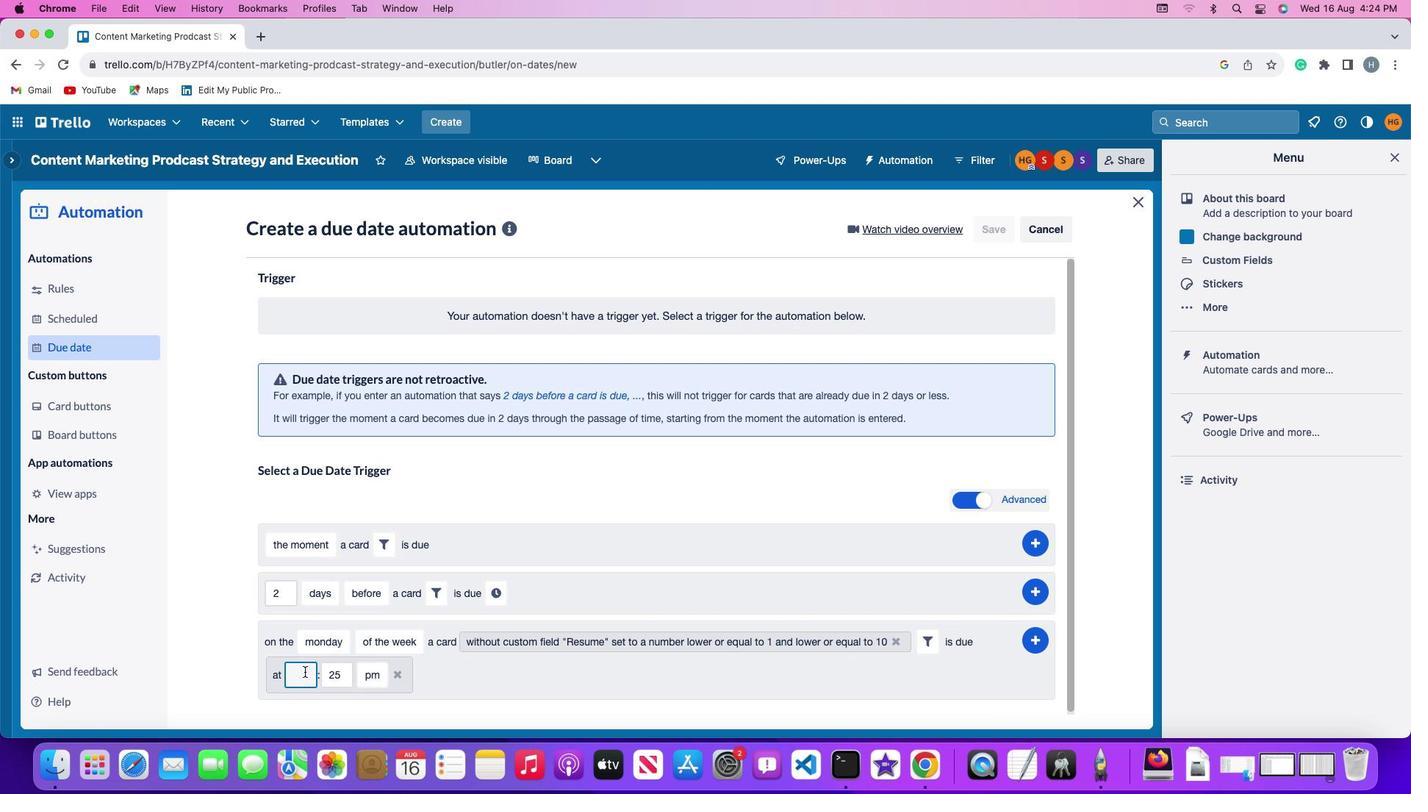 
Action: Key pressed '1''1'
Screenshot: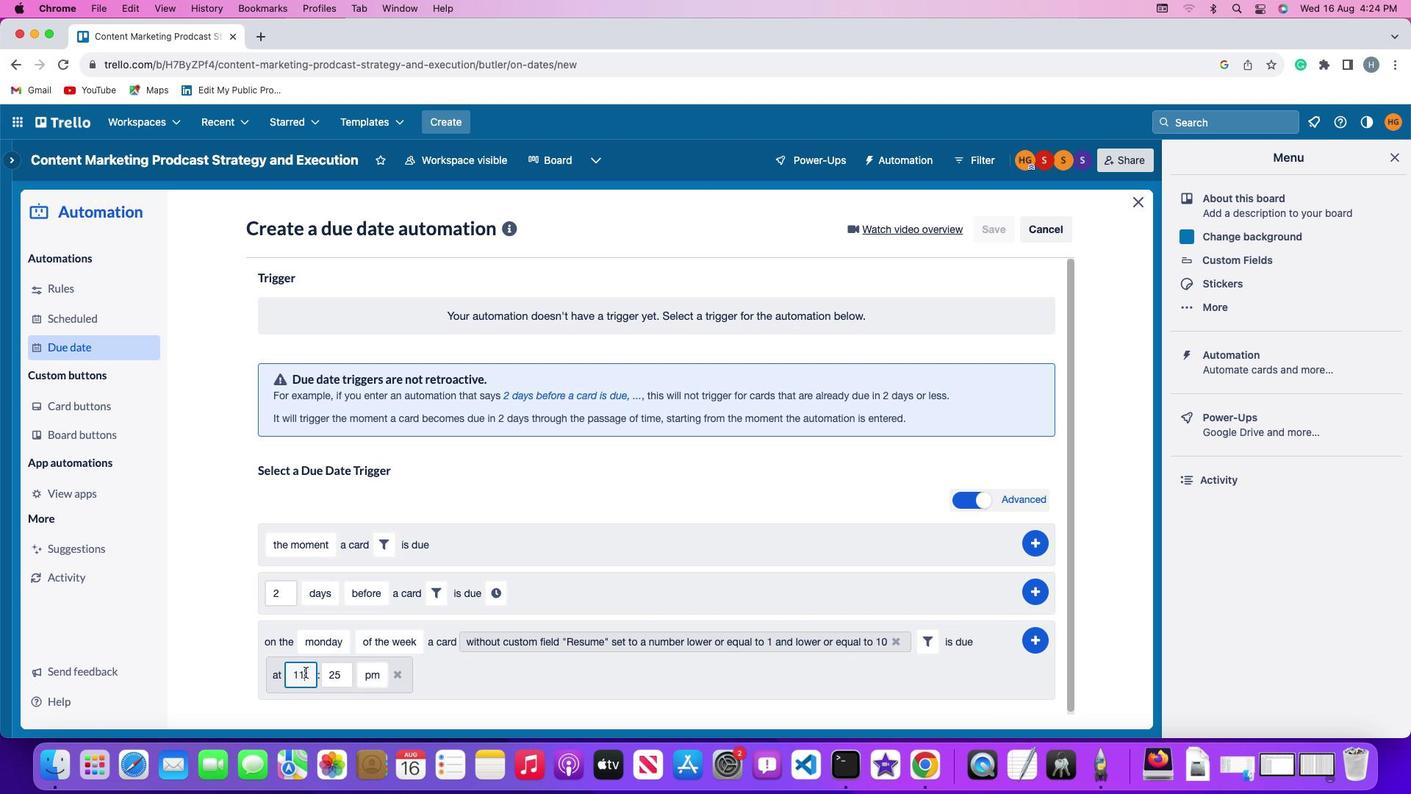 
Action: Mouse moved to (347, 674)
Screenshot: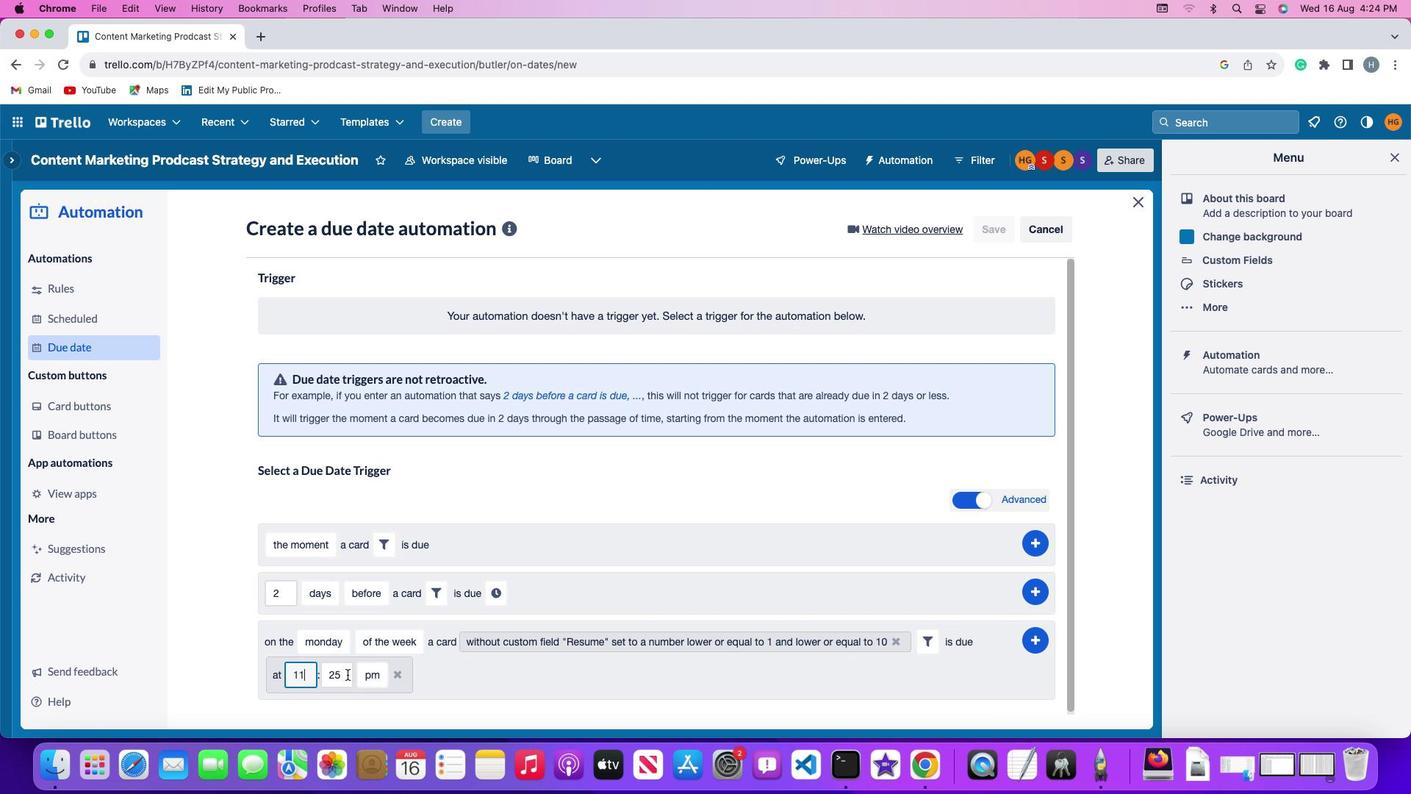 
Action: Mouse pressed left at (347, 674)
Screenshot: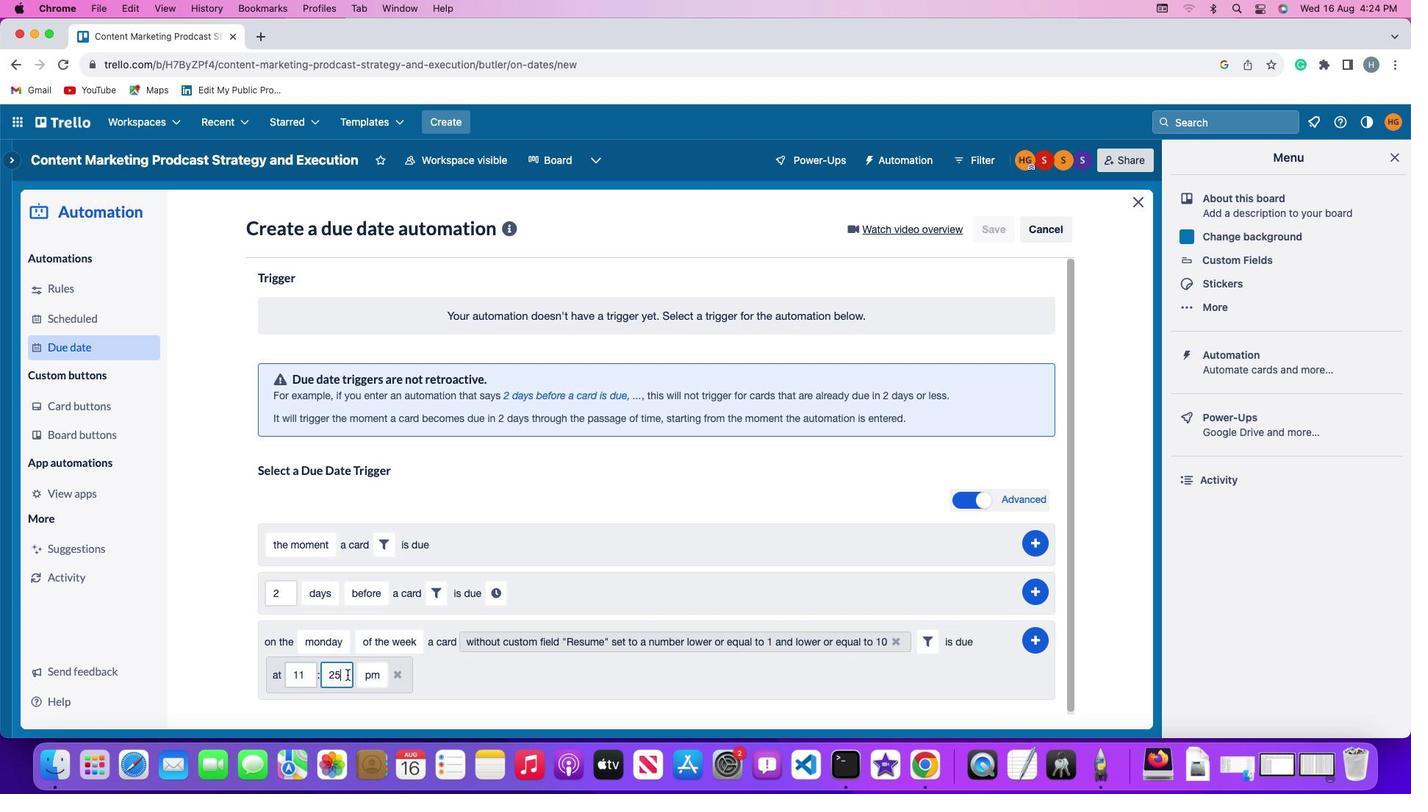 
Action: Key pressed Key.backspaceKey.backspace'0''0'
Screenshot: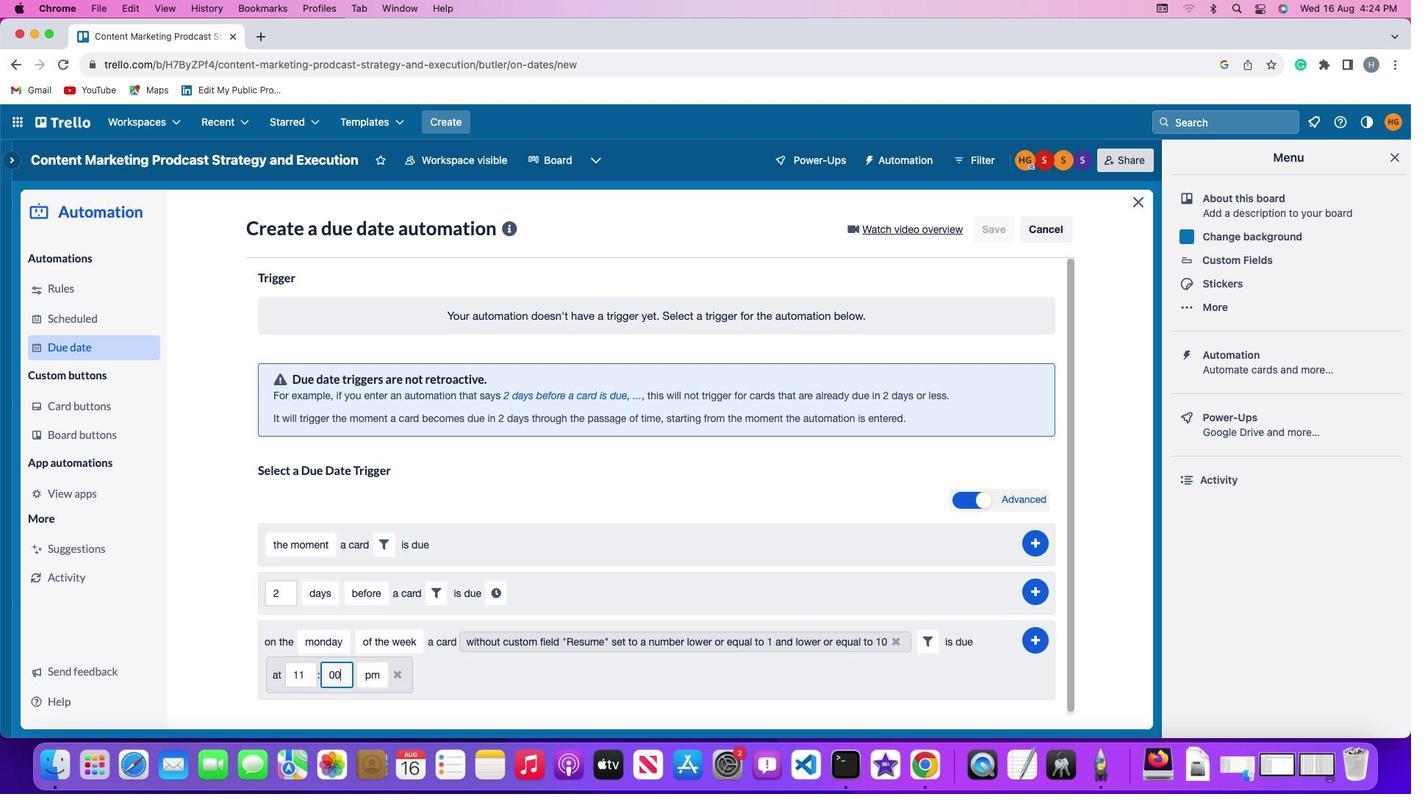 
Action: Mouse moved to (361, 674)
Screenshot: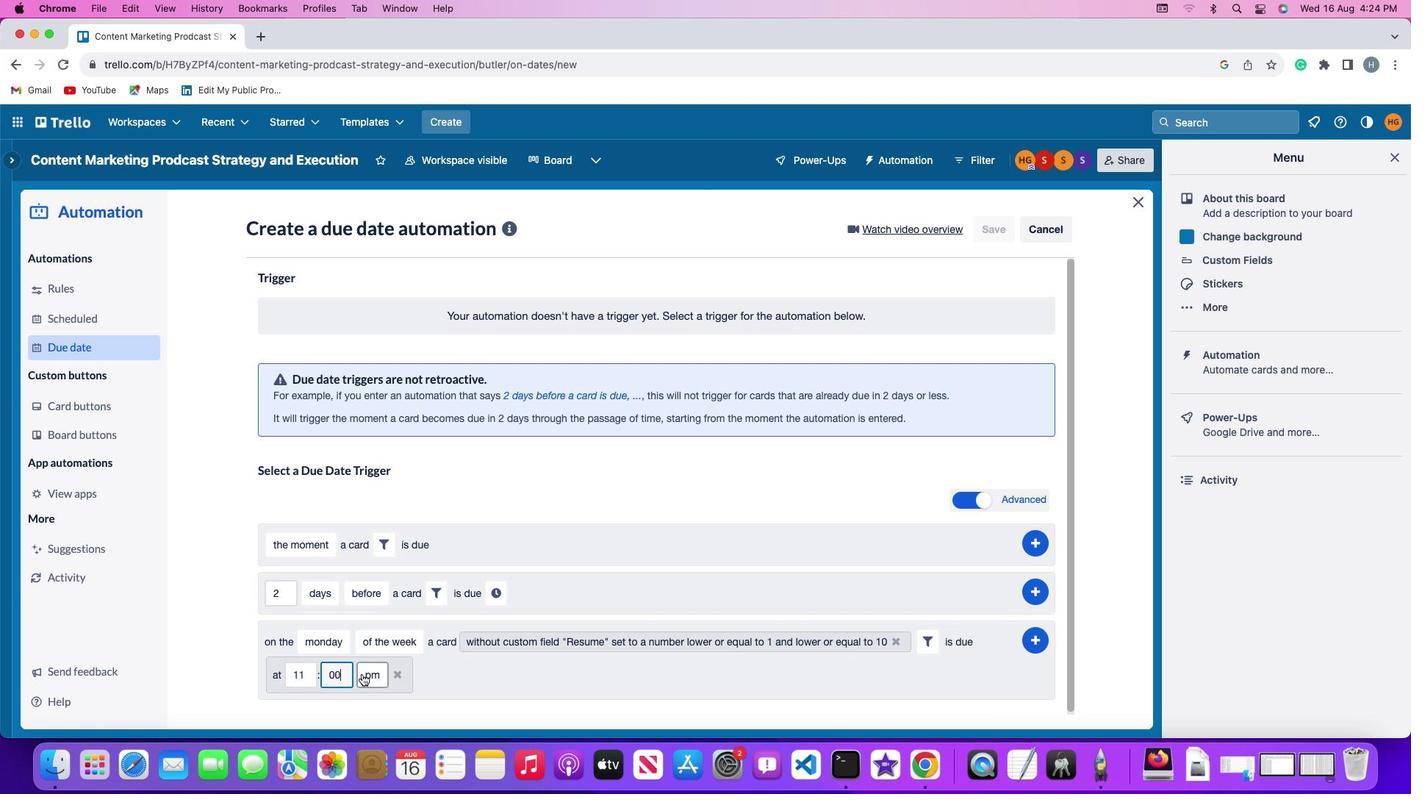 
Action: Mouse pressed left at (361, 674)
Screenshot: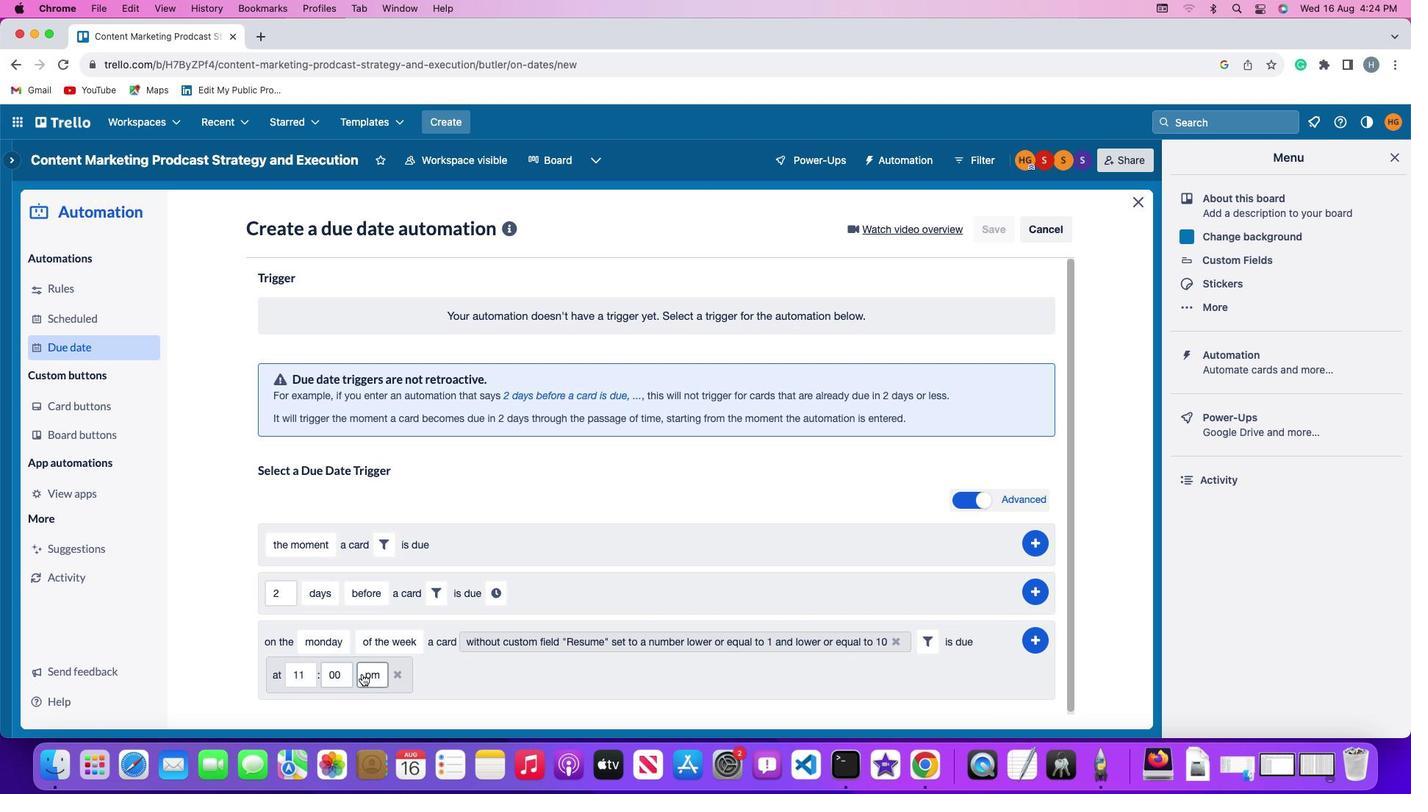 
Action: Mouse moved to (368, 616)
Screenshot: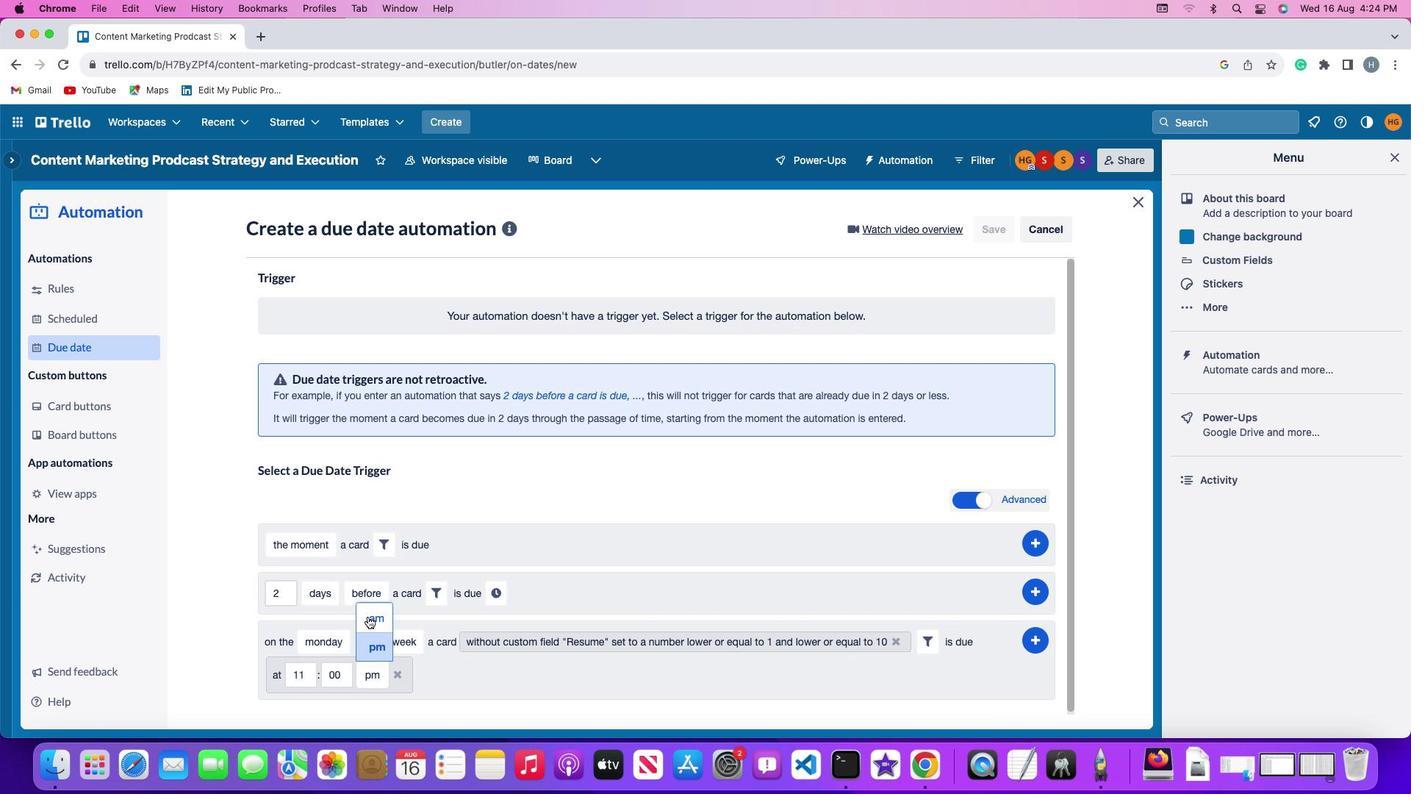 
Action: Mouse pressed left at (368, 616)
Screenshot: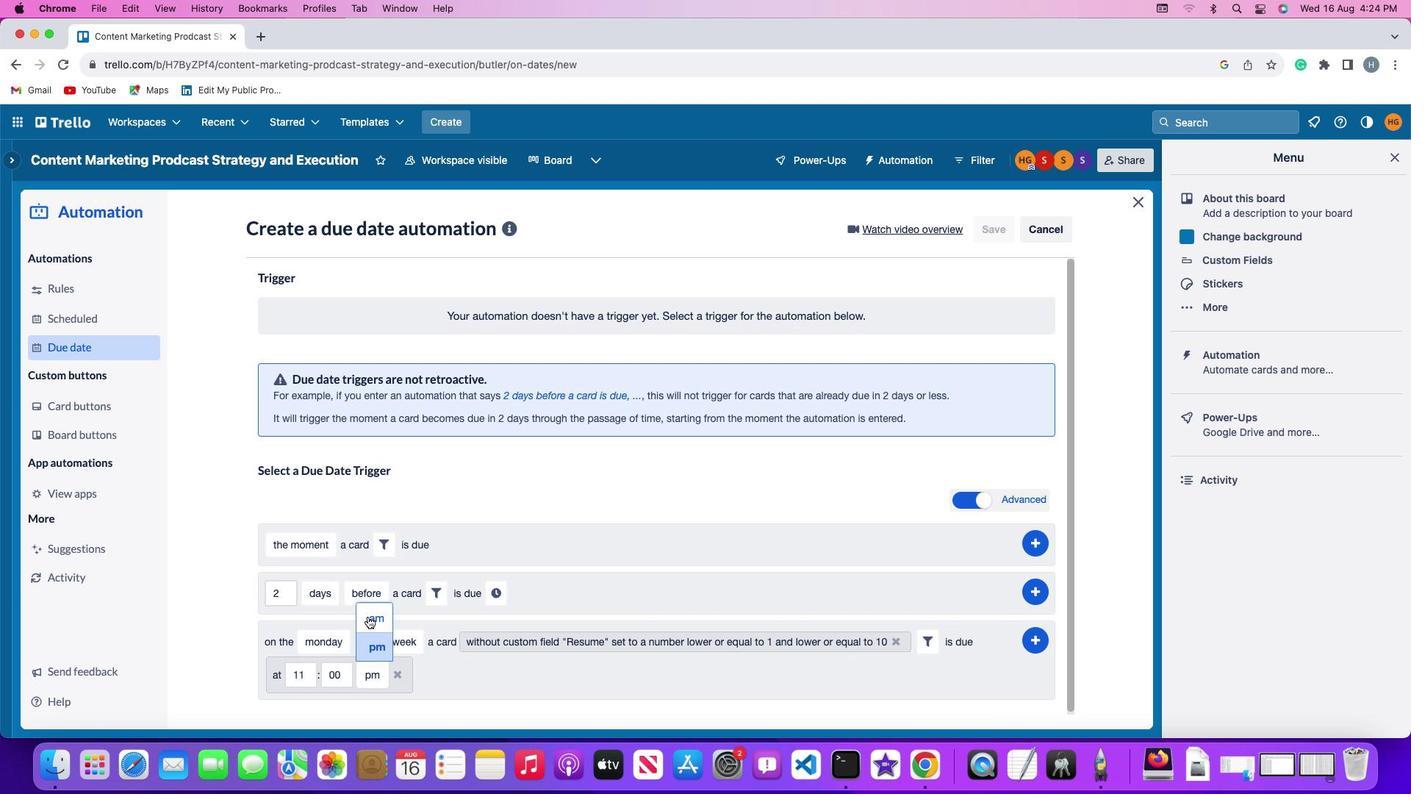 
Action: Mouse moved to (1041, 636)
Screenshot: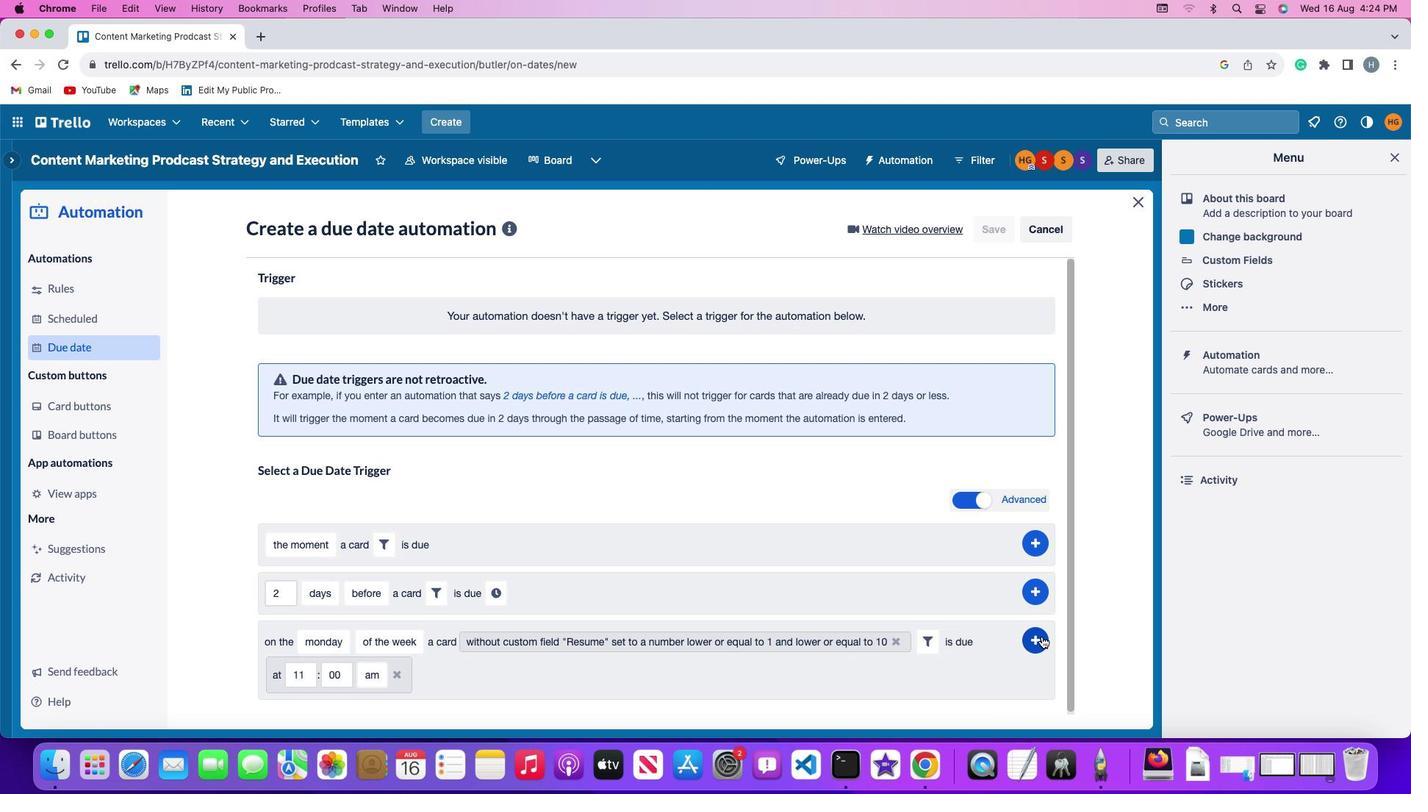 
Action: Mouse pressed left at (1041, 636)
Screenshot: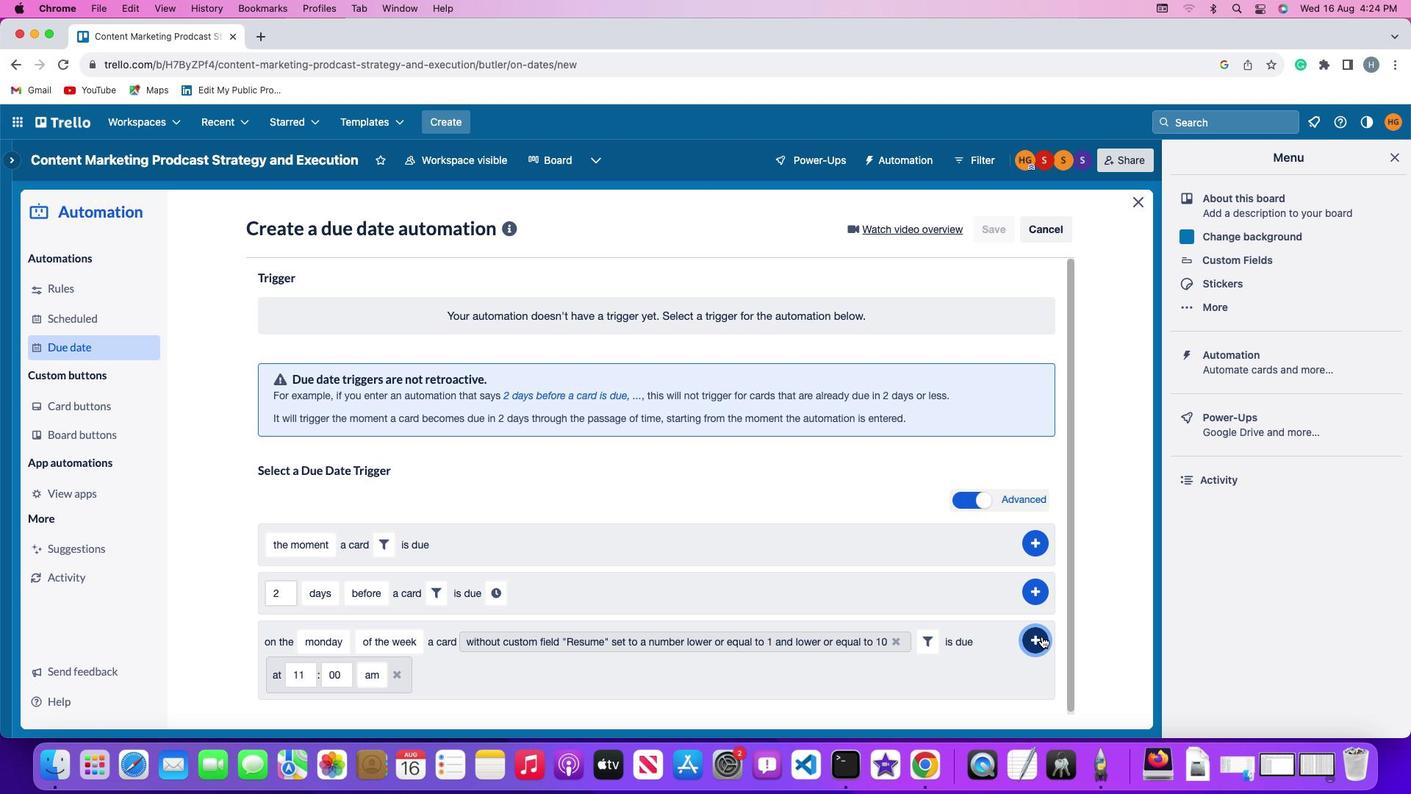 
Action: Mouse moved to (1099, 516)
Screenshot: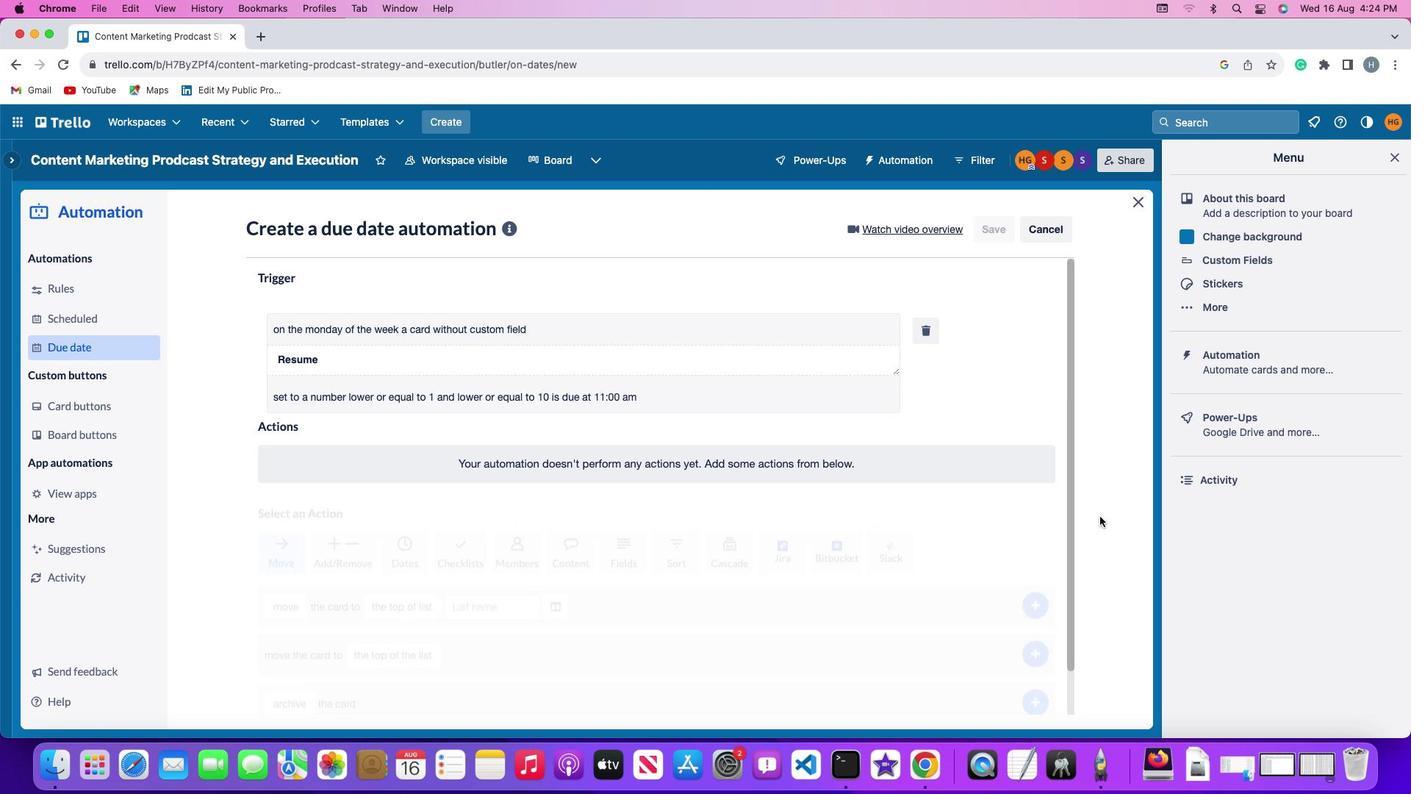 
